 Task: Look for space in Duncan, Canada from 3rd June, 2023 to 9th June, 2023 for 2 adults in price range Rs.6000 to Rs.12000. Place can be entire place with 1  bedroom having 1 bed and 1 bathroom. Property type can be house, flat, guest house, hotel. Booking option can be shelf check-in. Required host language is English.
Action: Mouse moved to (578, 125)
Screenshot: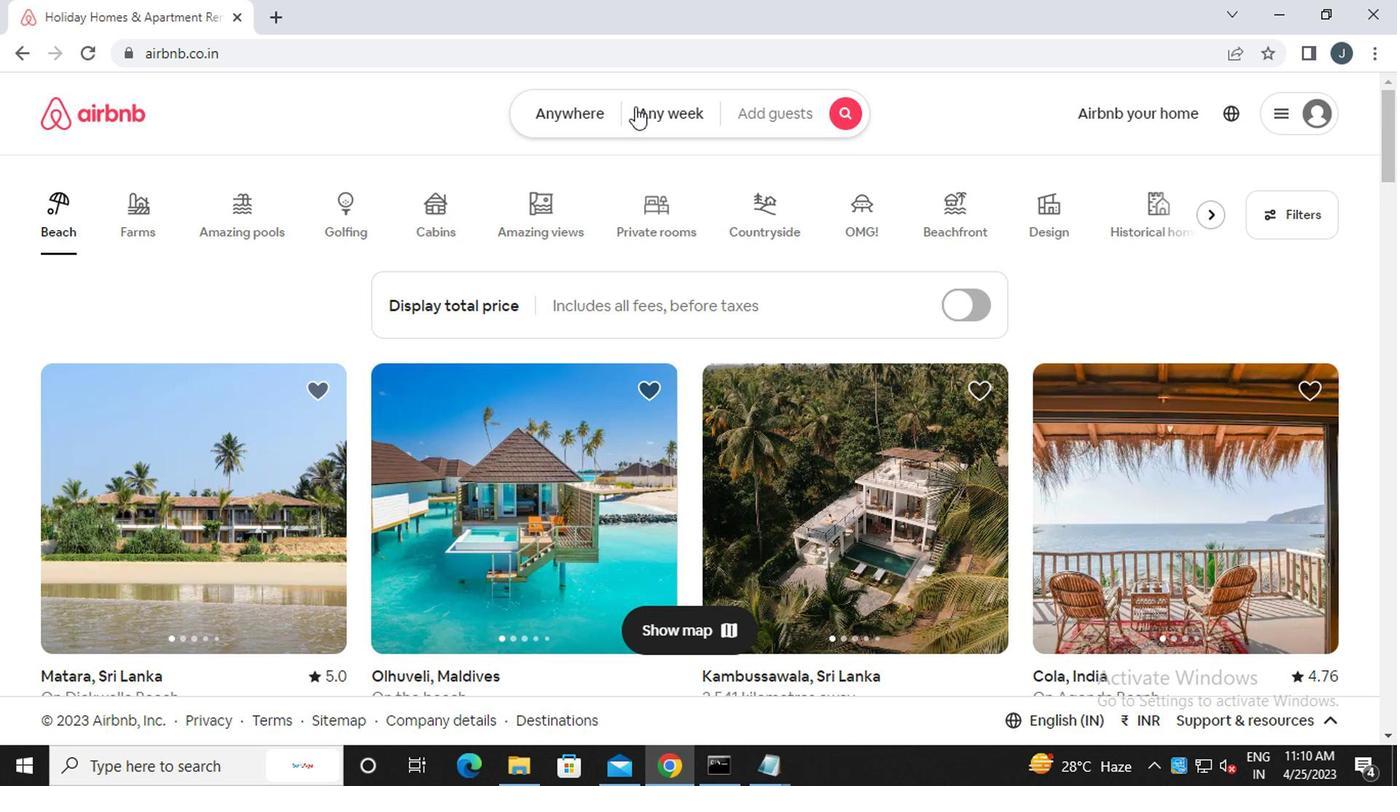 
Action: Mouse pressed left at (578, 125)
Screenshot: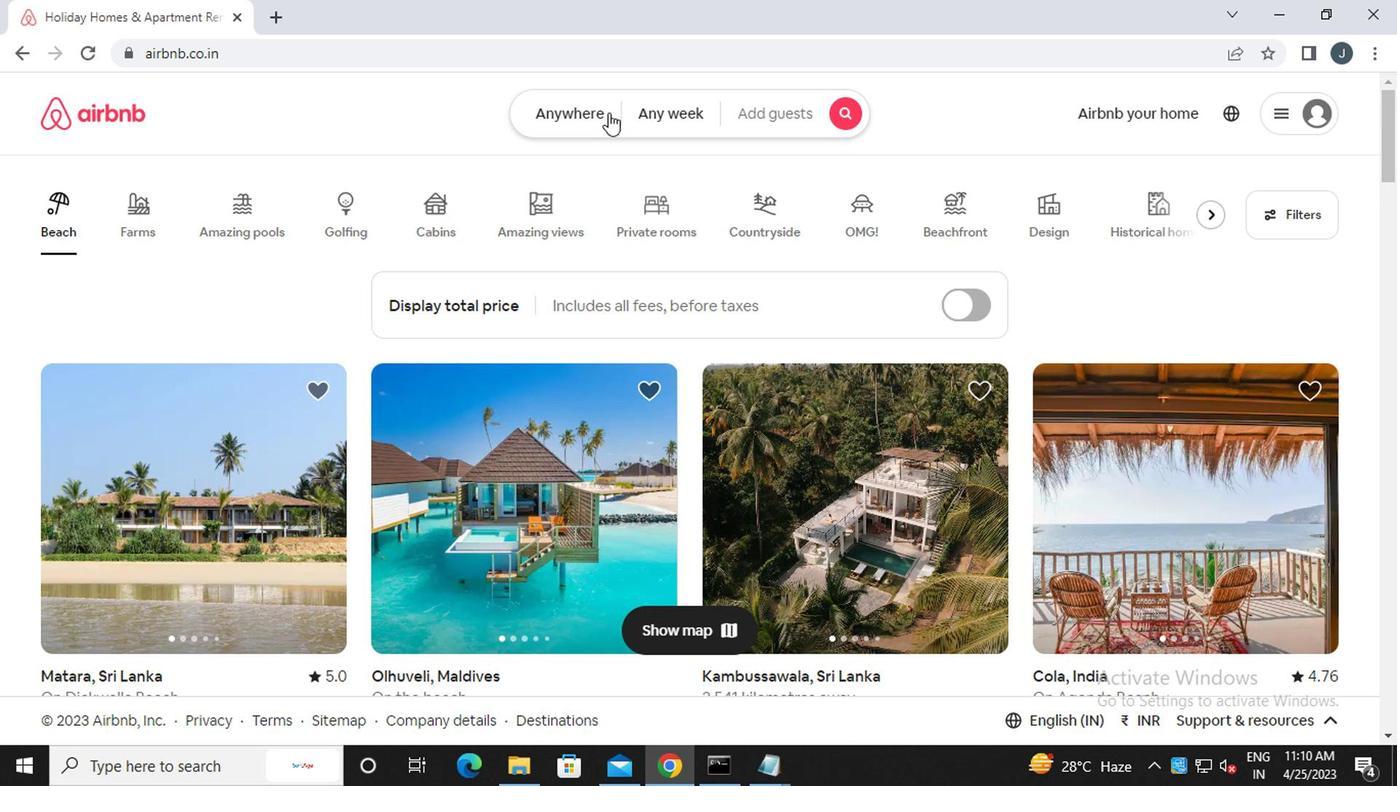 
Action: Mouse moved to (334, 202)
Screenshot: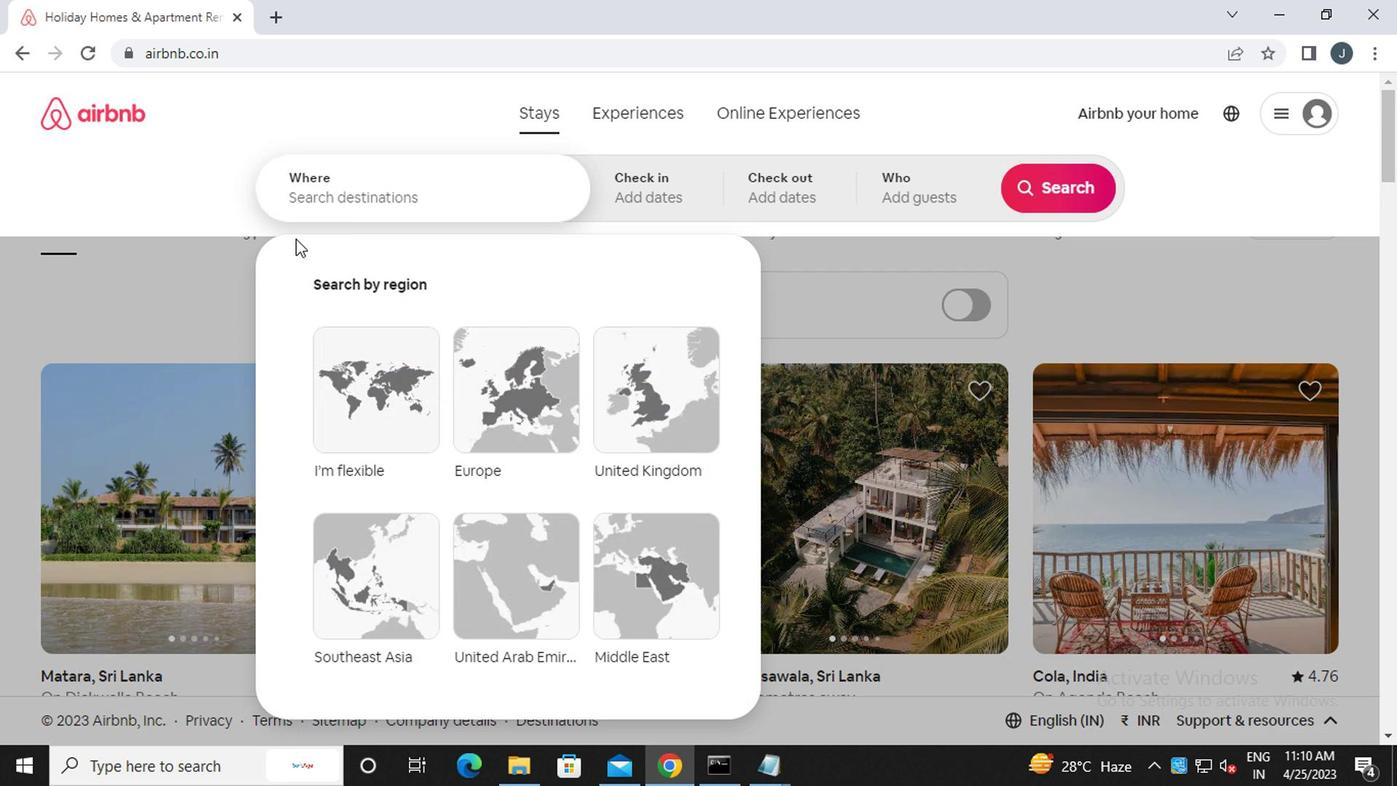 
Action: Mouse pressed left at (334, 202)
Screenshot: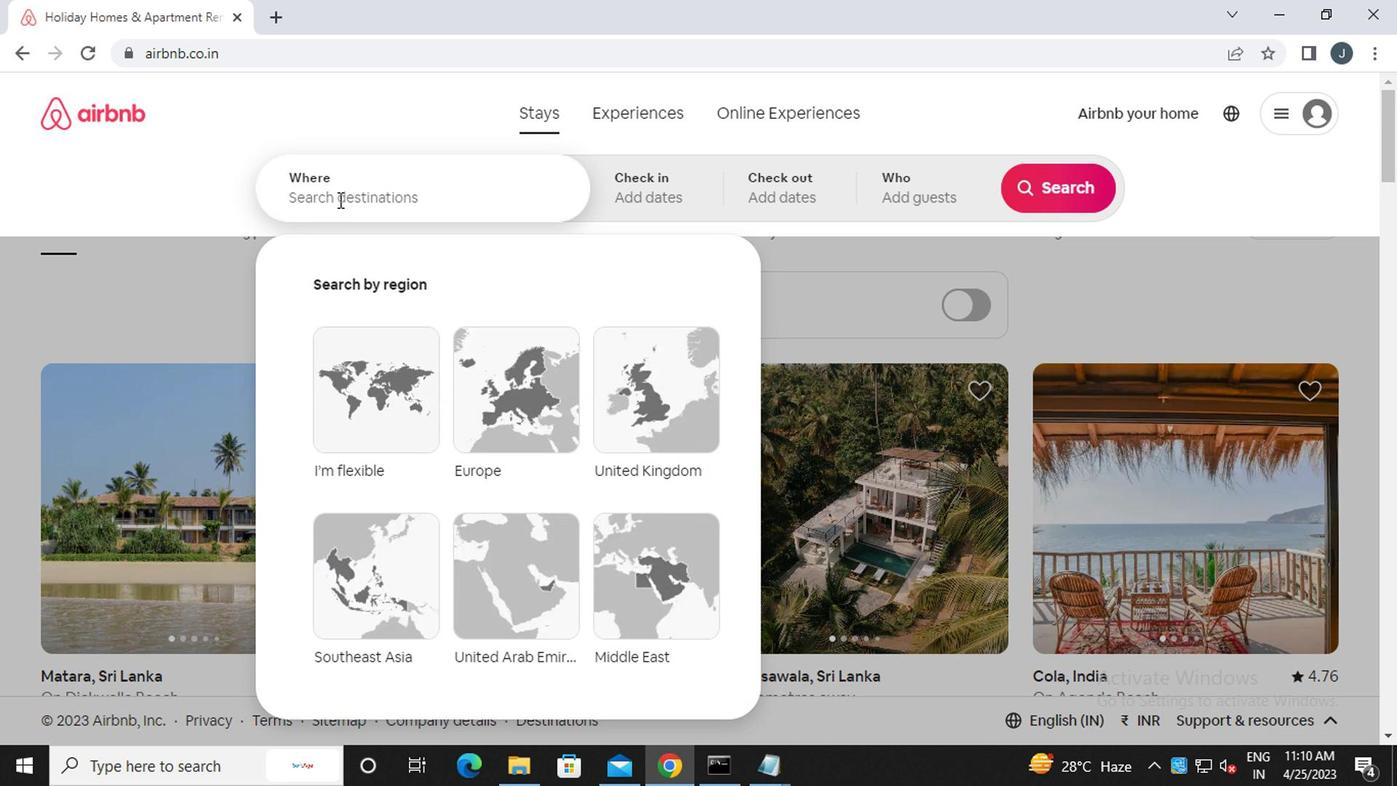 
Action: Key pressed d<Key.caps_lock>uncan,<Key.caps_lock>c<Key.caps_lock>anada
Screenshot: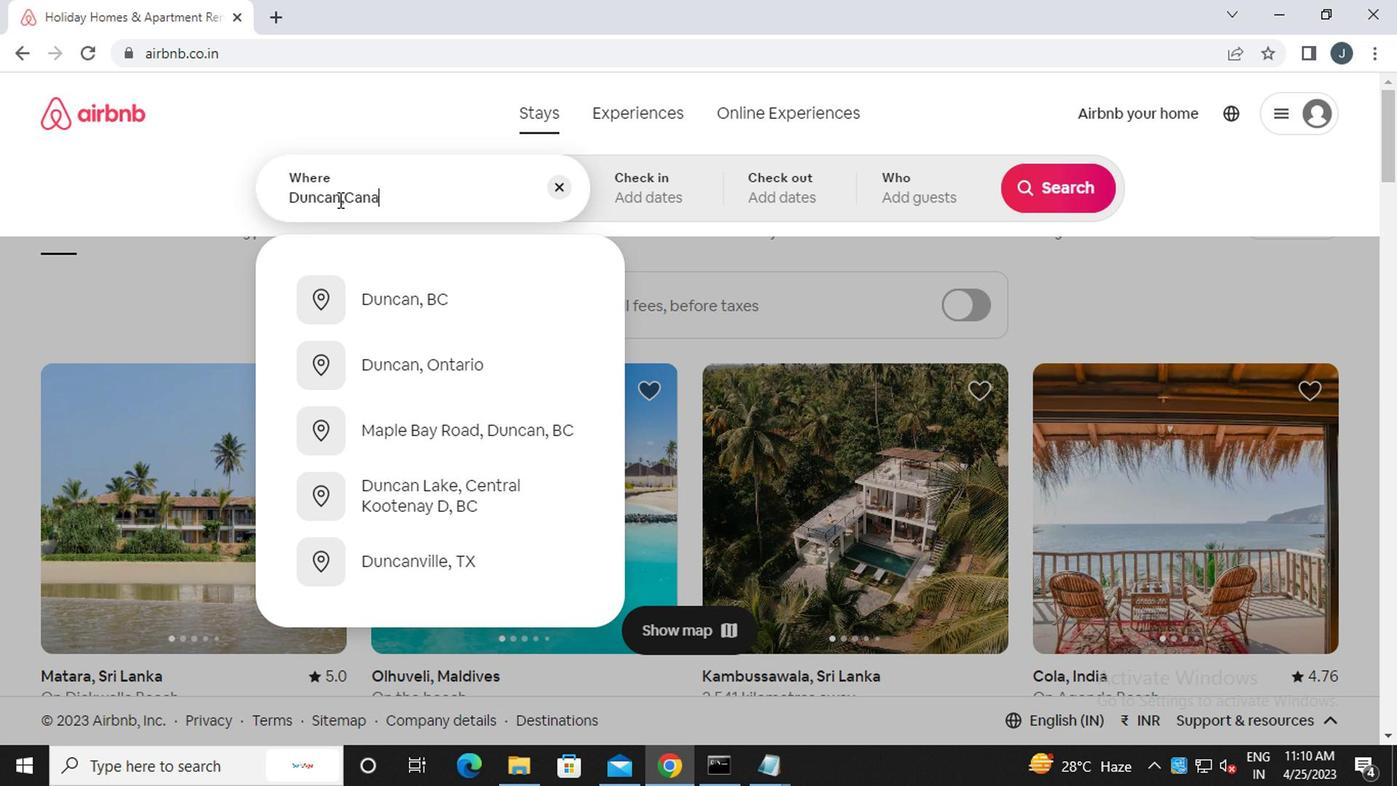 
Action: Mouse moved to (643, 193)
Screenshot: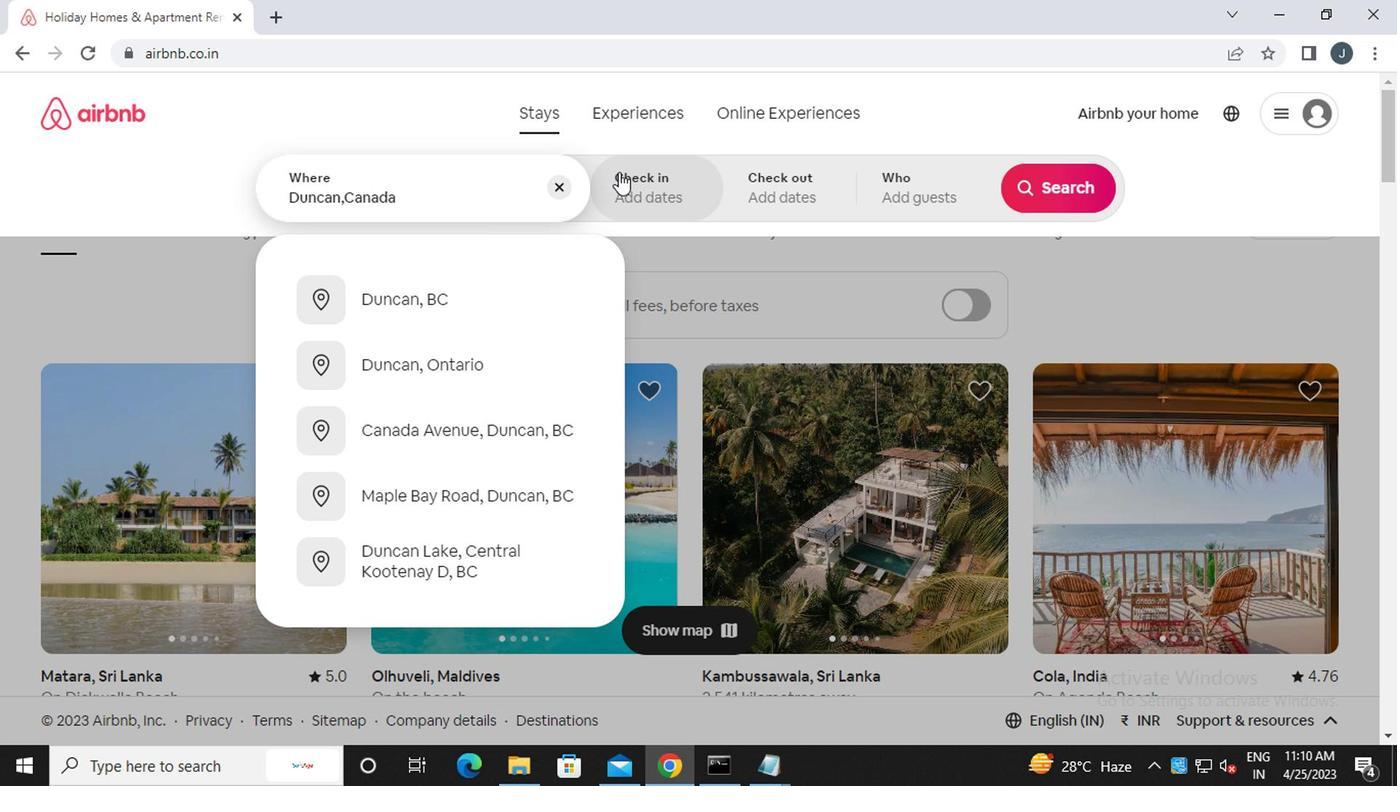 
Action: Mouse pressed left at (643, 193)
Screenshot: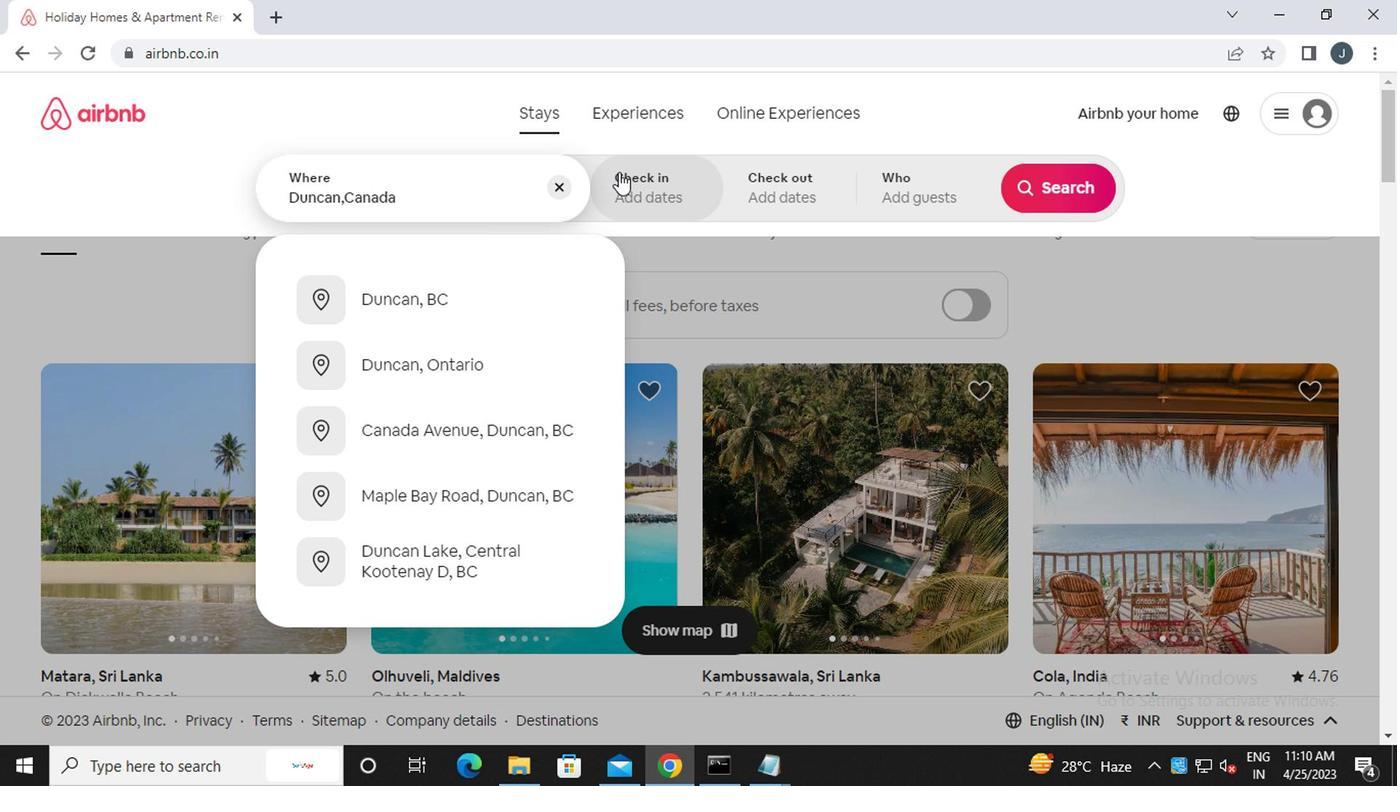 
Action: Mouse moved to (1041, 354)
Screenshot: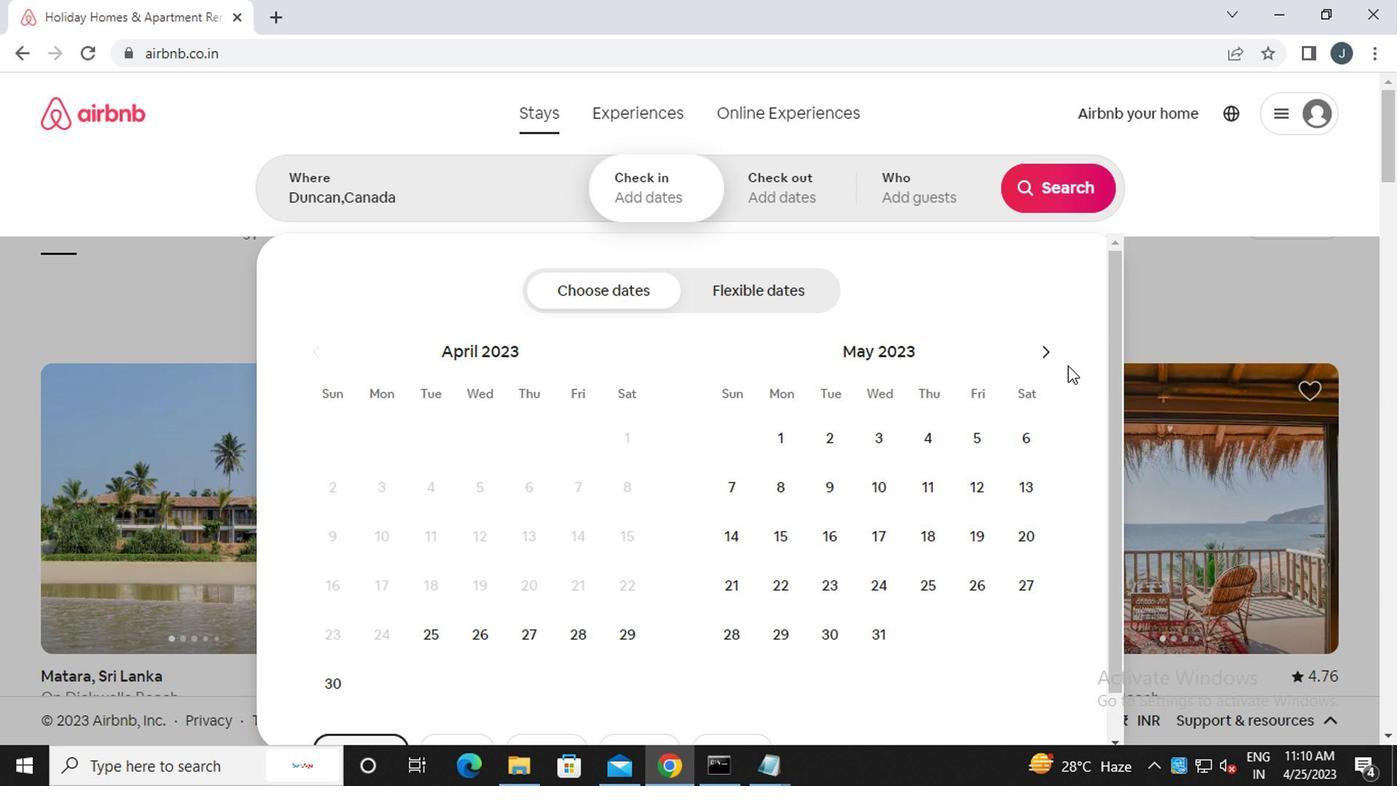 
Action: Mouse pressed left at (1041, 354)
Screenshot: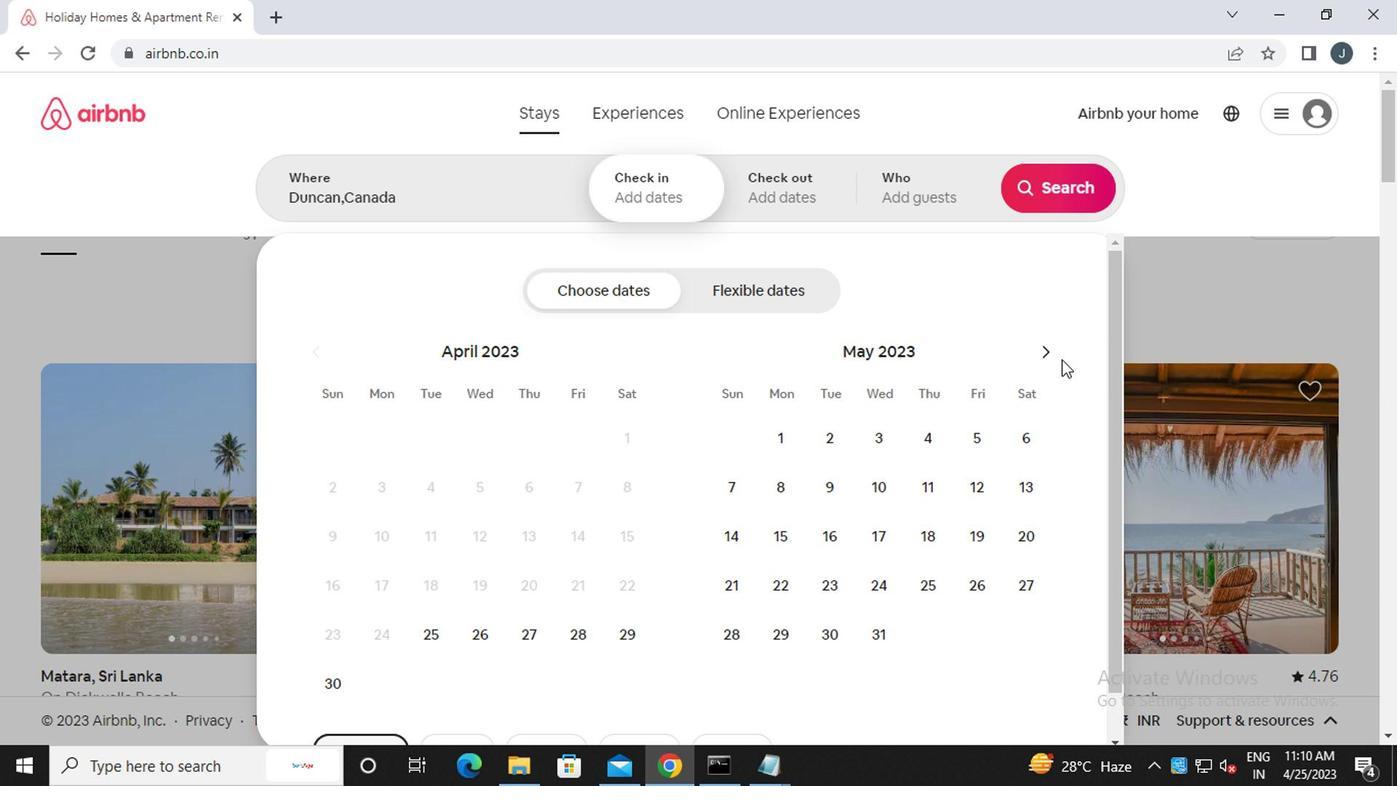
Action: Mouse moved to (1007, 435)
Screenshot: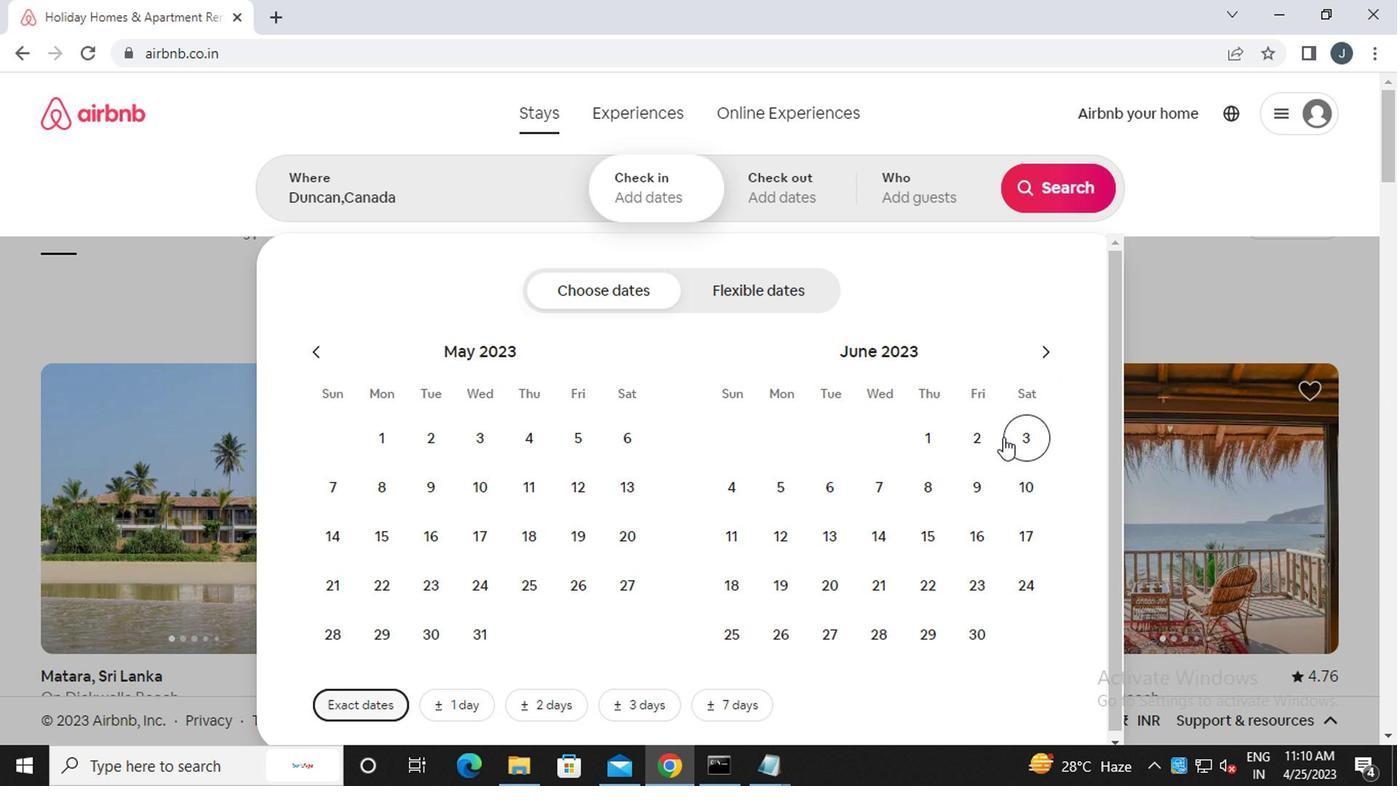 
Action: Mouse pressed left at (1007, 435)
Screenshot: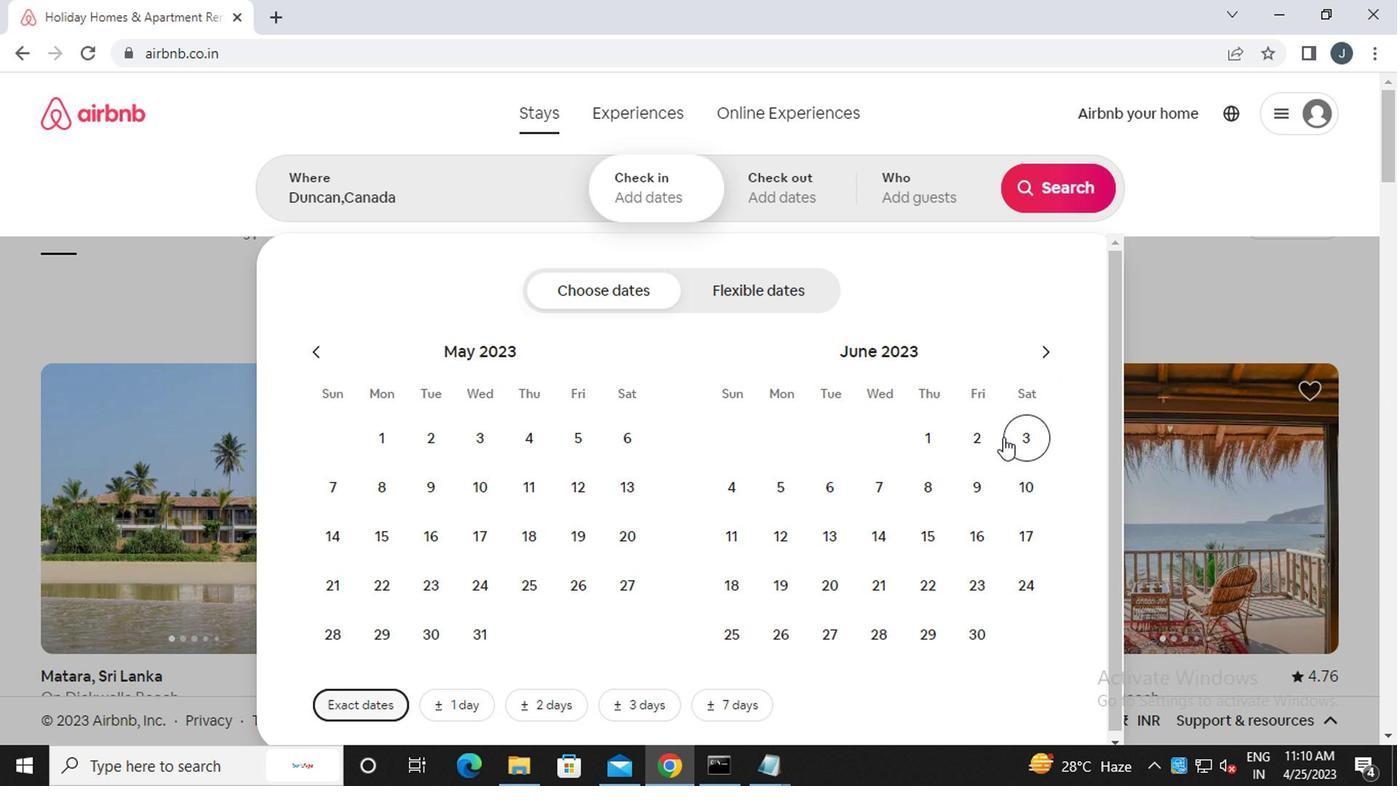 
Action: Mouse moved to (971, 488)
Screenshot: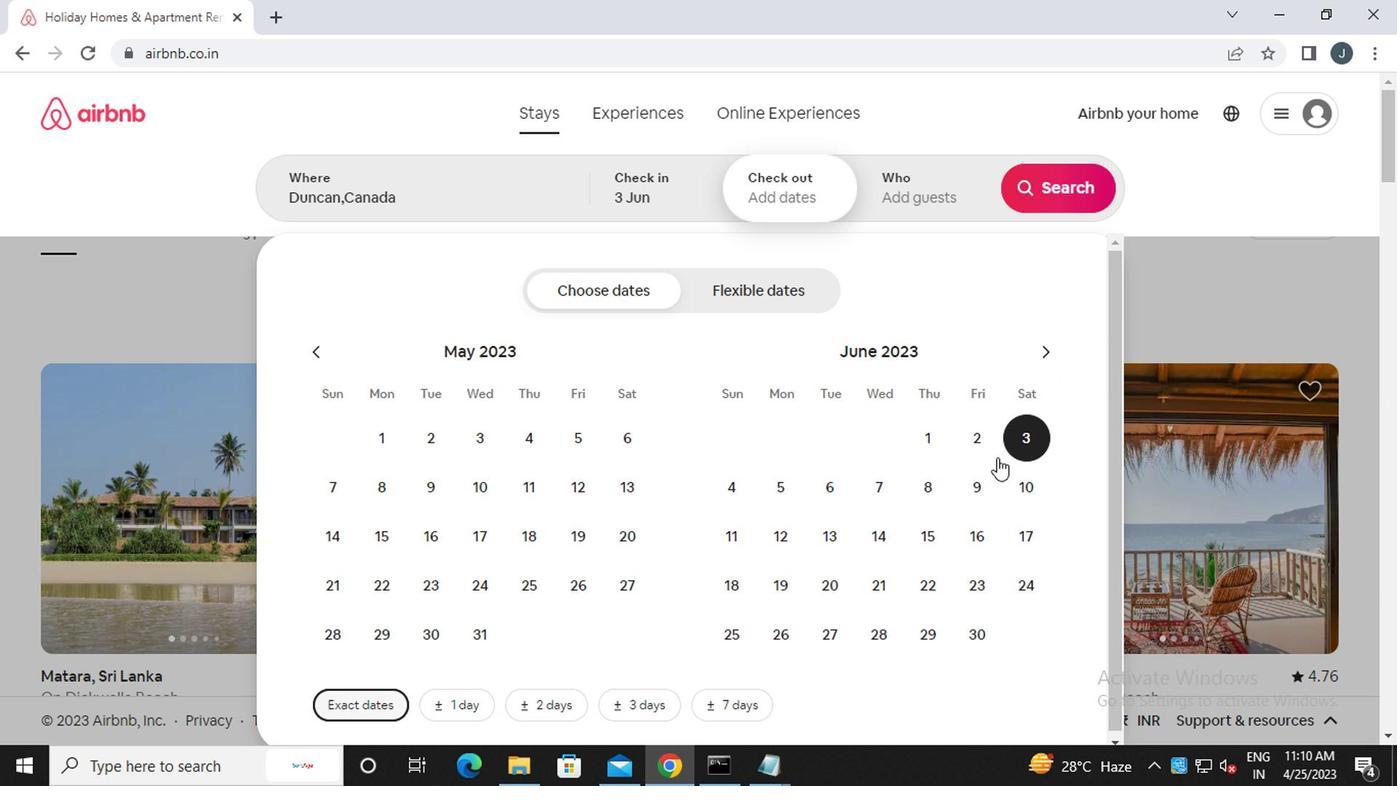 
Action: Mouse pressed left at (971, 488)
Screenshot: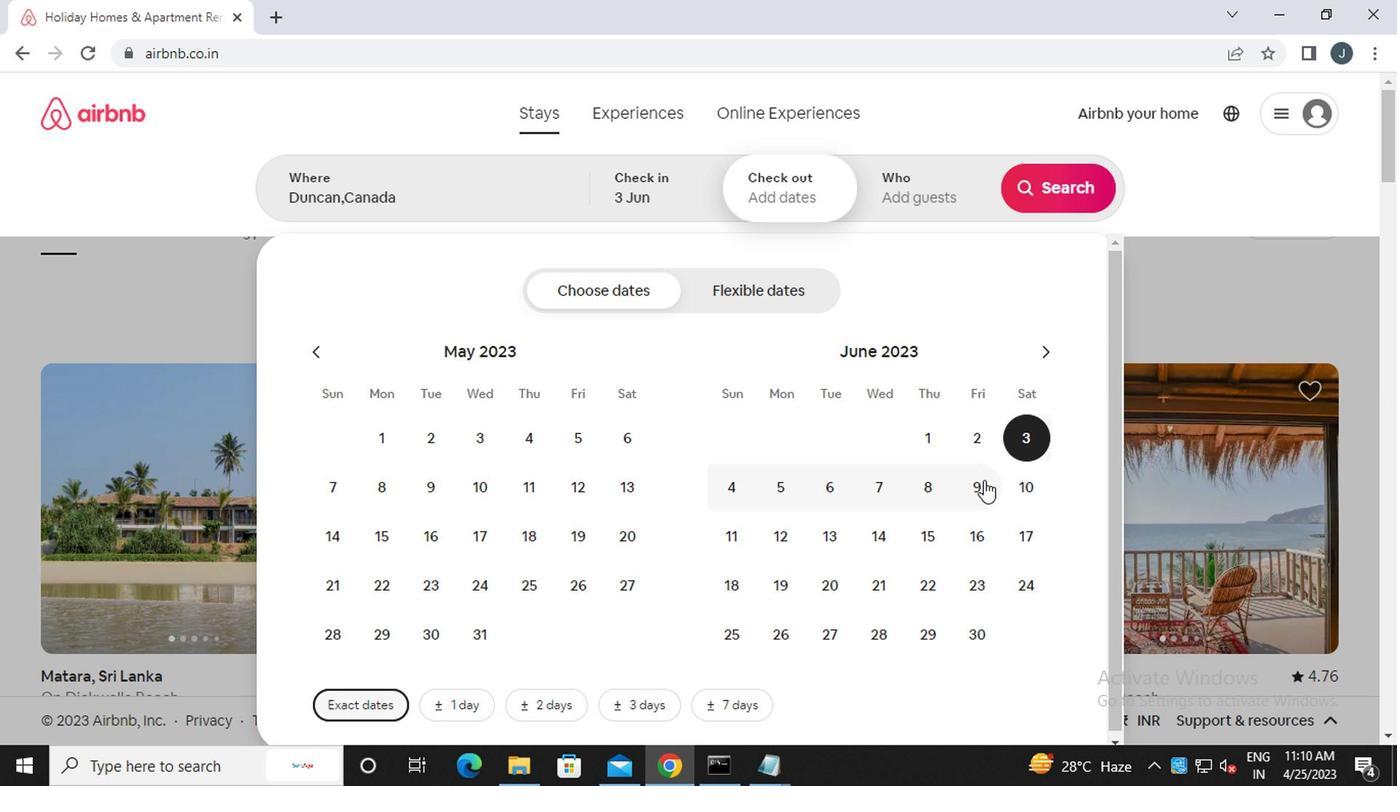 
Action: Mouse moved to (919, 203)
Screenshot: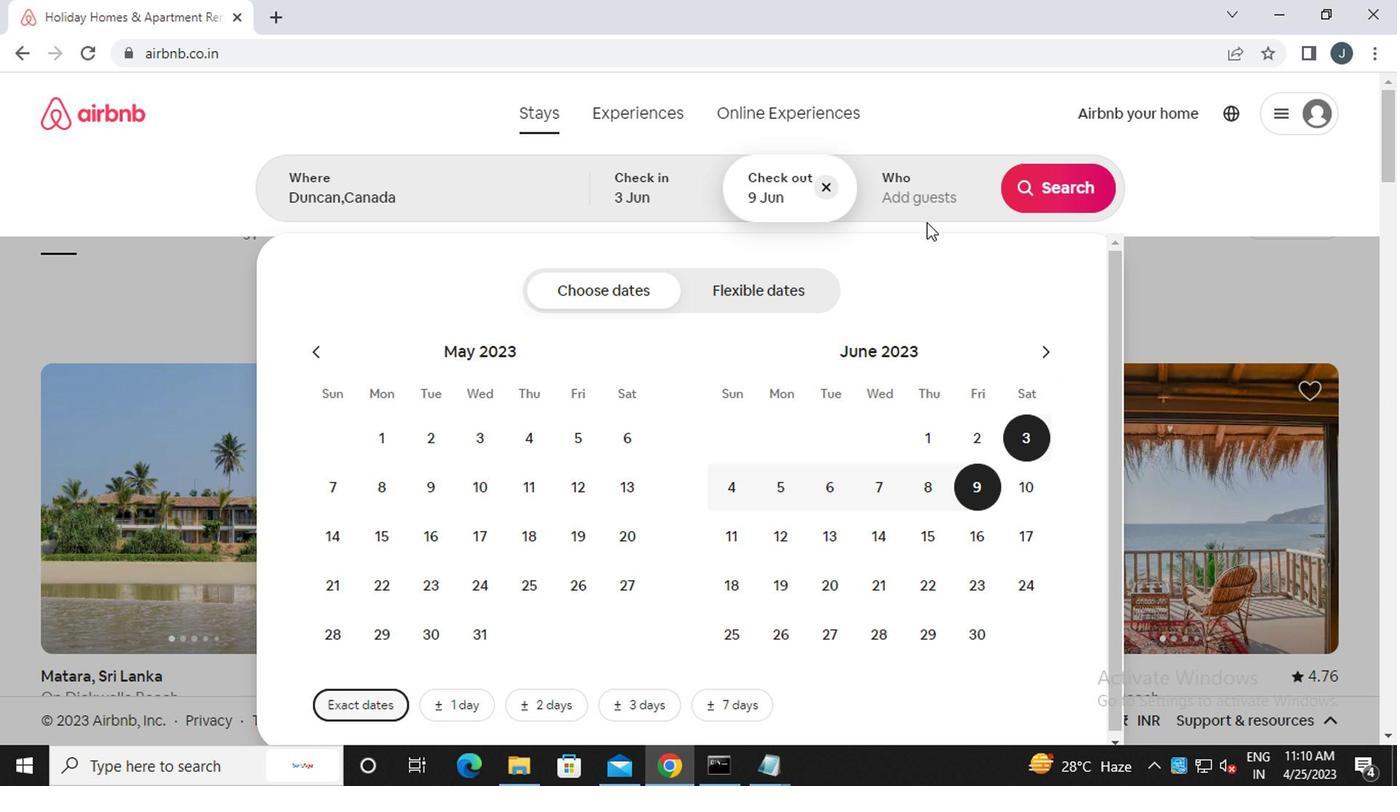 
Action: Mouse pressed left at (919, 203)
Screenshot: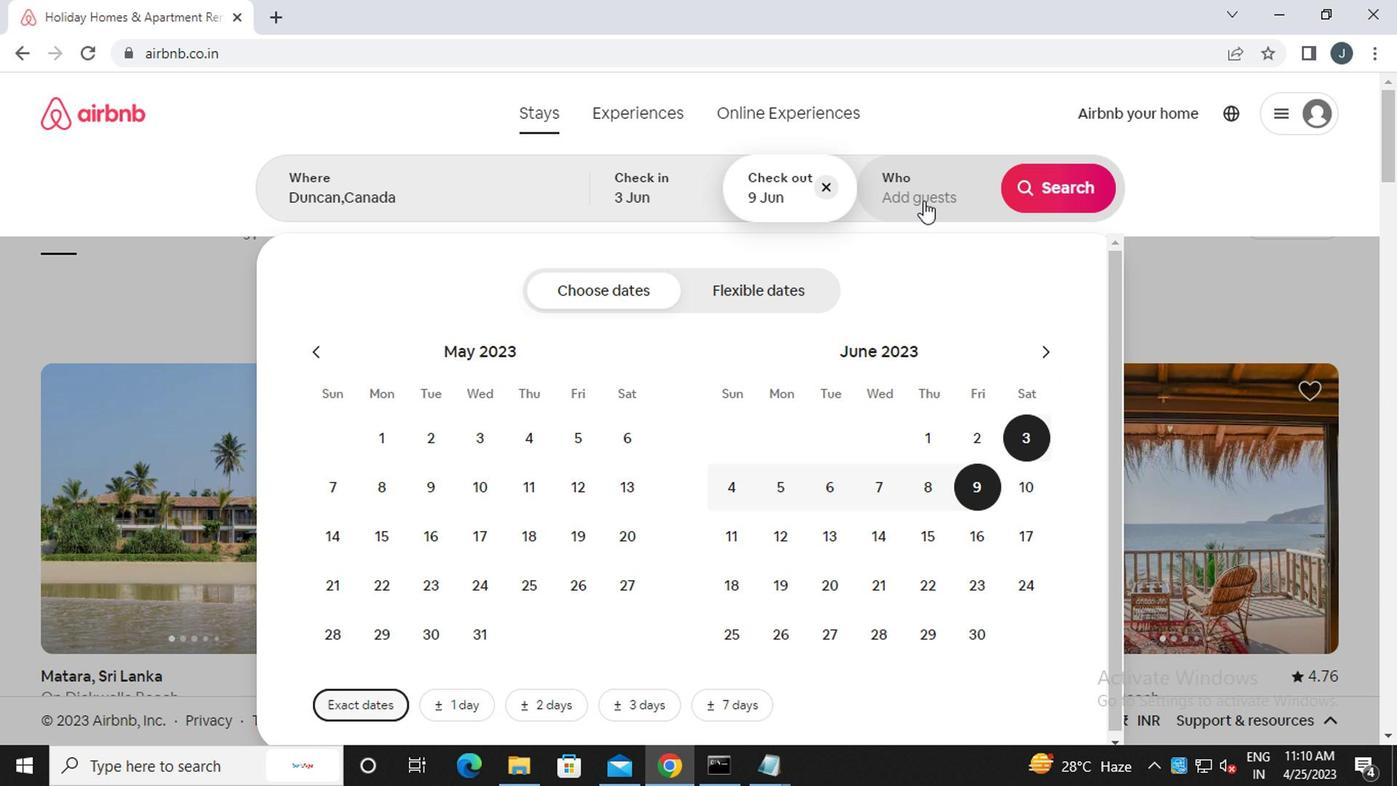 
Action: Mouse moved to (1057, 289)
Screenshot: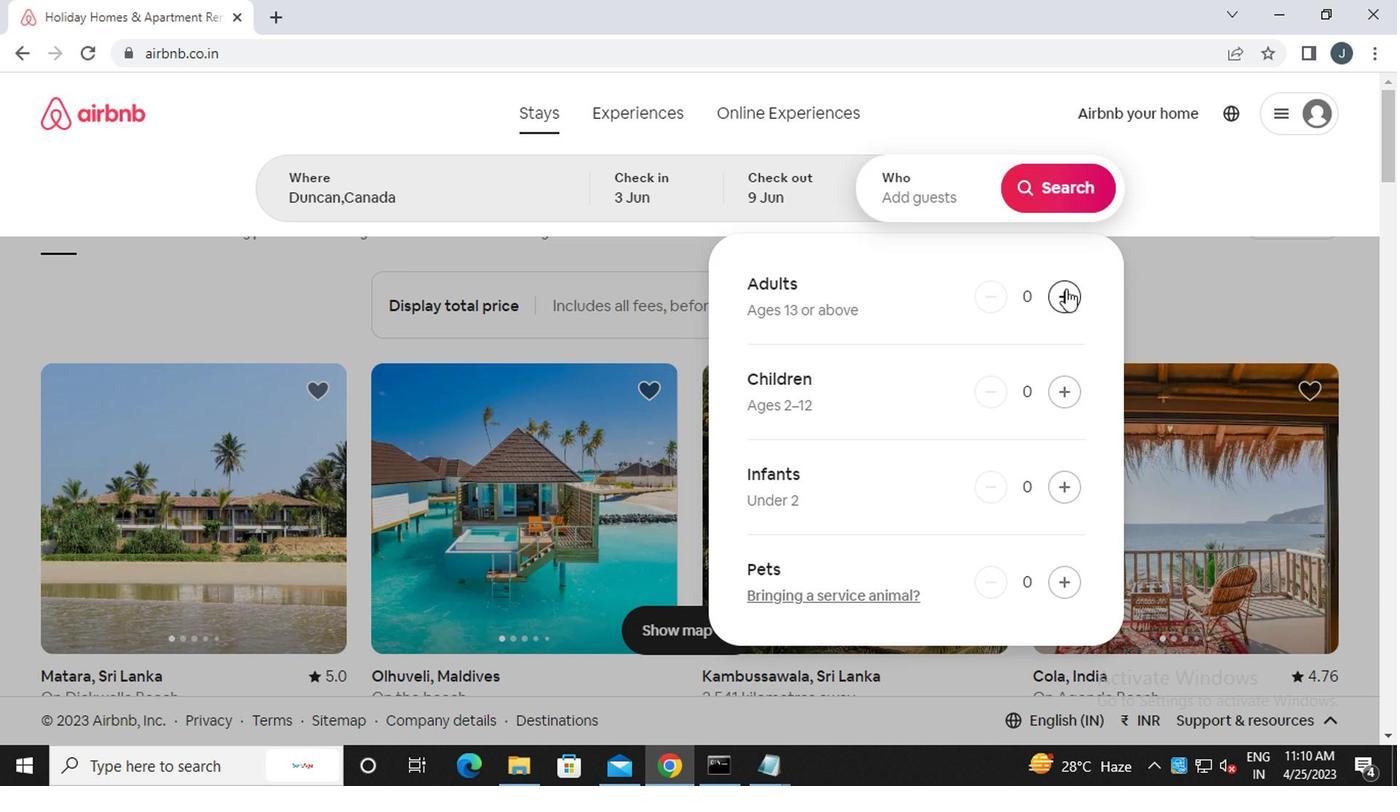 
Action: Mouse pressed left at (1057, 289)
Screenshot: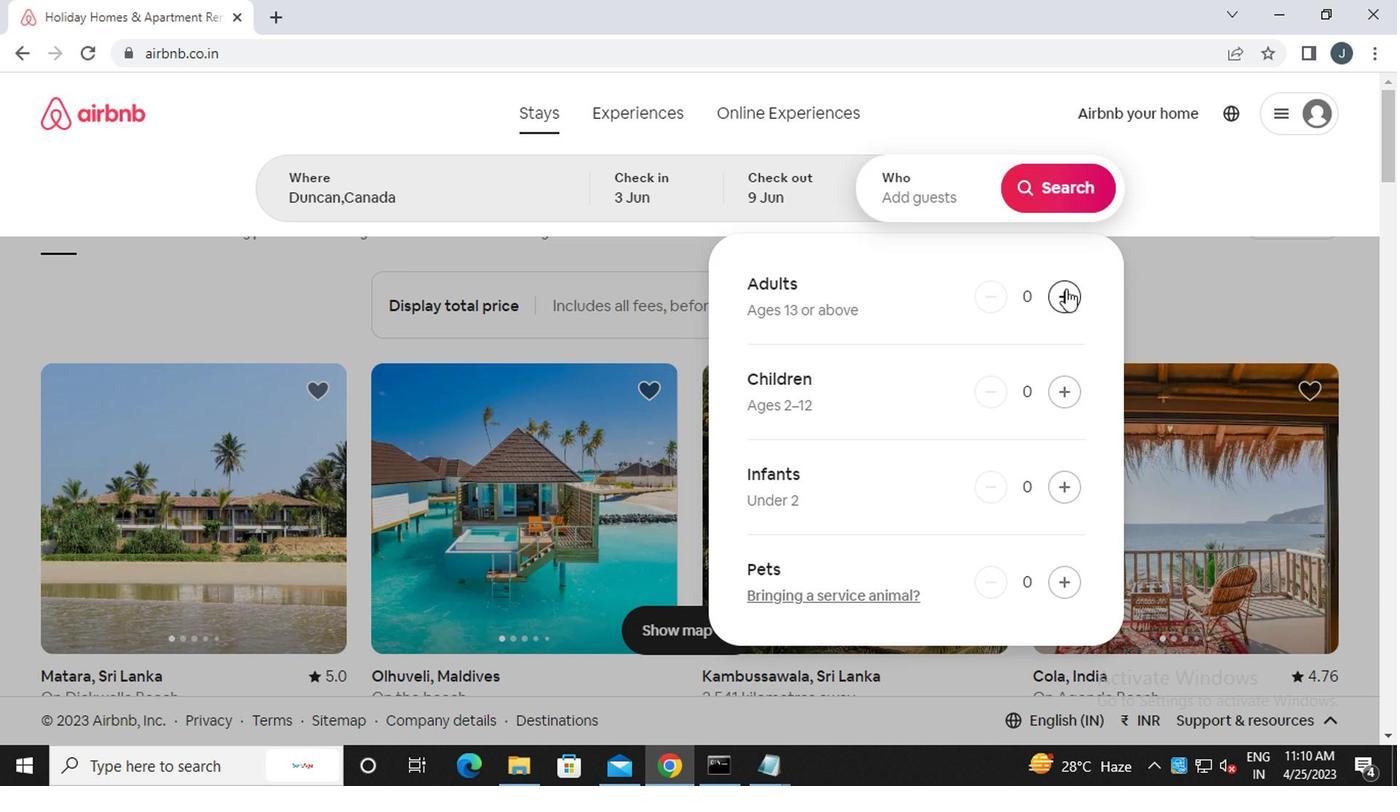 
Action: Mouse pressed left at (1057, 289)
Screenshot: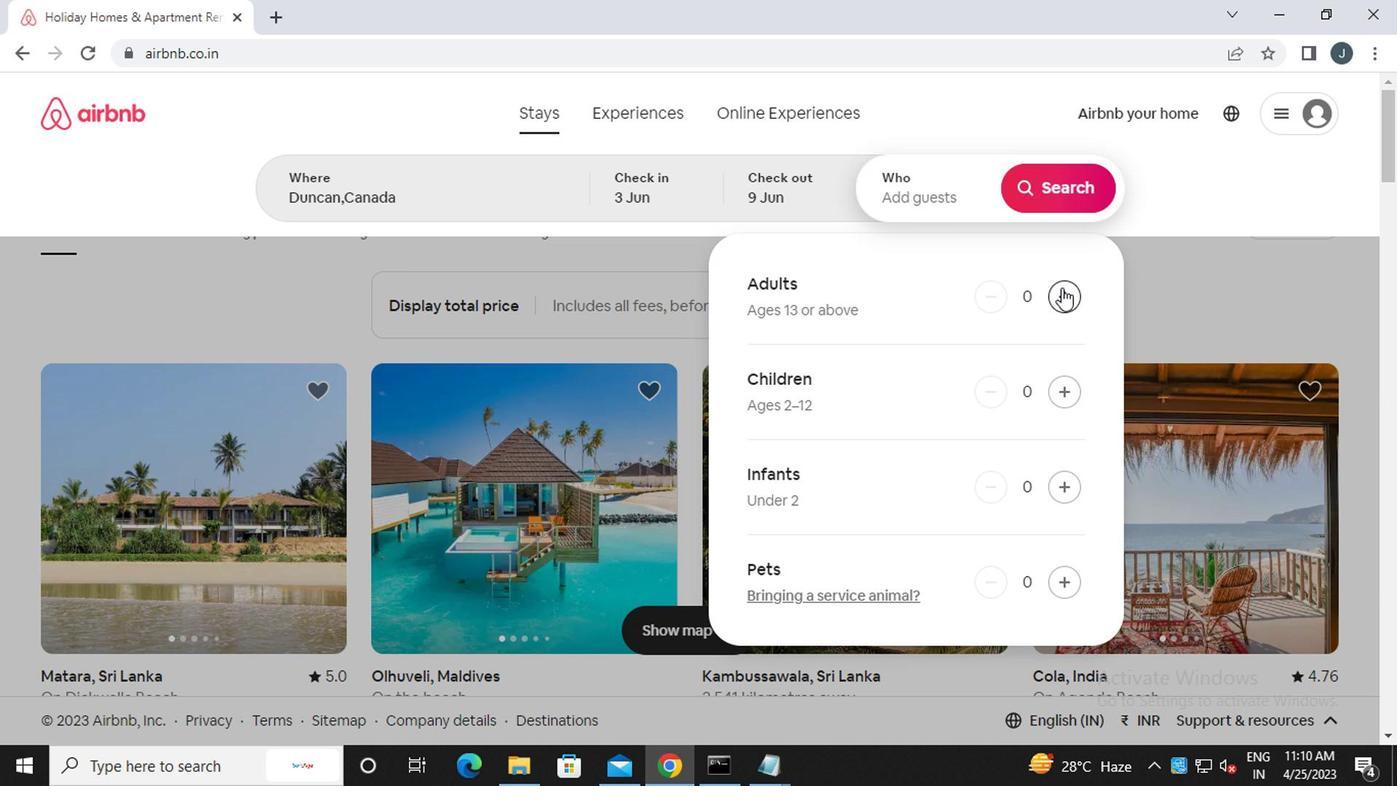 
Action: Mouse moved to (1047, 196)
Screenshot: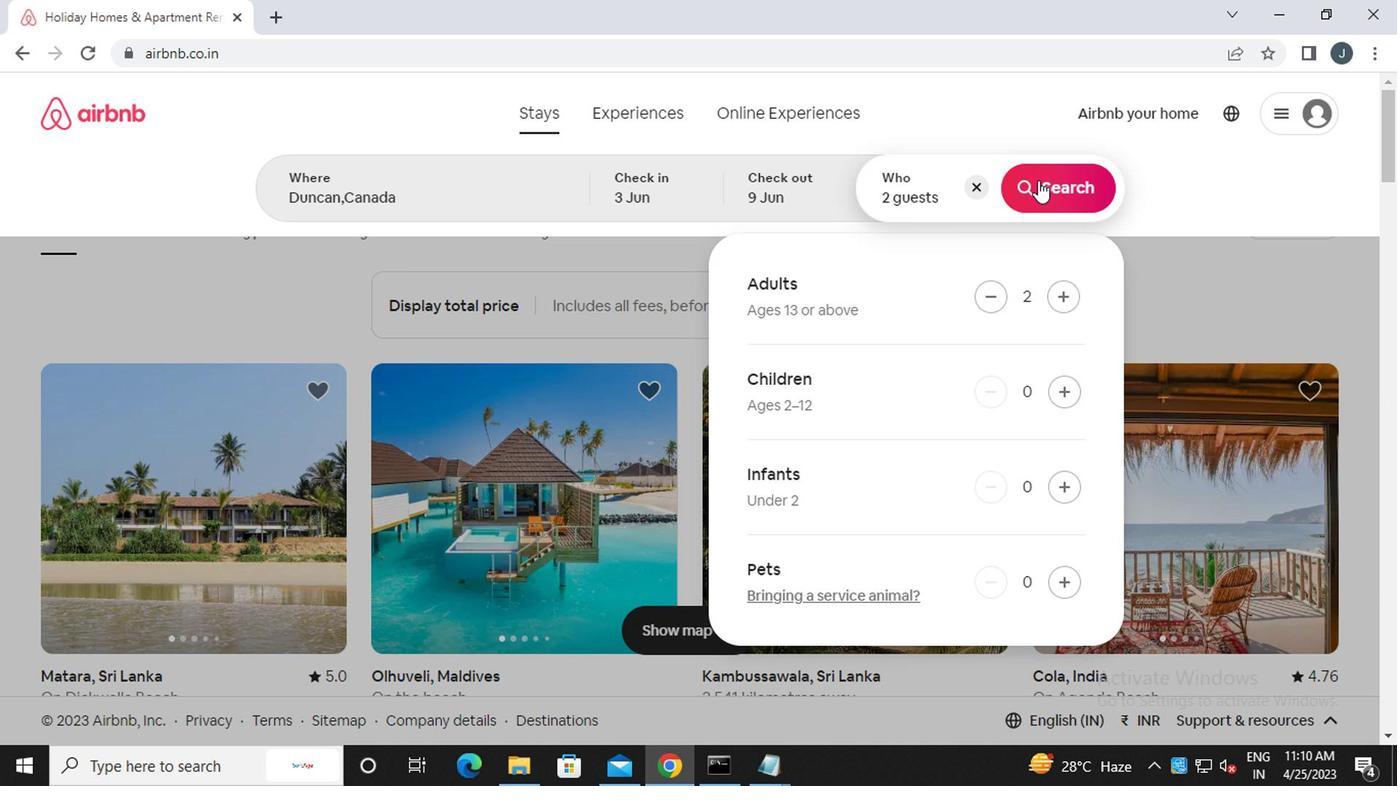 
Action: Mouse pressed left at (1047, 196)
Screenshot: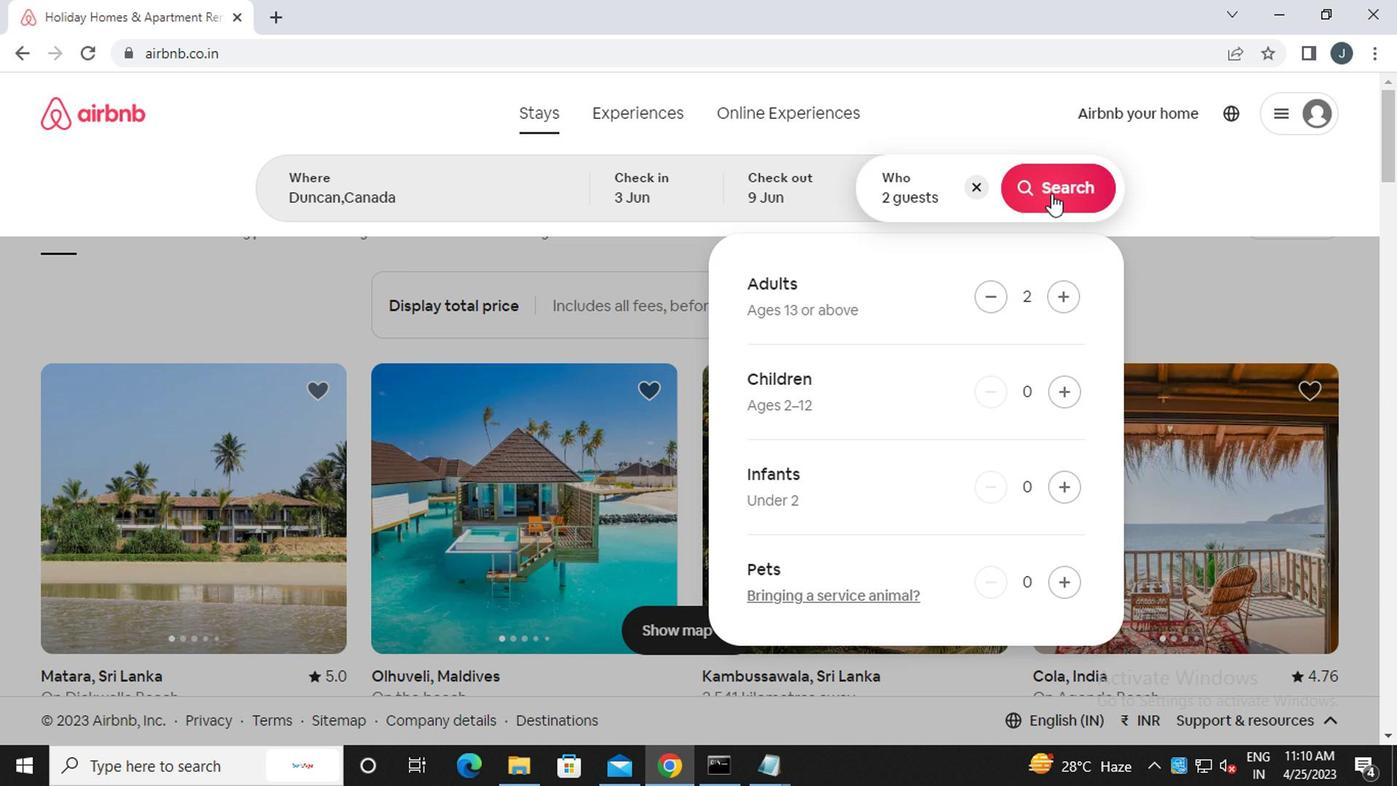
Action: Mouse moved to (1291, 198)
Screenshot: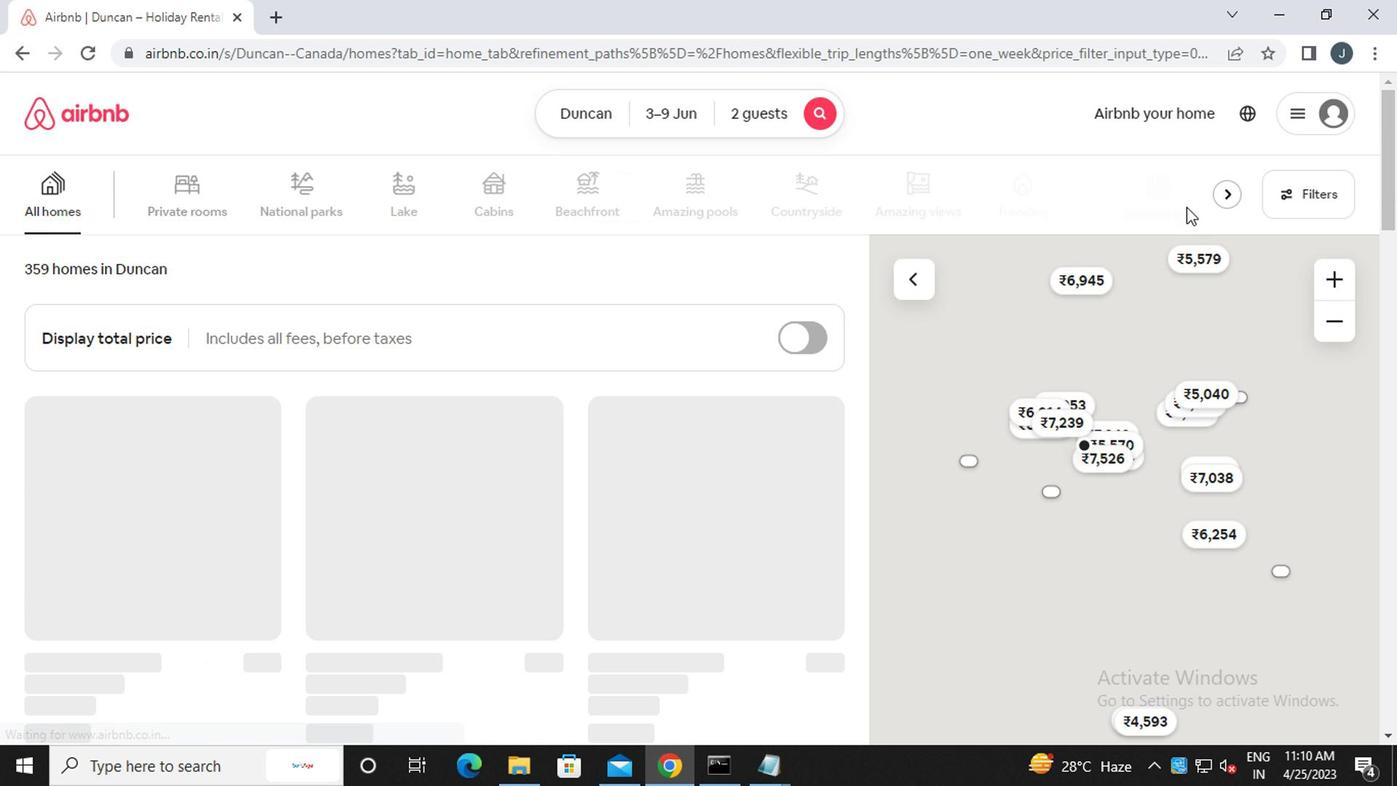 
Action: Mouse pressed left at (1291, 198)
Screenshot: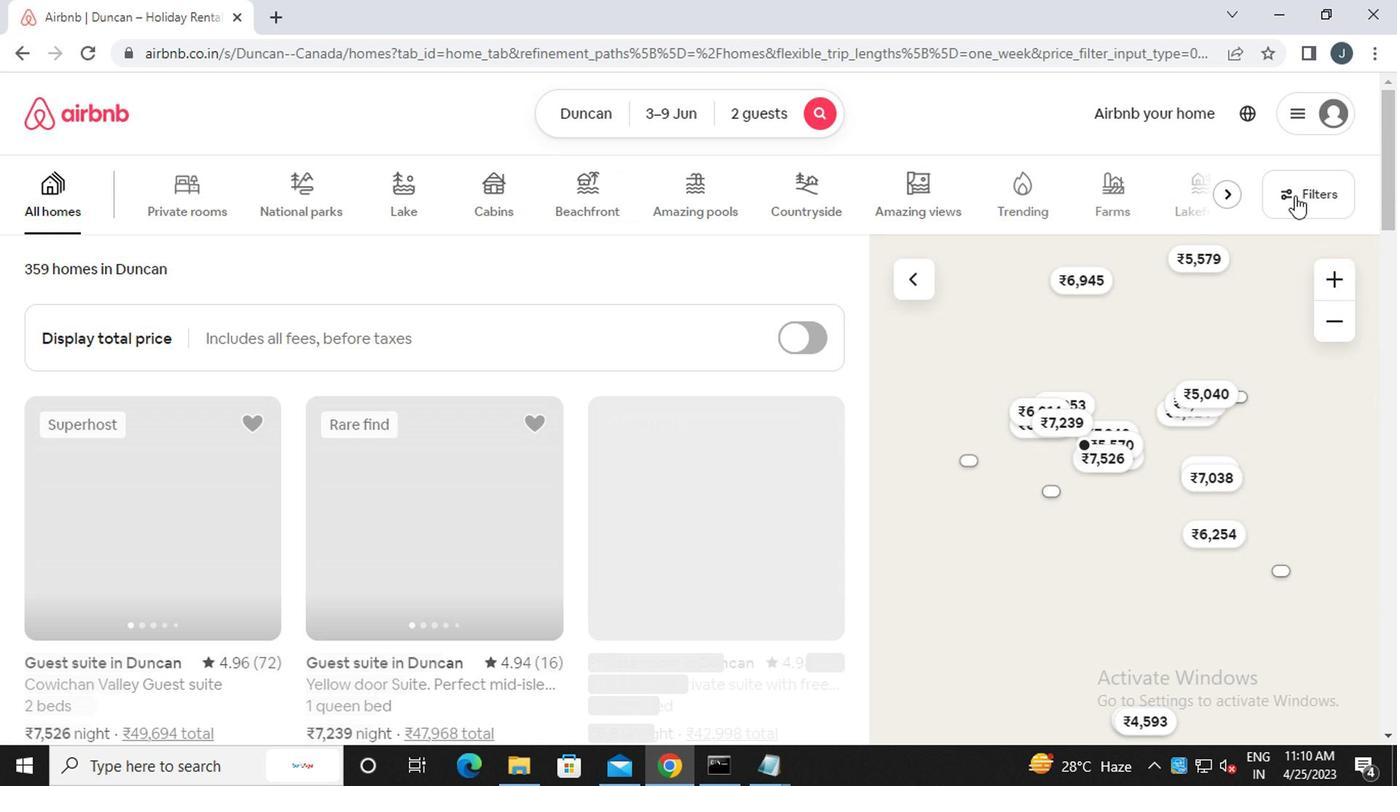 
Action: Mouse moved to (447, 455)
Screenshot: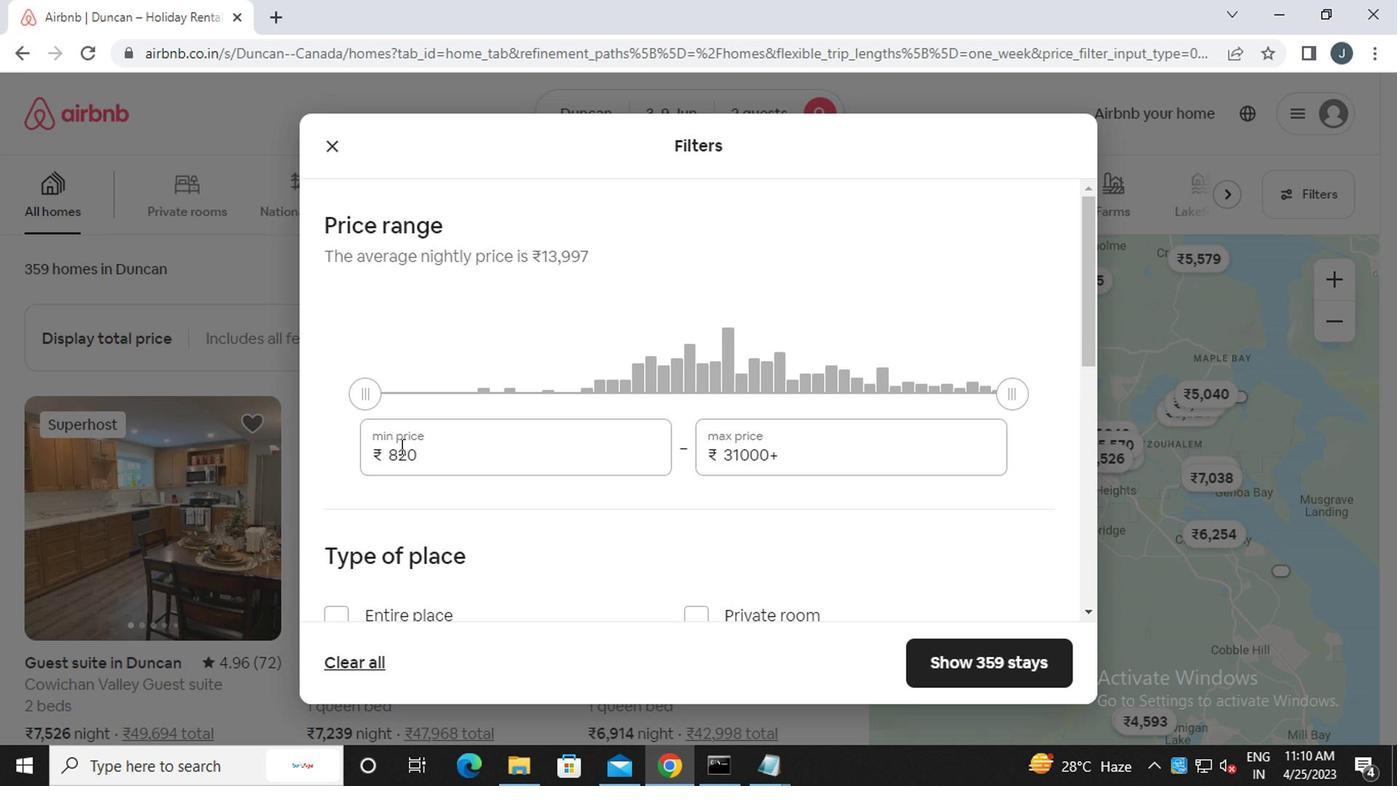 
Action: Mouse pressed left at (447, 455)
Screenshot: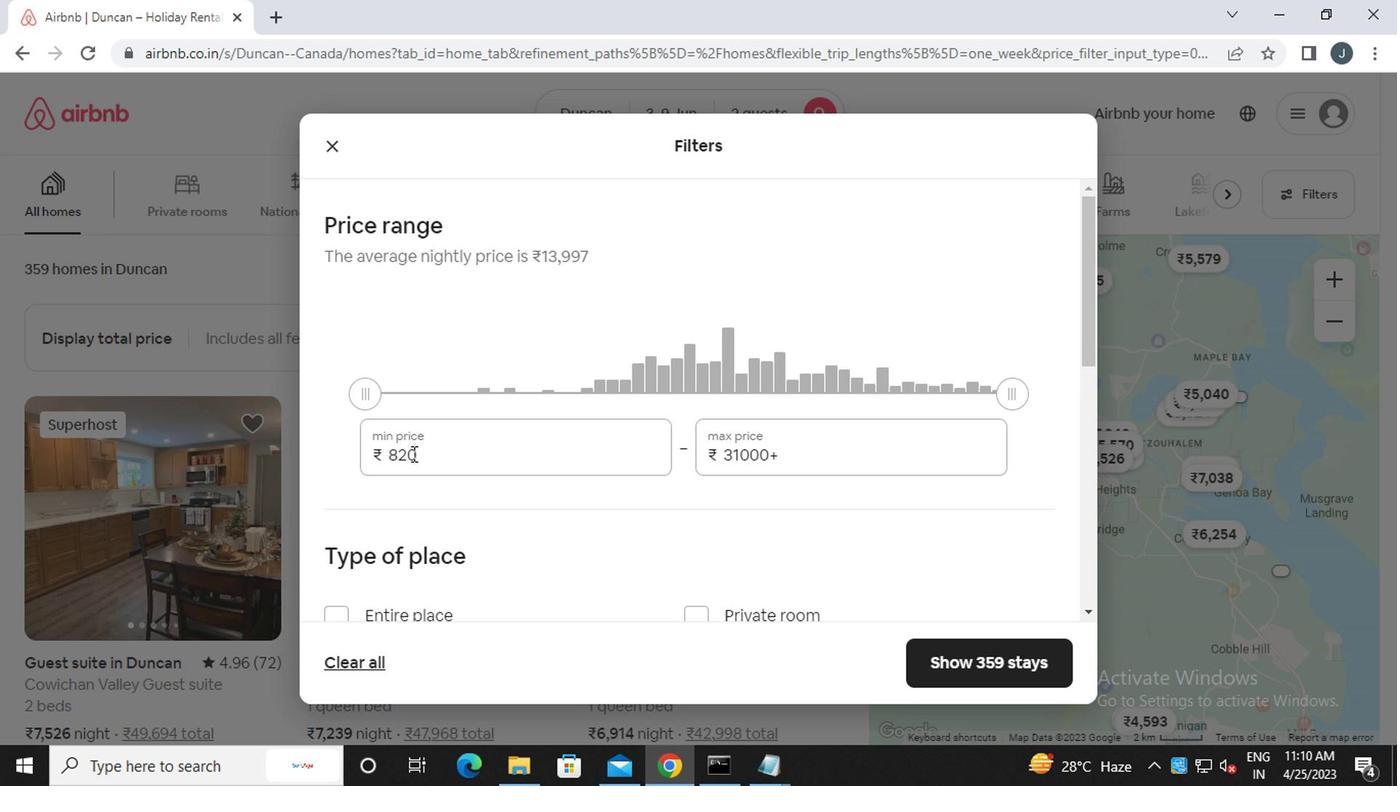 
Action: Mouse moved to (445, 447)
Screenshot: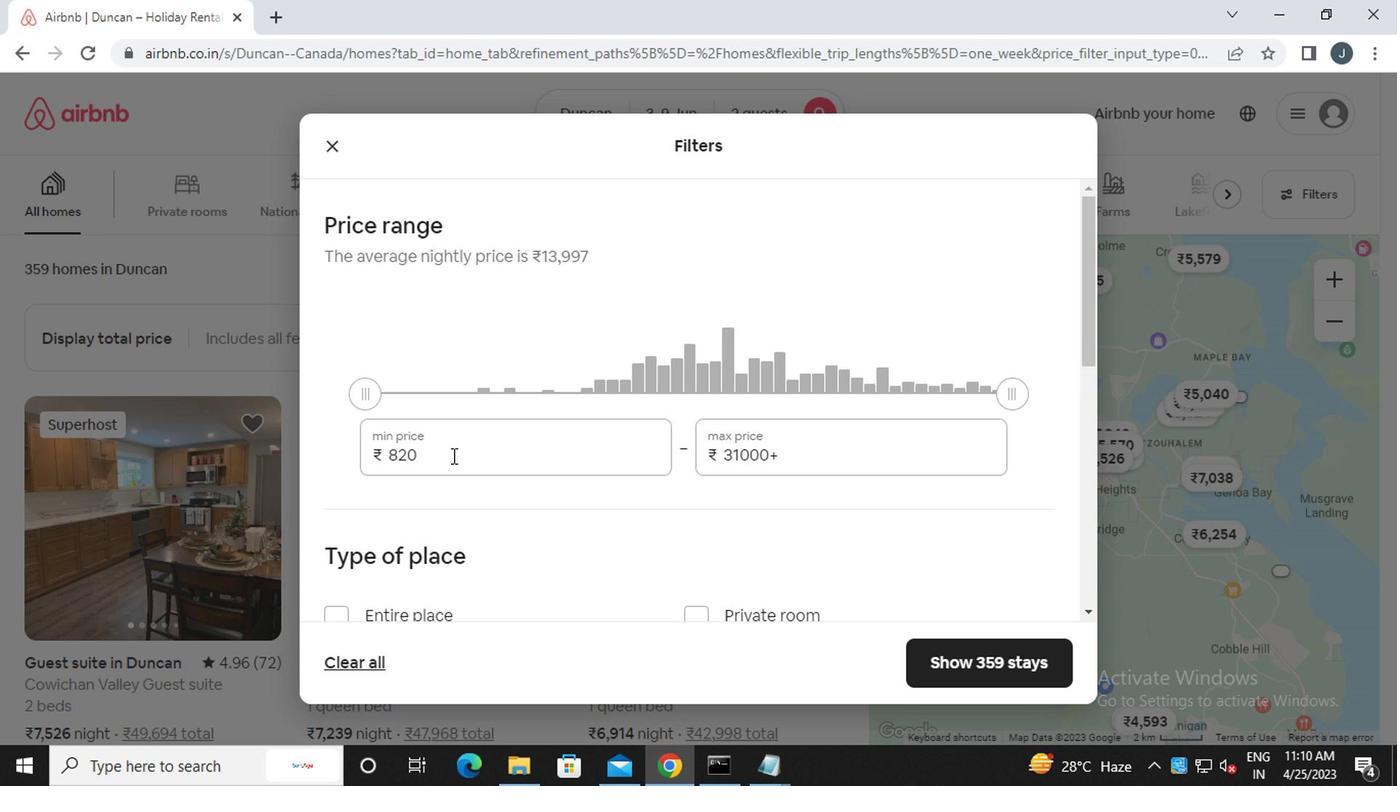 
Action: Key pressed <Key.backspace><Key.backspace><Key.backspace><<102>><<96>><<96>><<96>>
Screenshot: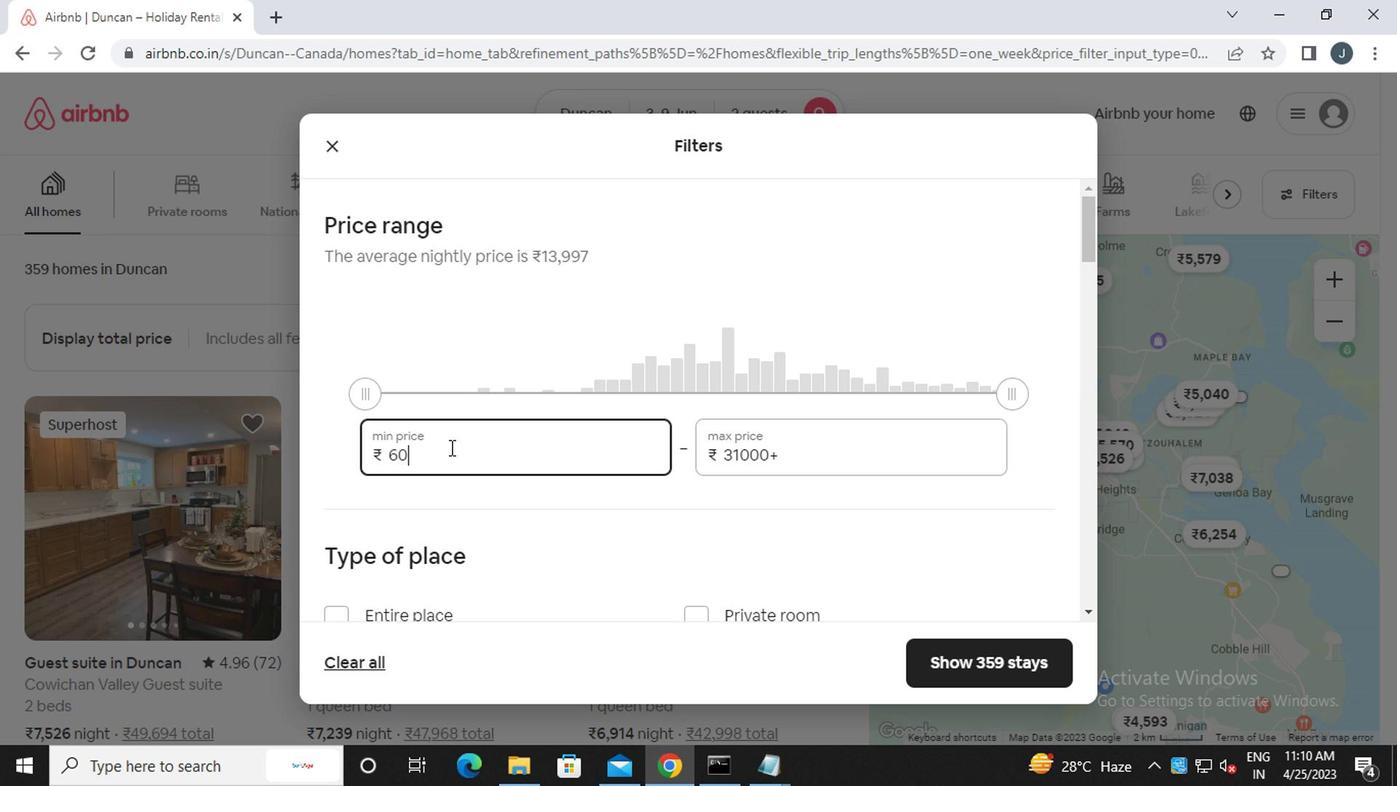 
Action: Mouse moved to (834, 455)
Screenshot: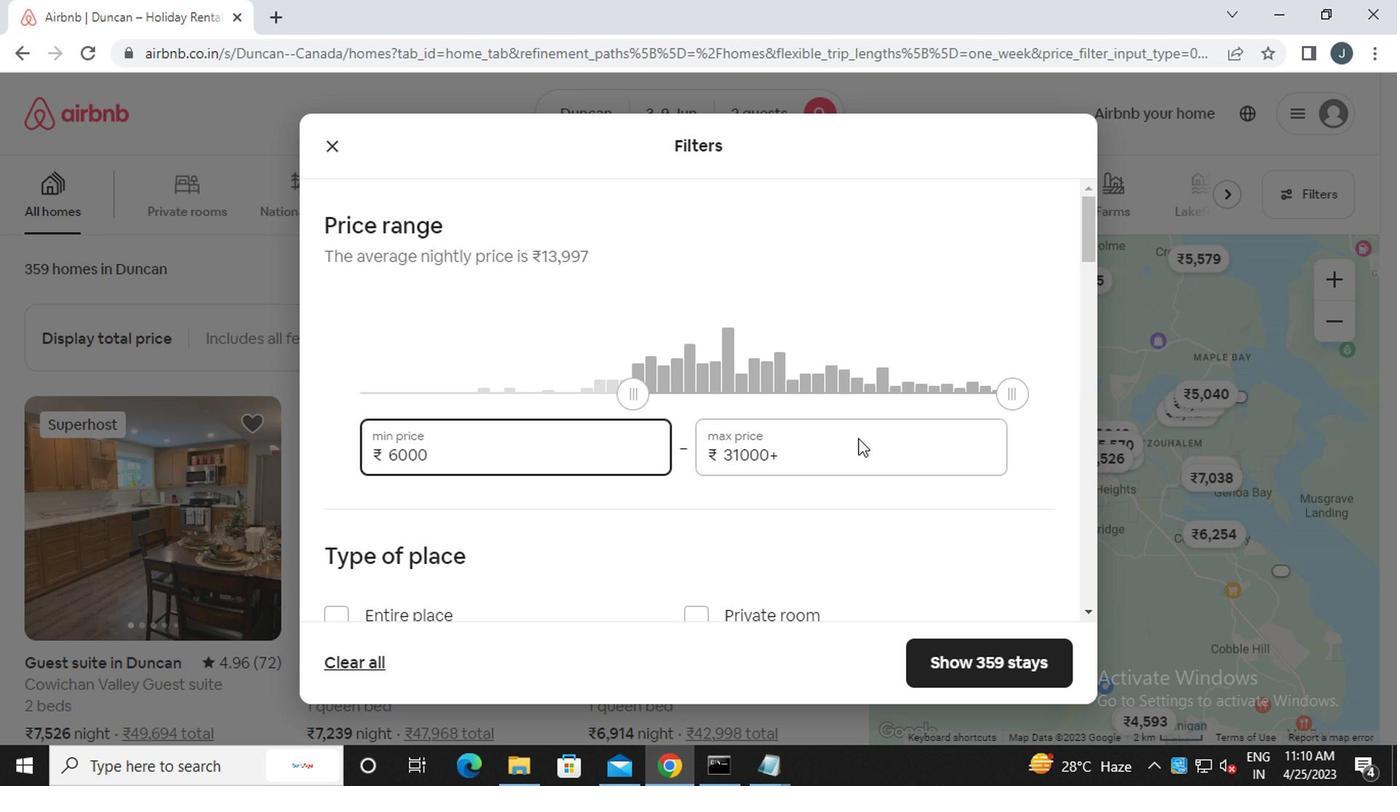 
Action: Mouse pressed left at (834, 455)
Screenshot: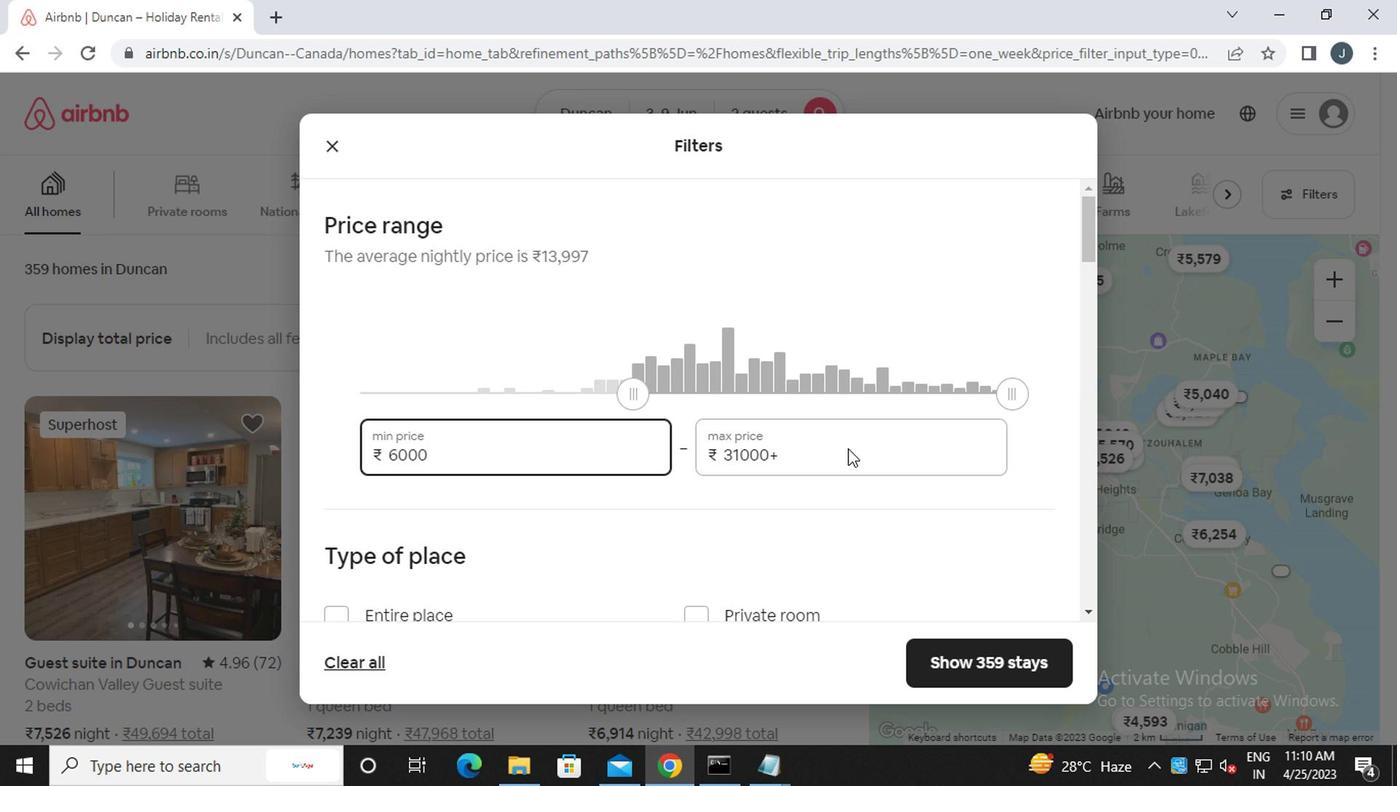 
Action: Mouse moved to (815, 449)
Screenshot: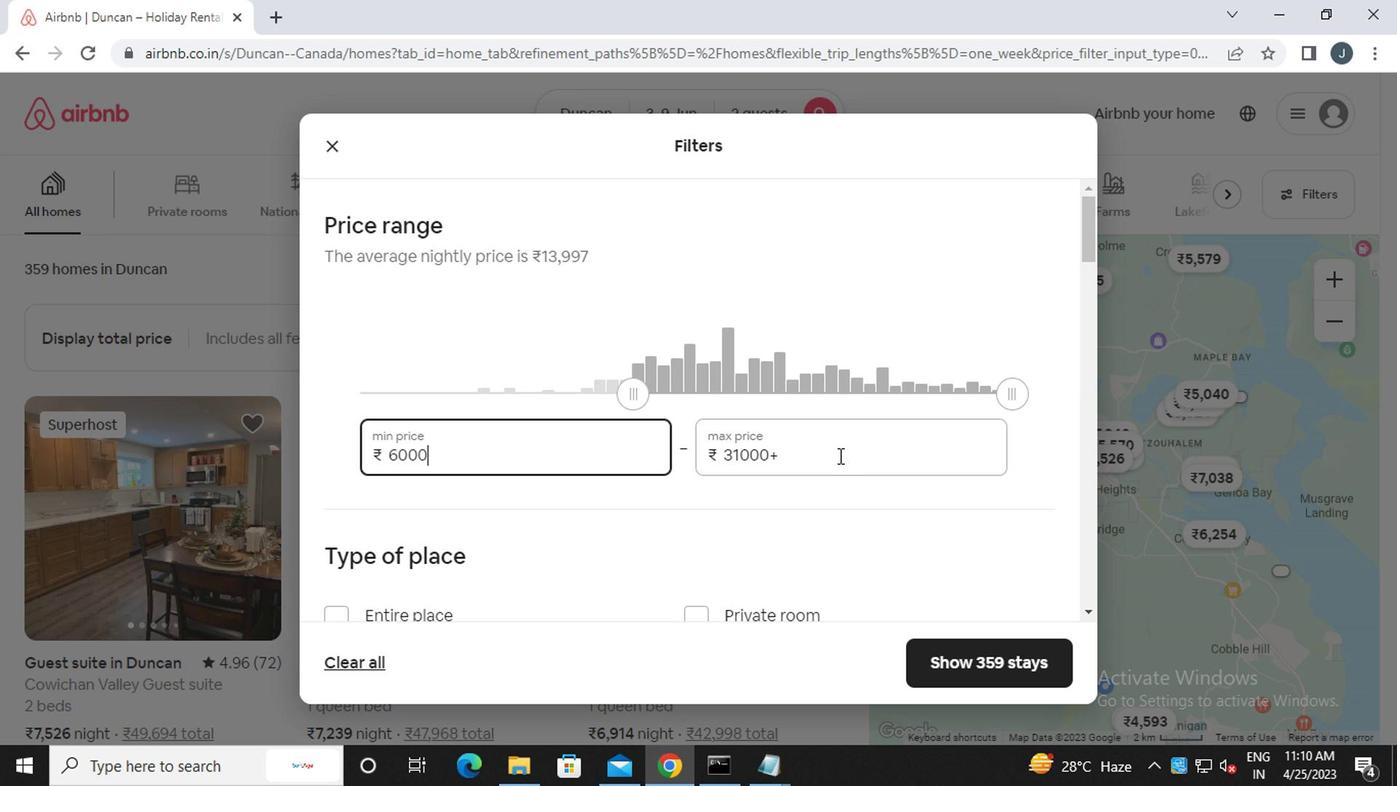 
Action: Key pressed <Key.backspace><Key.backspace><Key.backspace><Key.backspace><Key.backspace><Key.backspace><Key.backspace><Key.backspace><Key.backspace><Key.backspace><Key.backspace><Key.backspace><Key.backspace><<97>><<98>><<96>><<96>><<96>><<96>><Key.backspace>
Screenshot: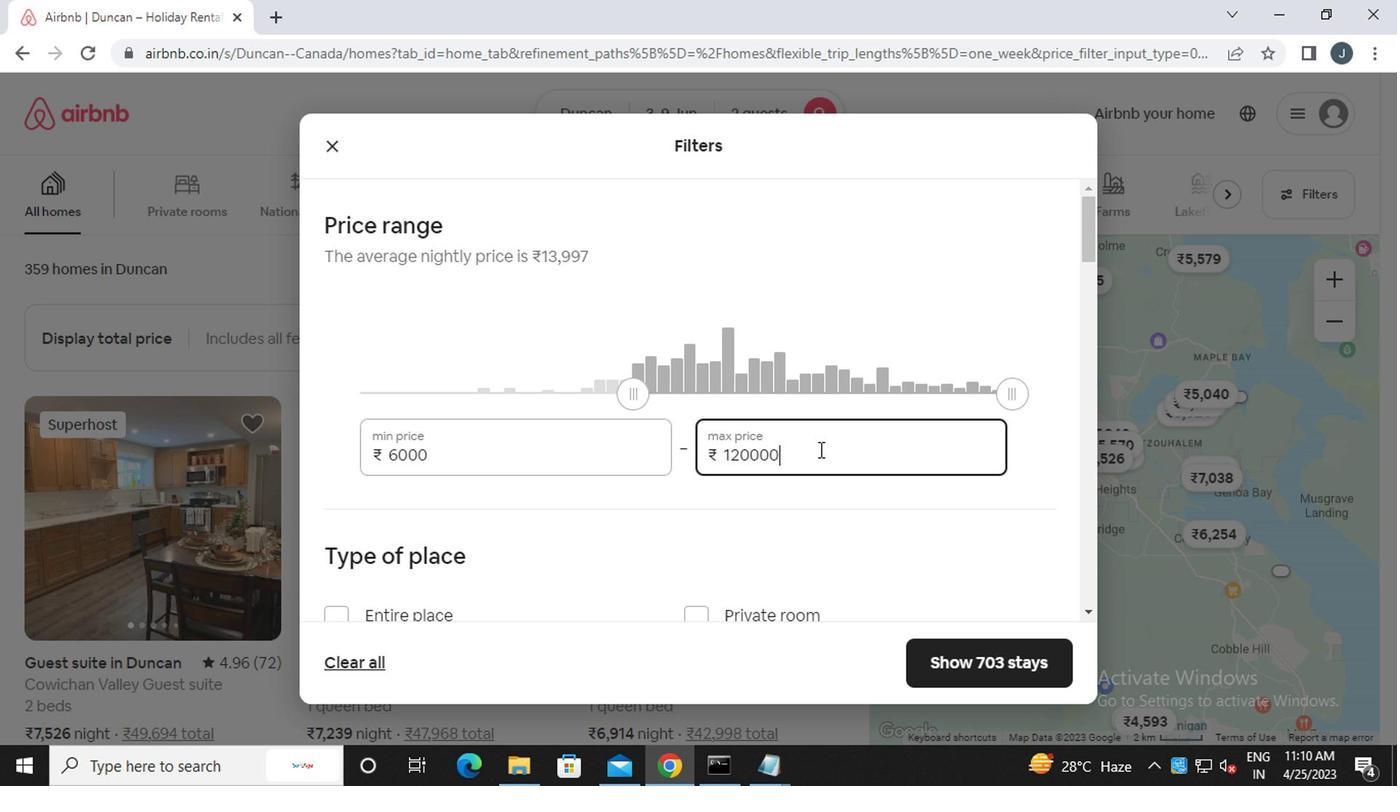 
Action: Mouse moved to (913, 457)
Screenshot: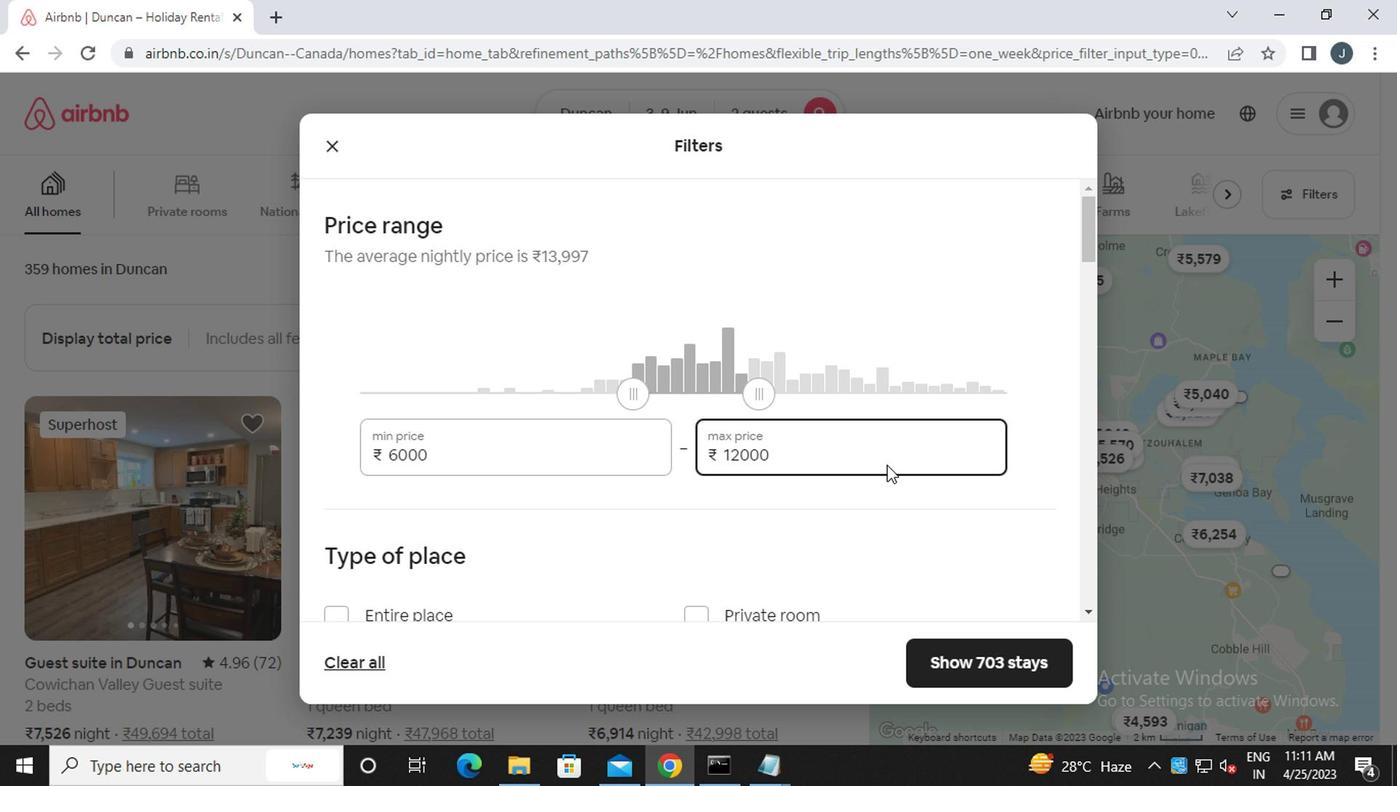 
Action: Mouse scrolled (913, 456) with delta (0, -1)
Screenshot: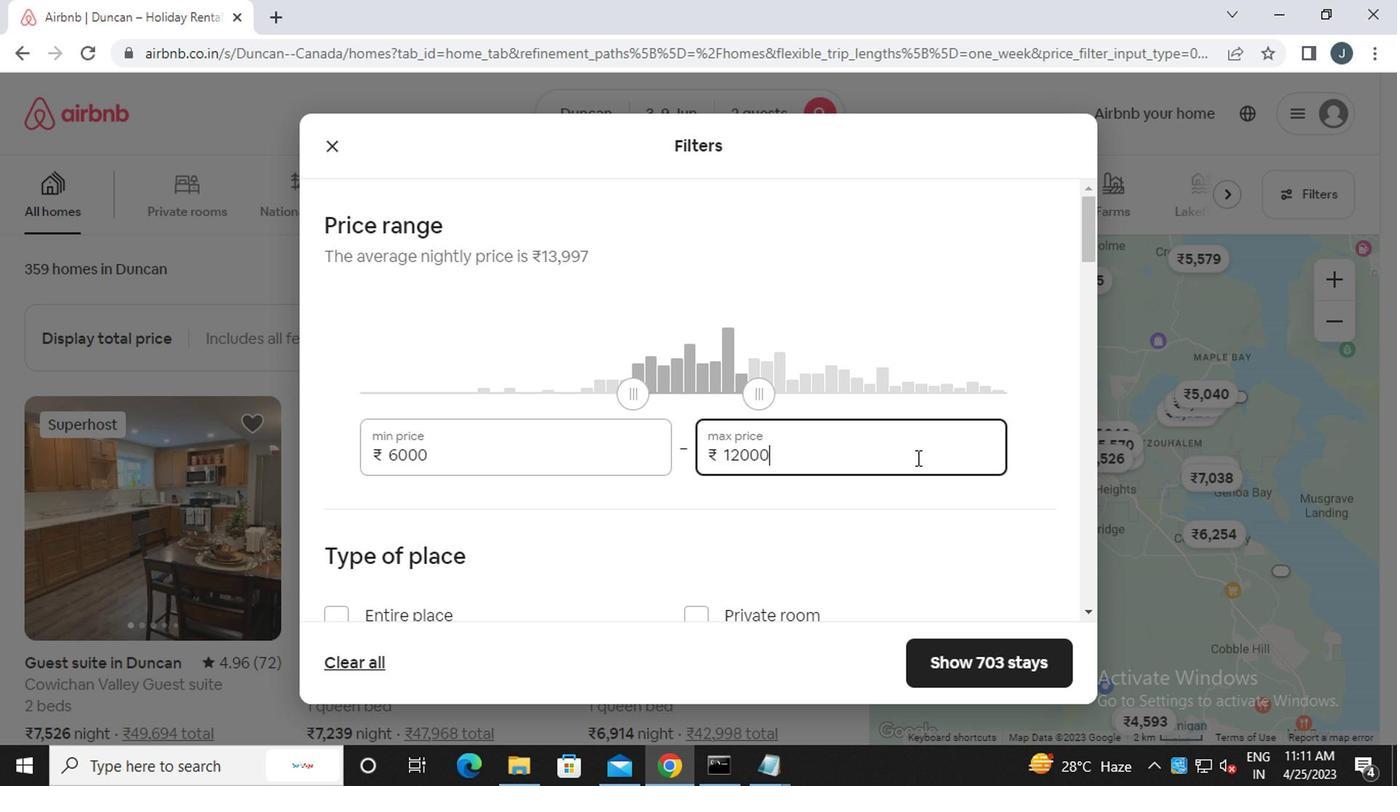 
Action: Mouse scrolled (913, 456) with delta (0, -1)
Screenshot: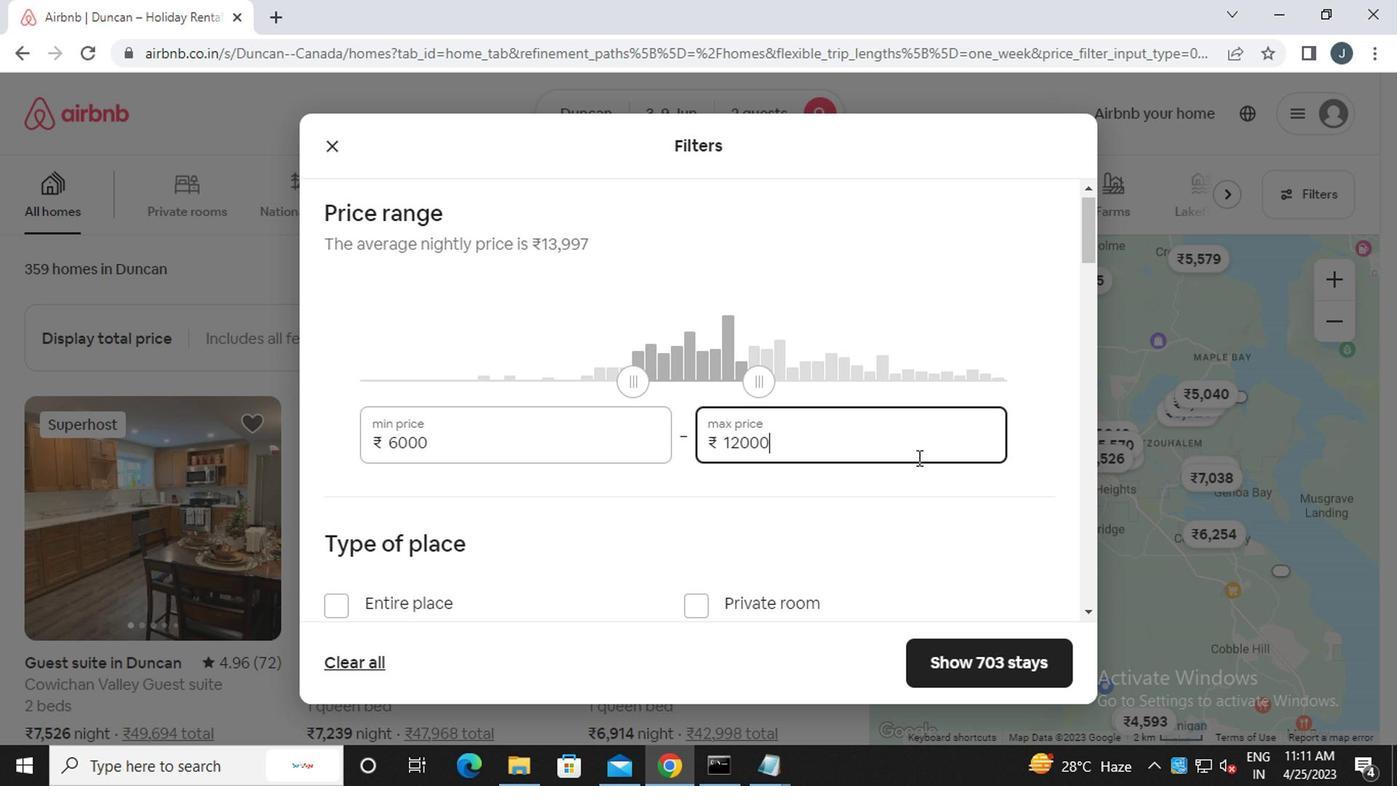
Action: Mouse moved to (619, 435)
Screenshot: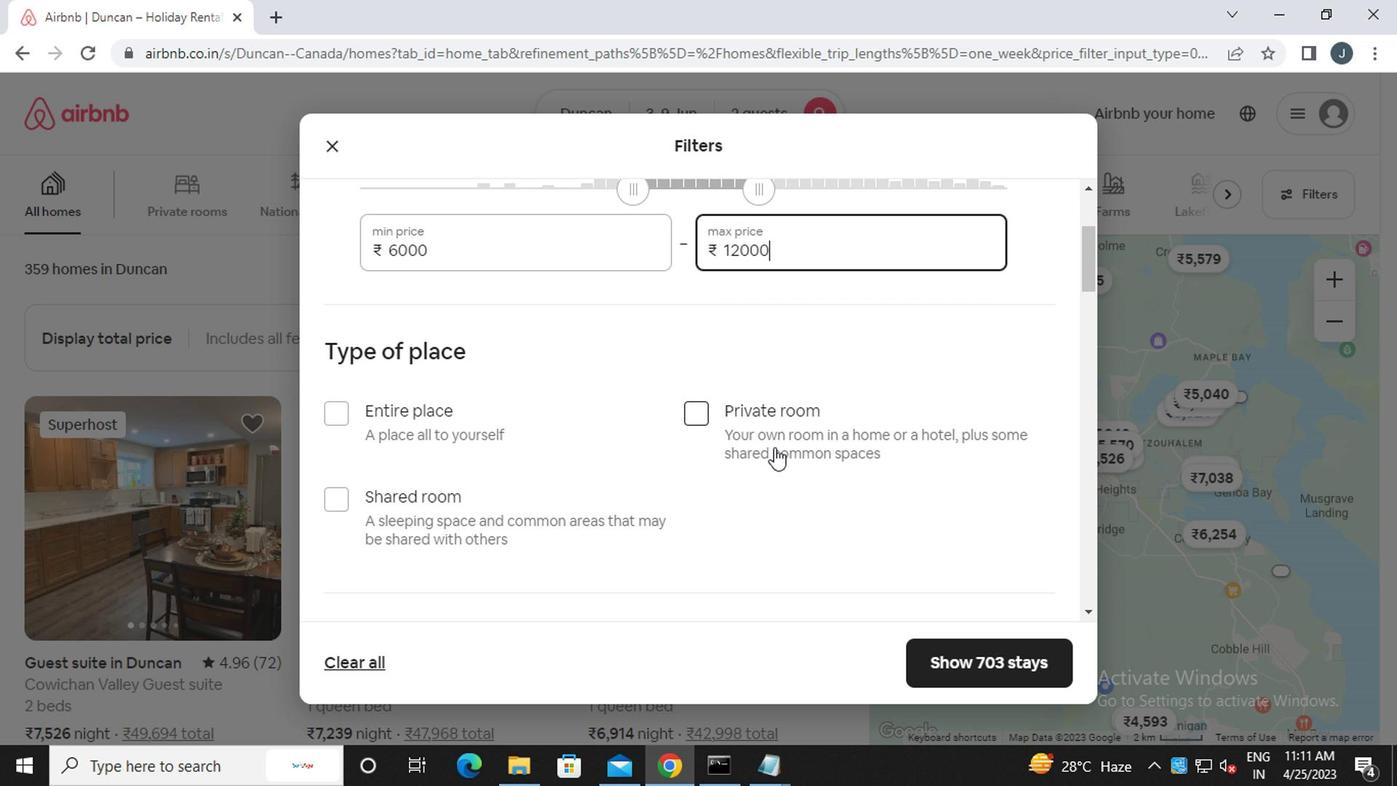 
Action: Mouse scrolled (619, 434) with delta (0, 0)
Screenshot: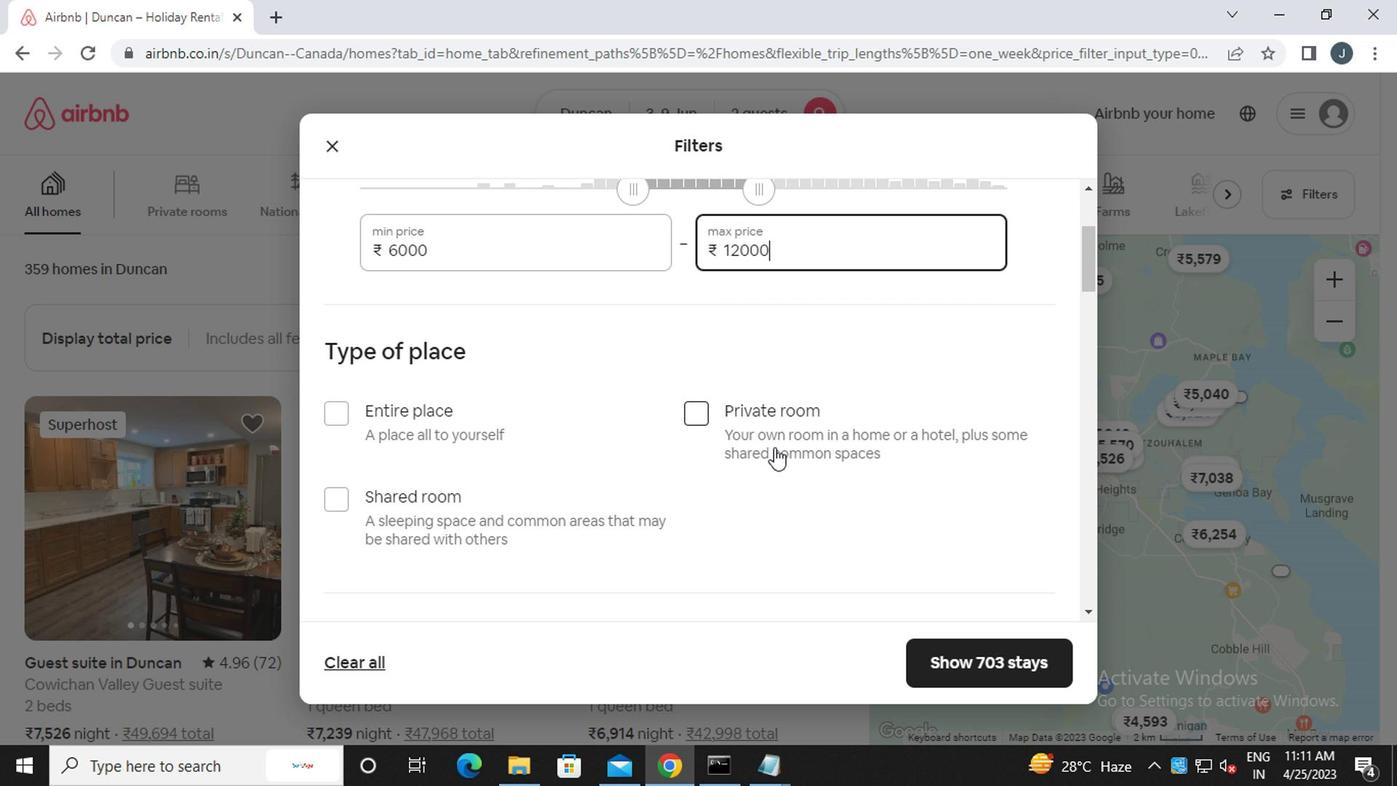 
Action: Mouse moved to (337, 308)
Screenshot: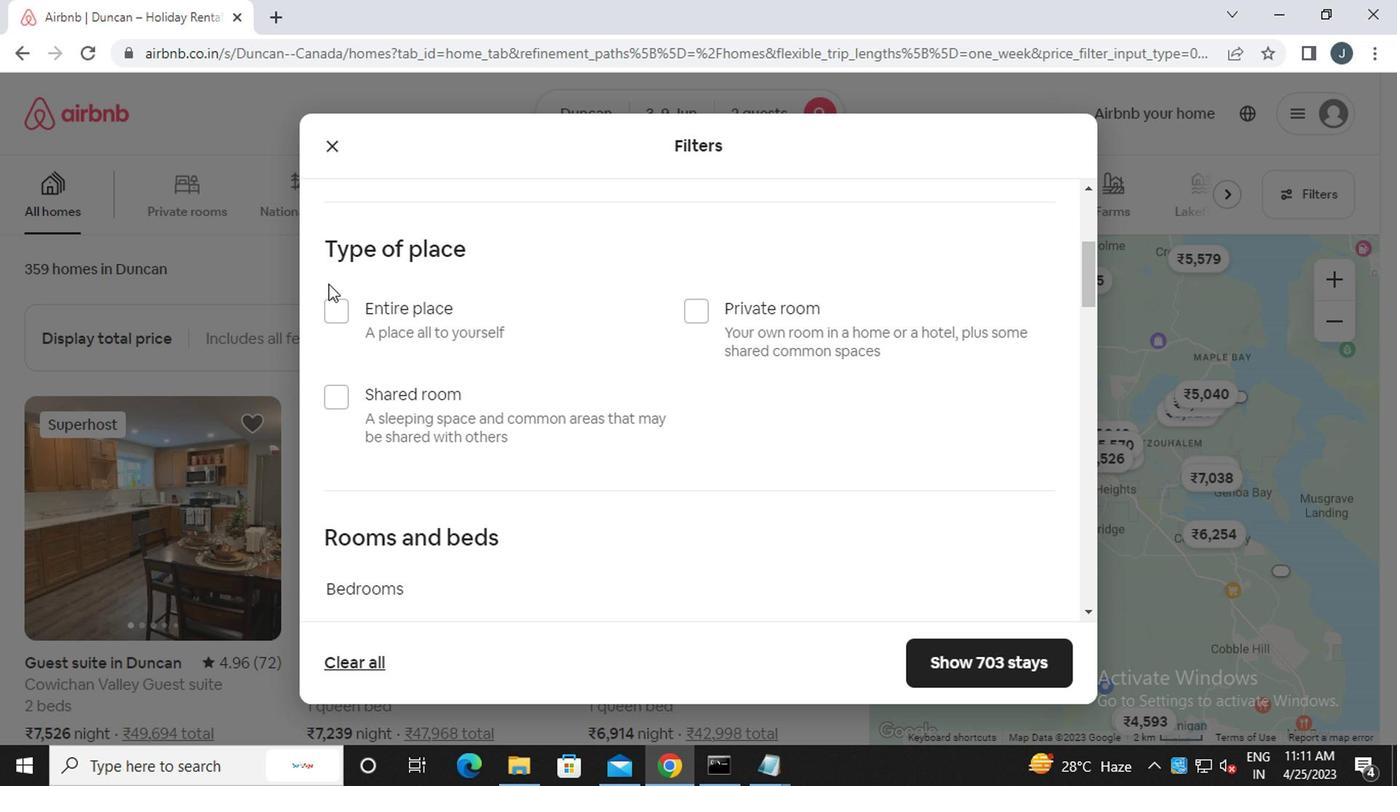 
Action: Mouse pressed left at (337, 308)
Screenshot: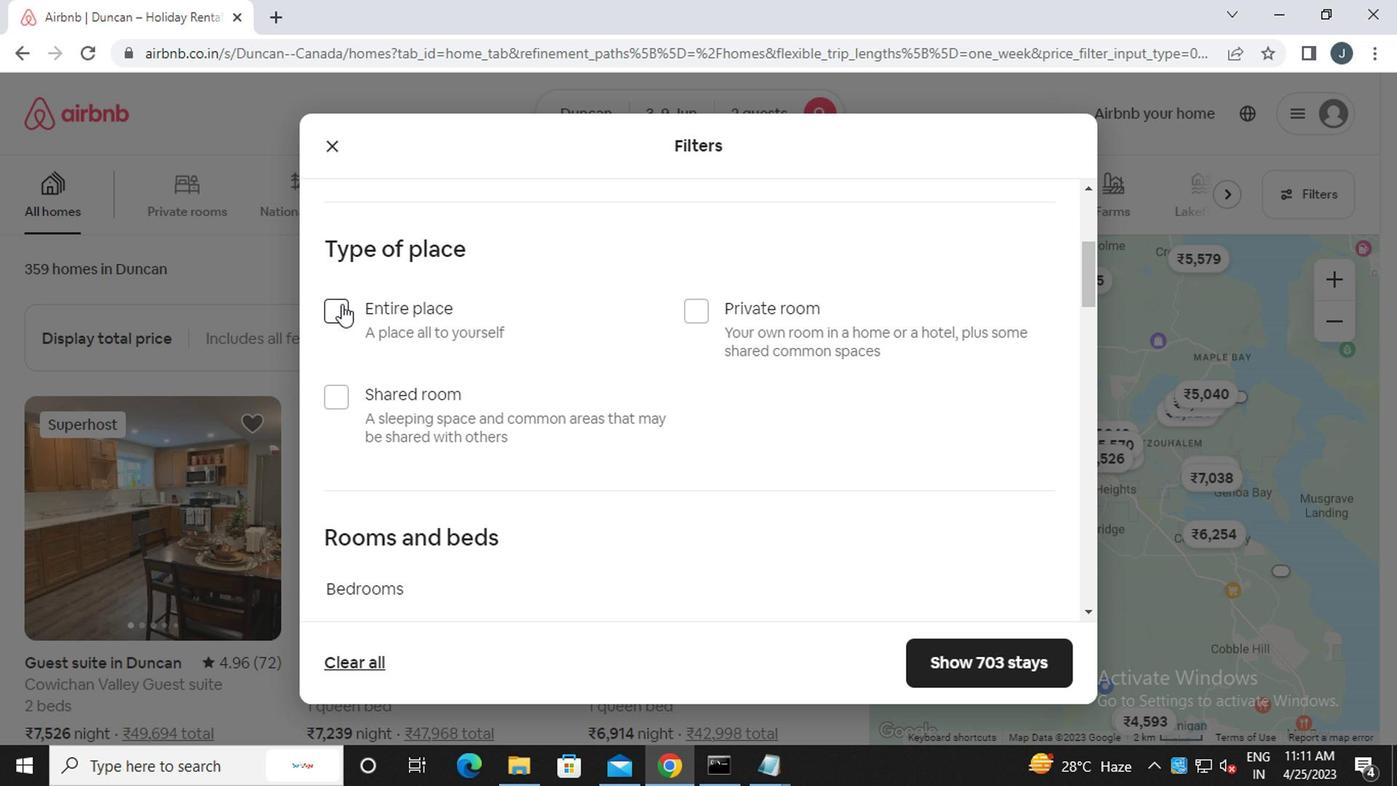 
Action: Mouse moved to (660, 401)
Screenshot: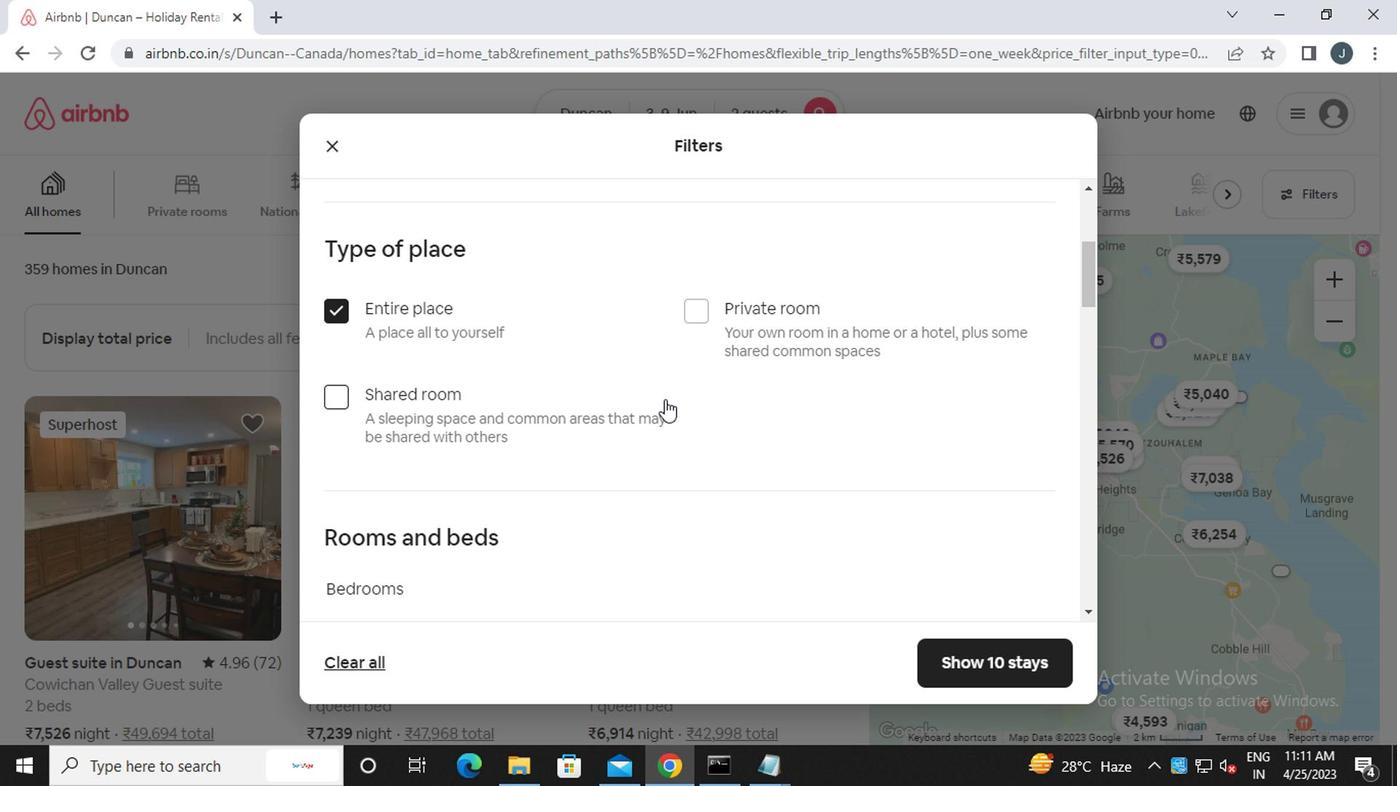 
Action: Mouse scrolled (660, 400) with delta (0, 0)
Screenshot: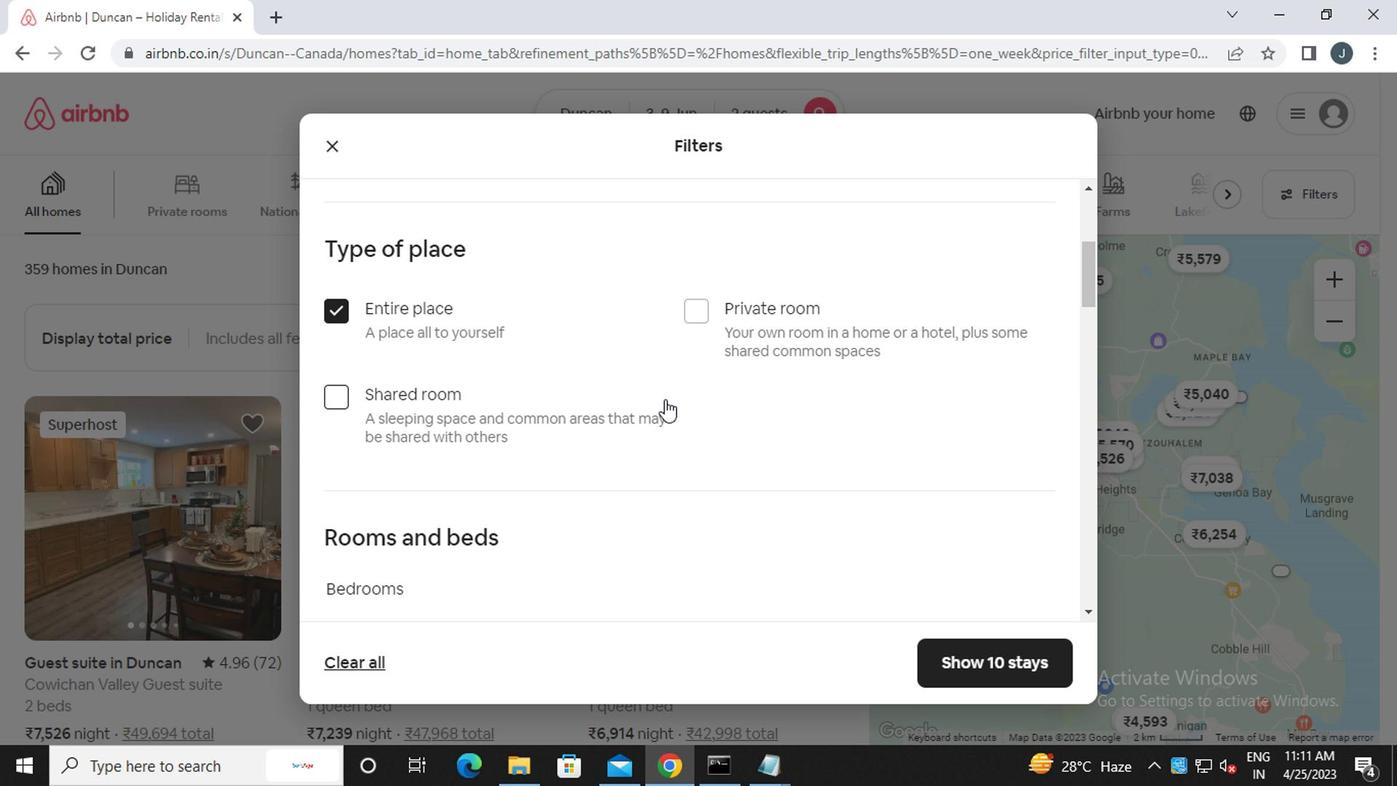 
Action: Mouse scrolled (660, 400) with delta (0, 0)
Screenshot: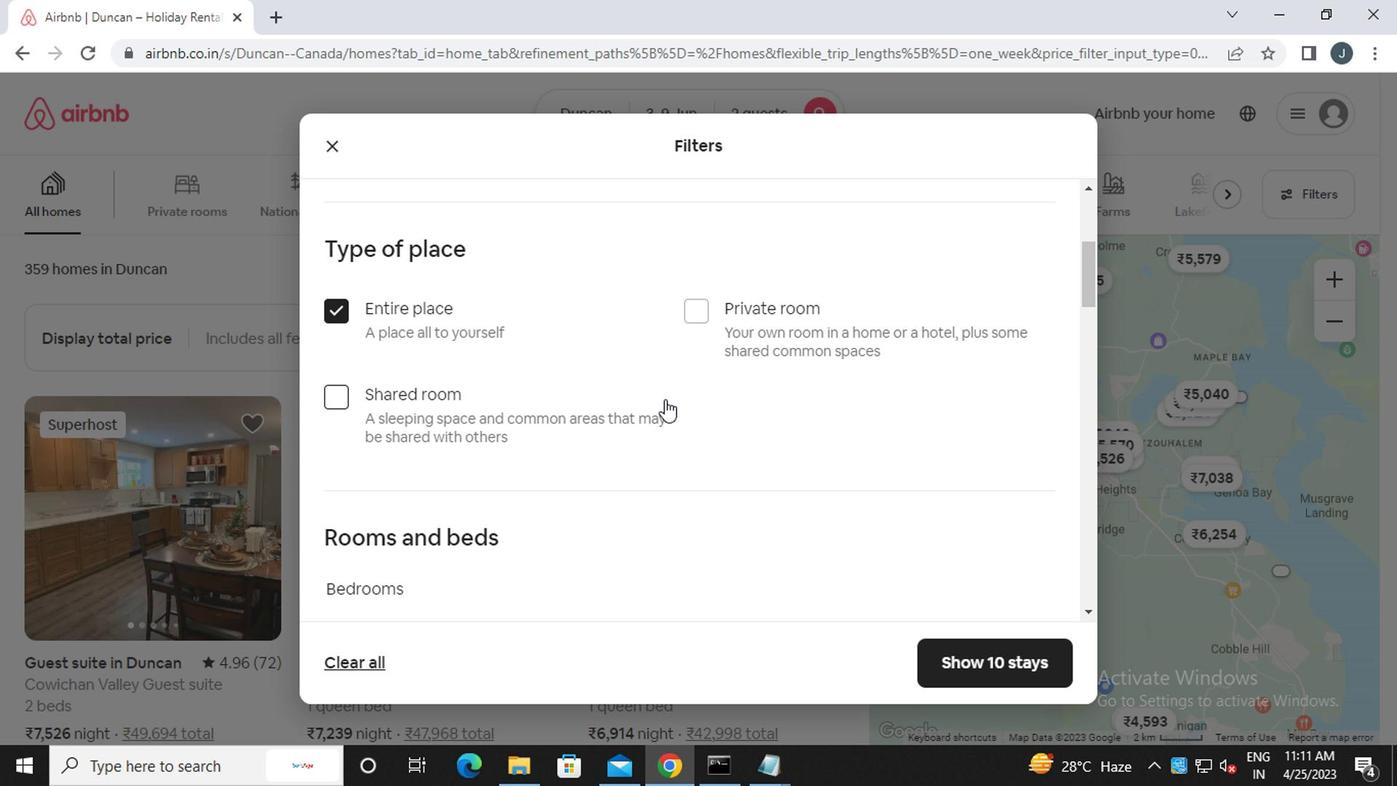 
Action: Mouse moved to (457, 439)
Screenshot: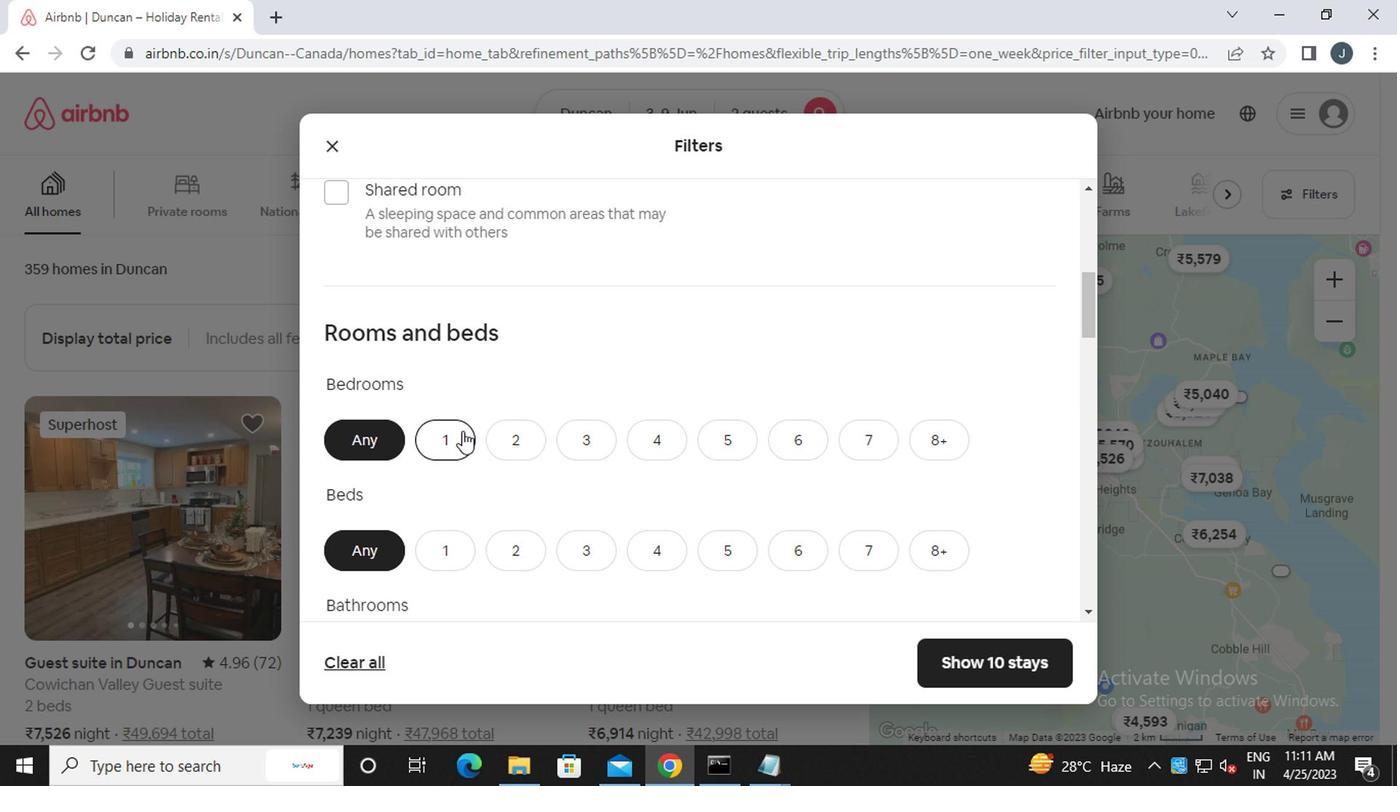 
Action: Mouse pressed left at (457, 439)
Screenshot: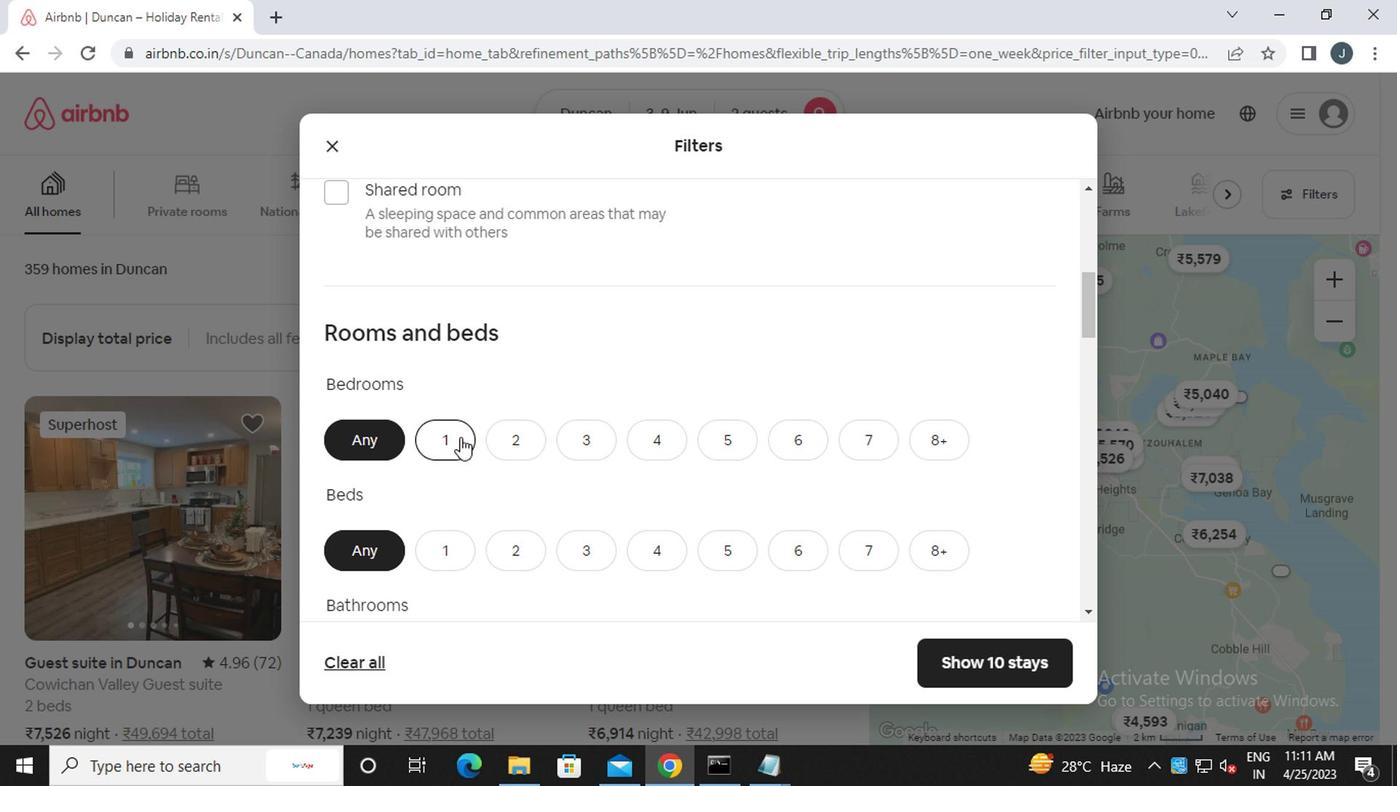 
Action: Mouse moved to (454, 551)
Screenshot: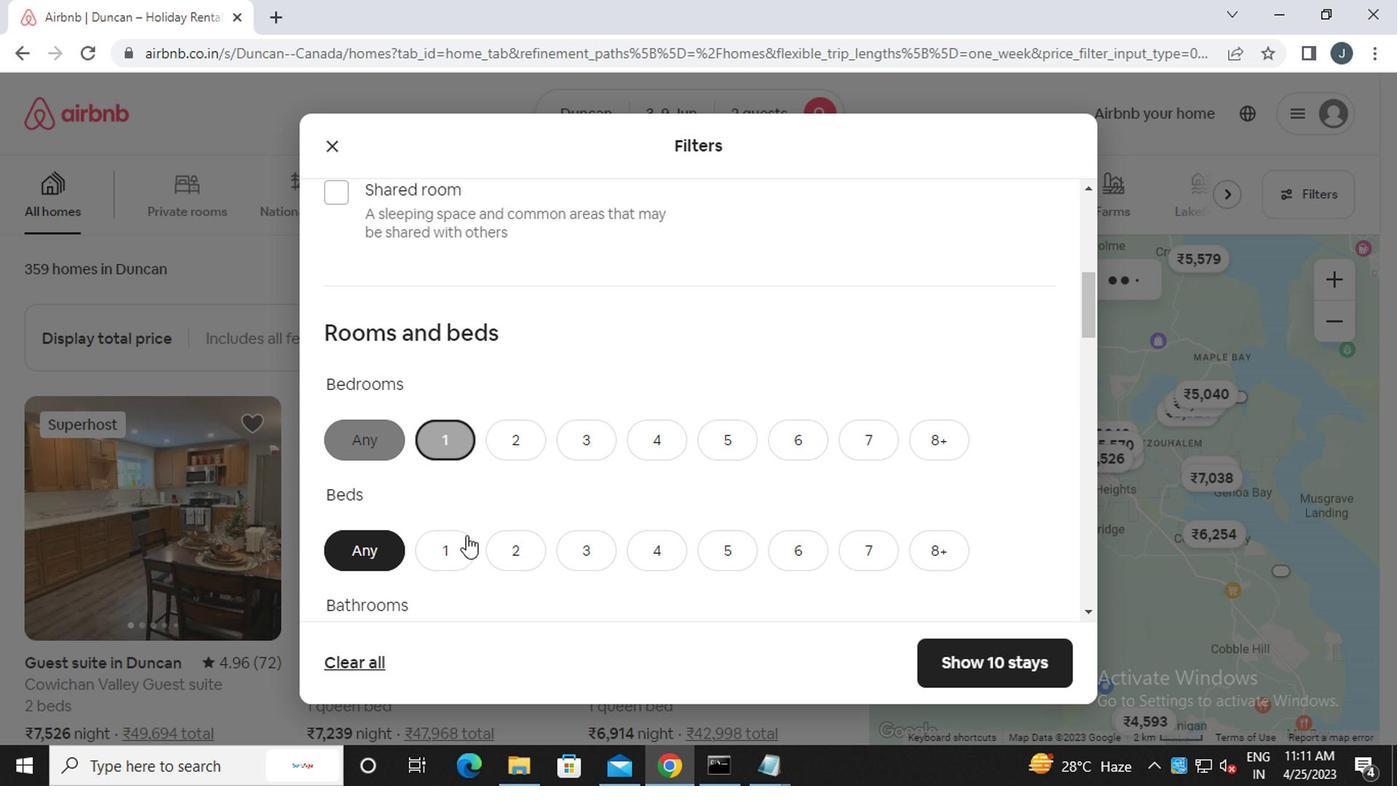 
Action: Mouse pressed left at (454, 551)
Screenshot: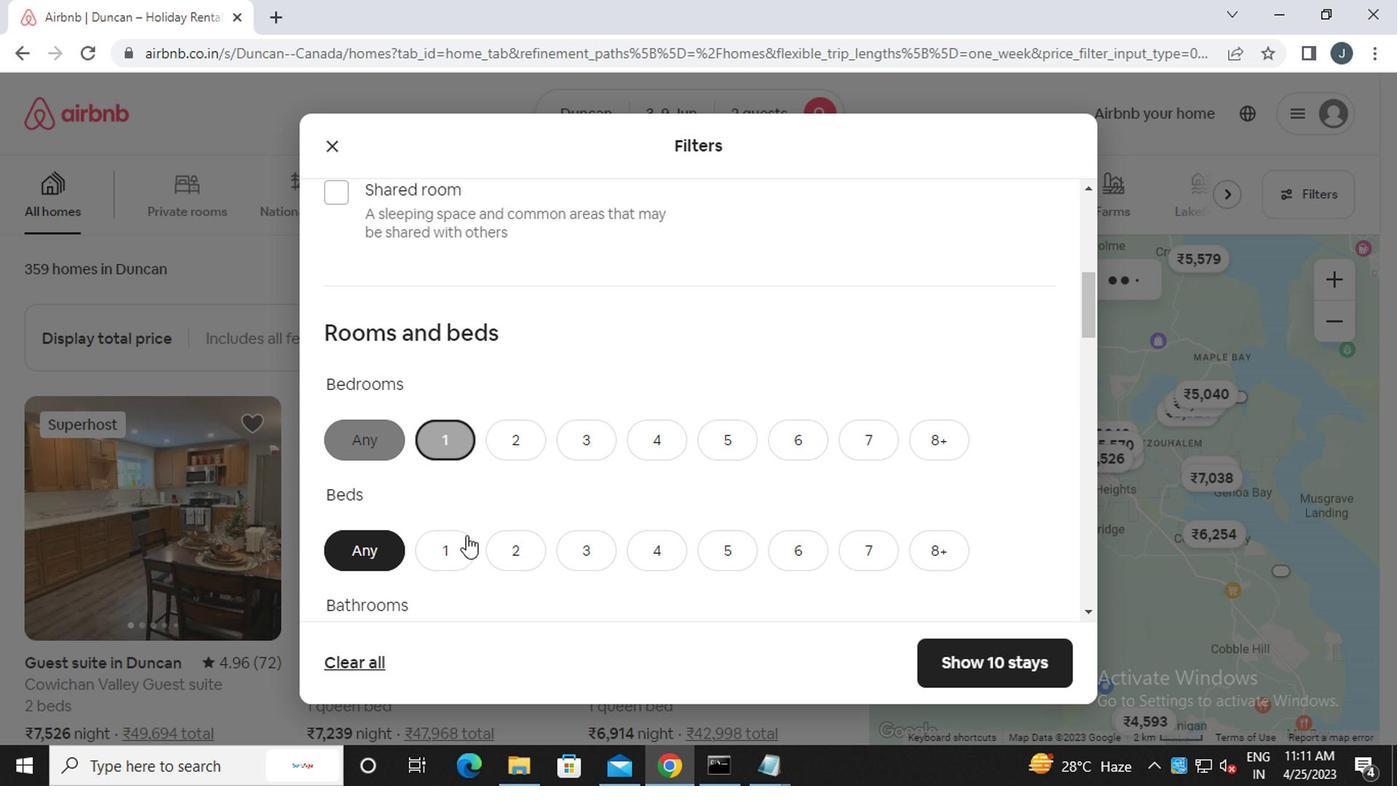 
Action: Mouse moved to (454, 551)
Screenshot: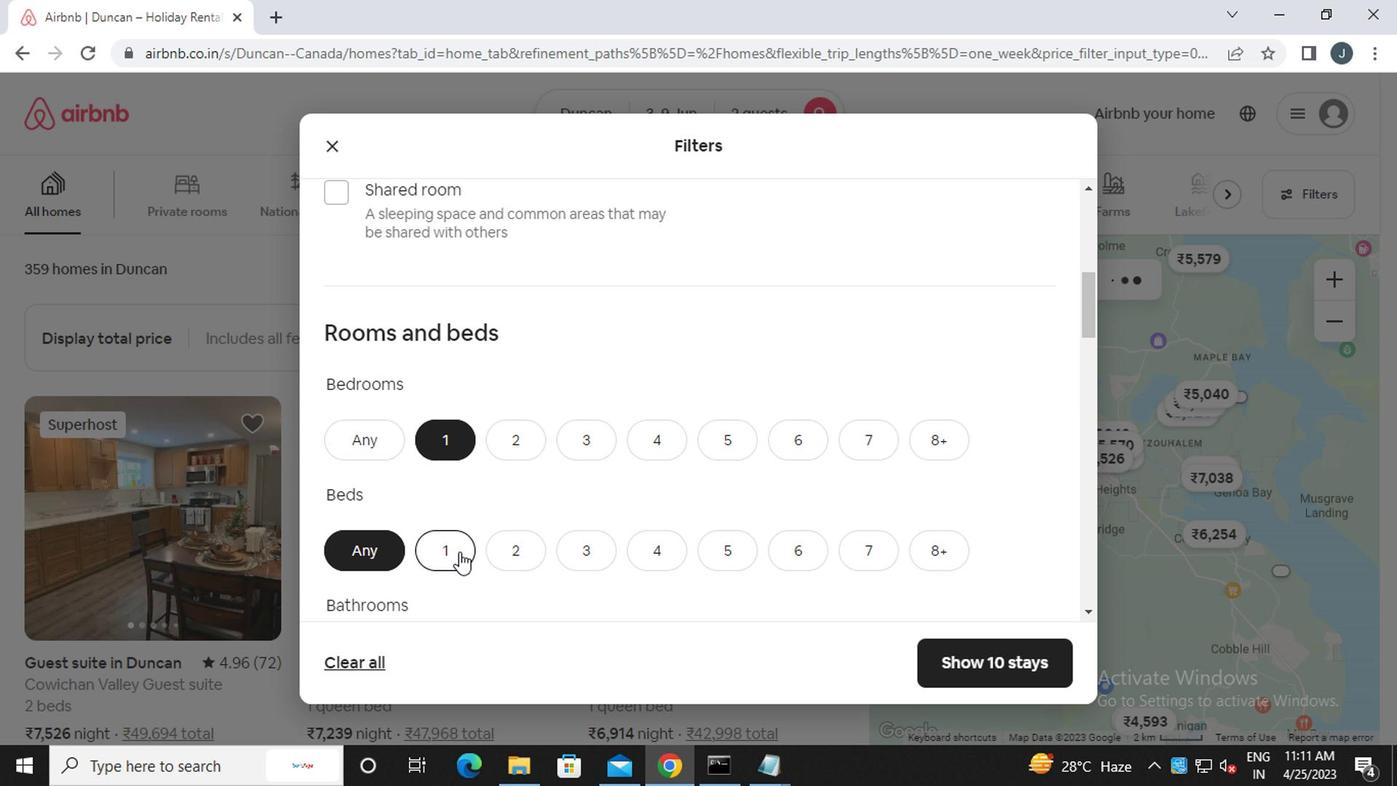 
Action: Mouse scrolled (454, 549) with delta (0, -1)
Screenshot: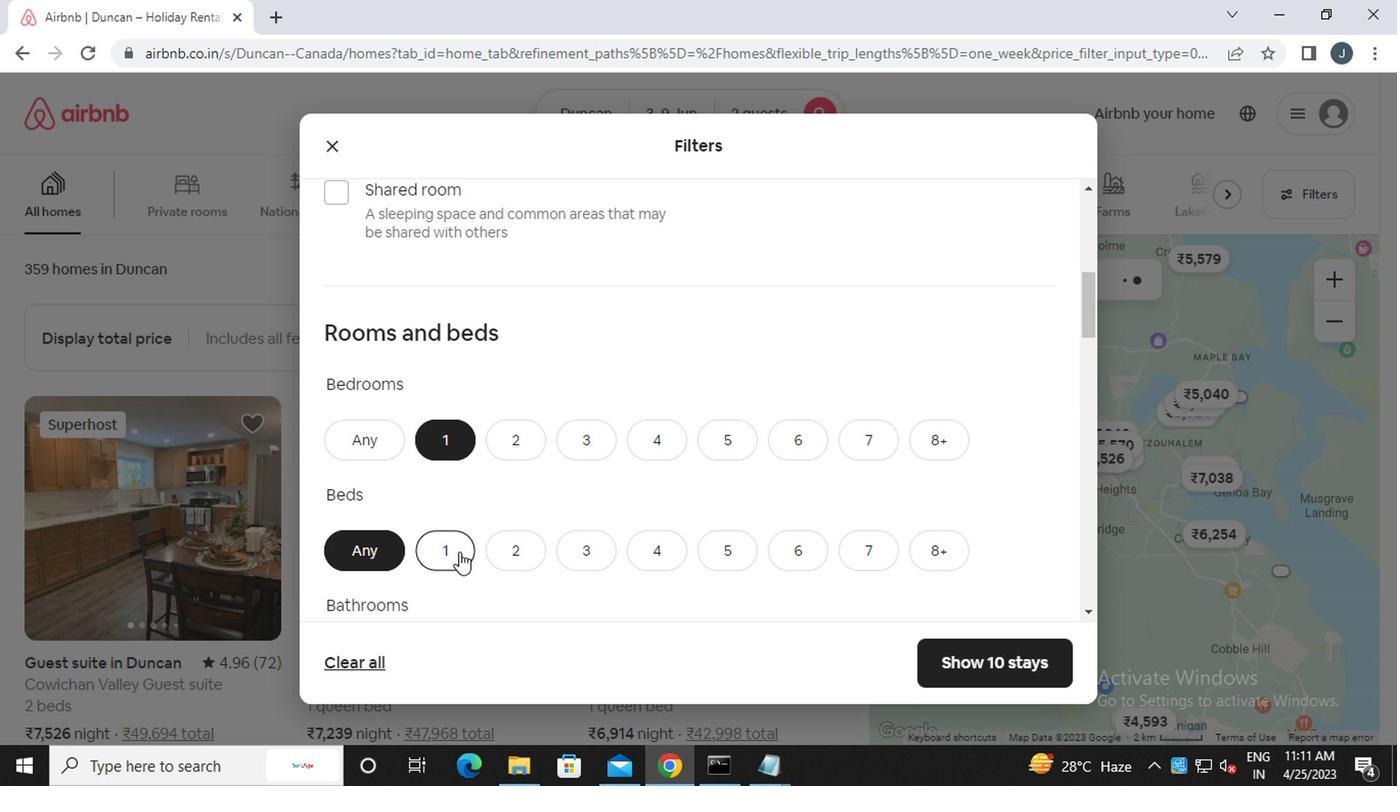 
Action: Mouse scrolled (454, 549) with delta (0, -1)
Screenshot: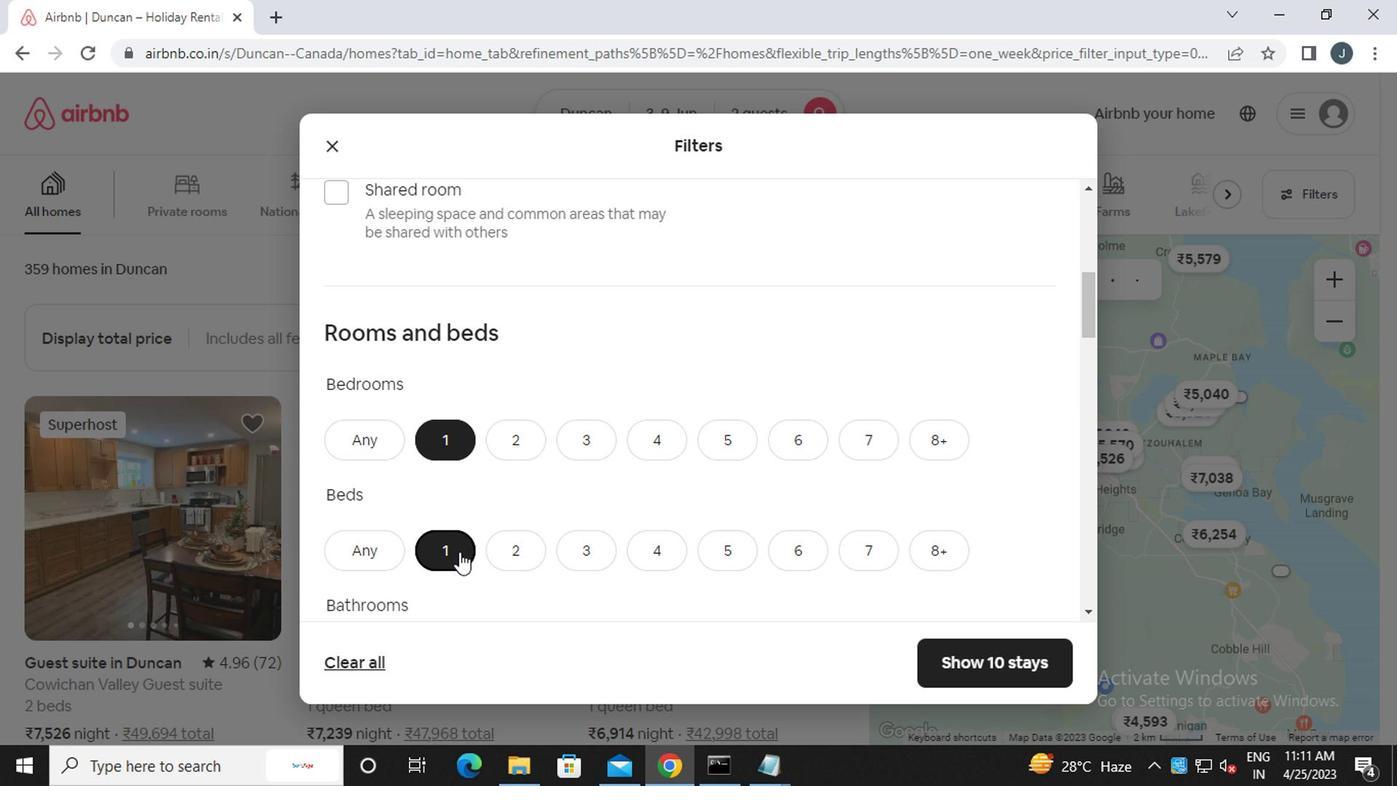 
Action: Mouse scrolled (454, 549) with delta (0, -1)
Screenshot: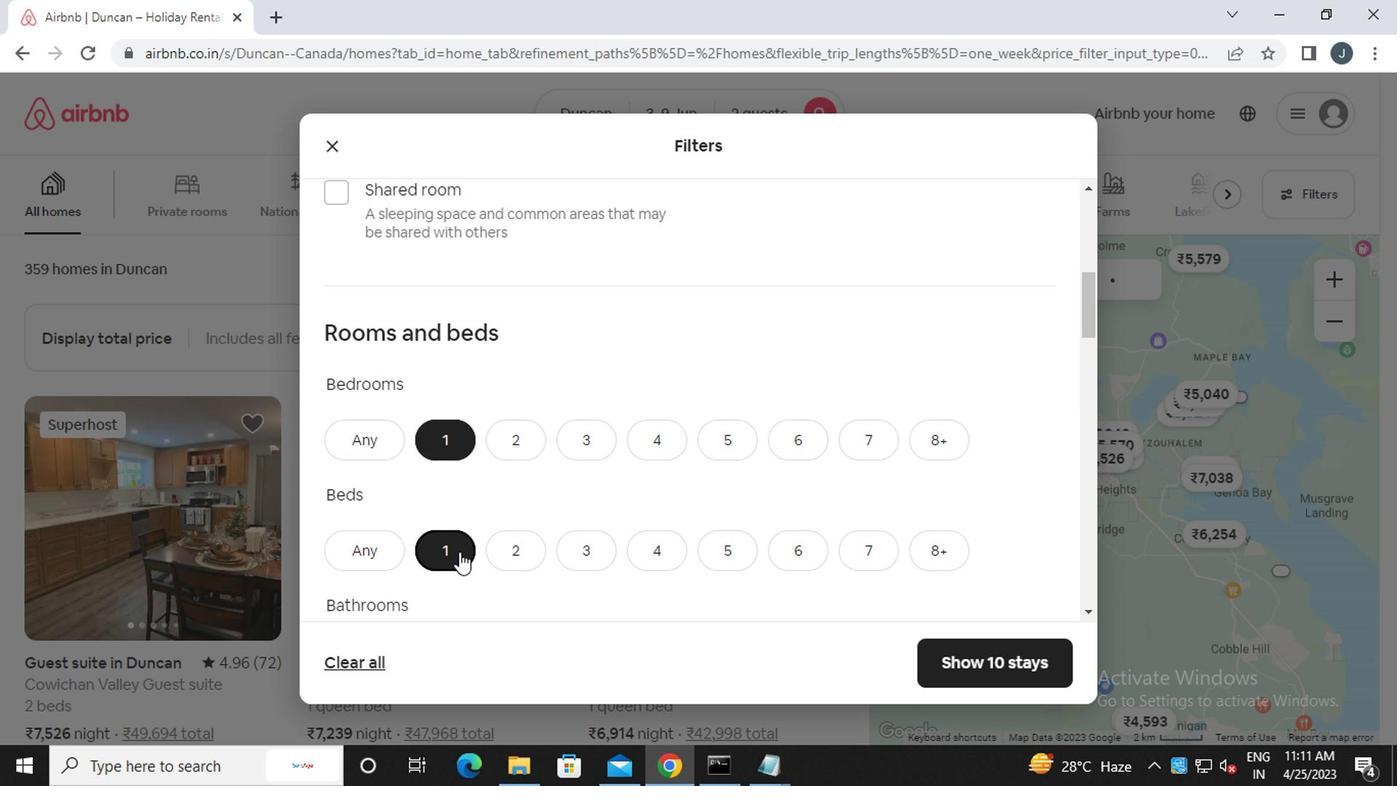 
Action: Mouse scrolled (454, 549) with delta (0, -1)
Screenshot: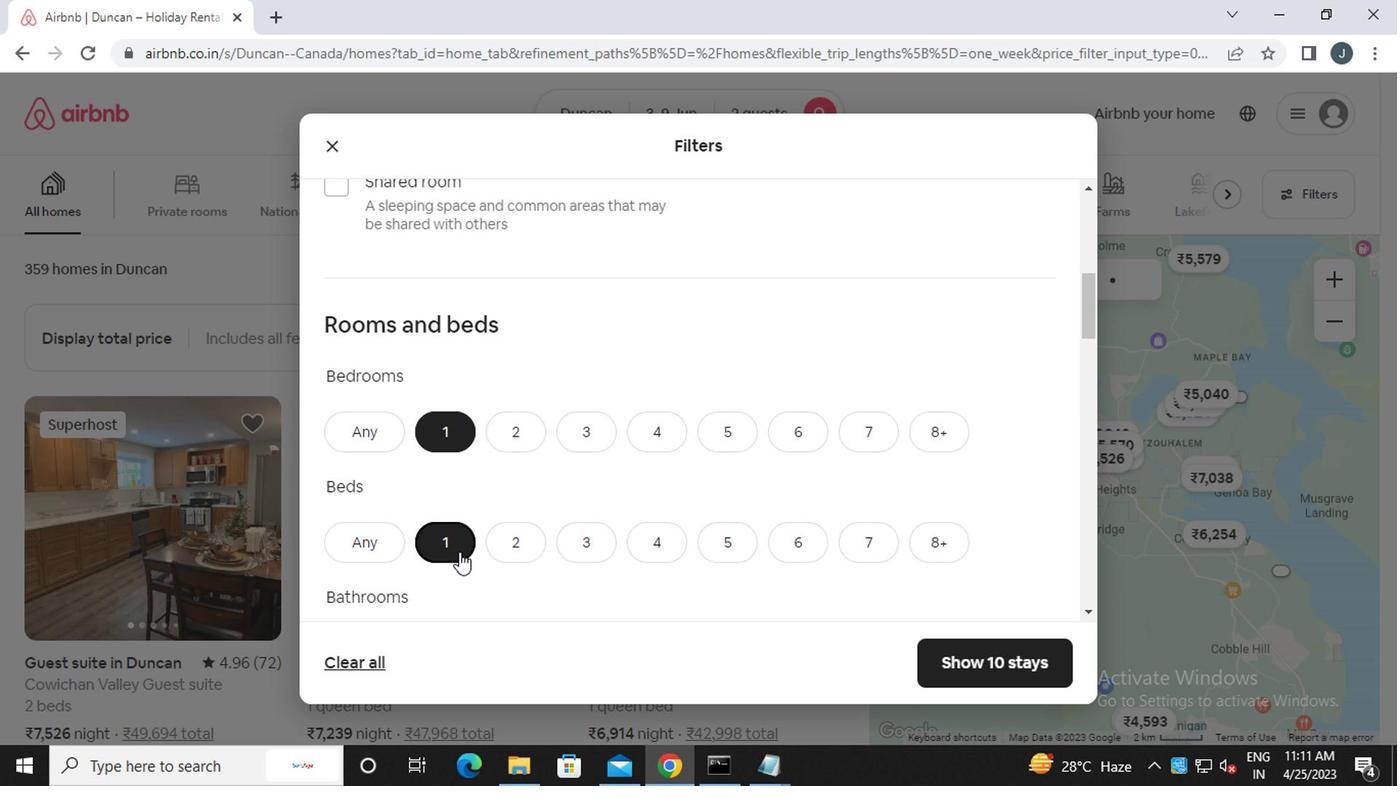 
Action: Mouse moved to (450, 528)
Screenshot: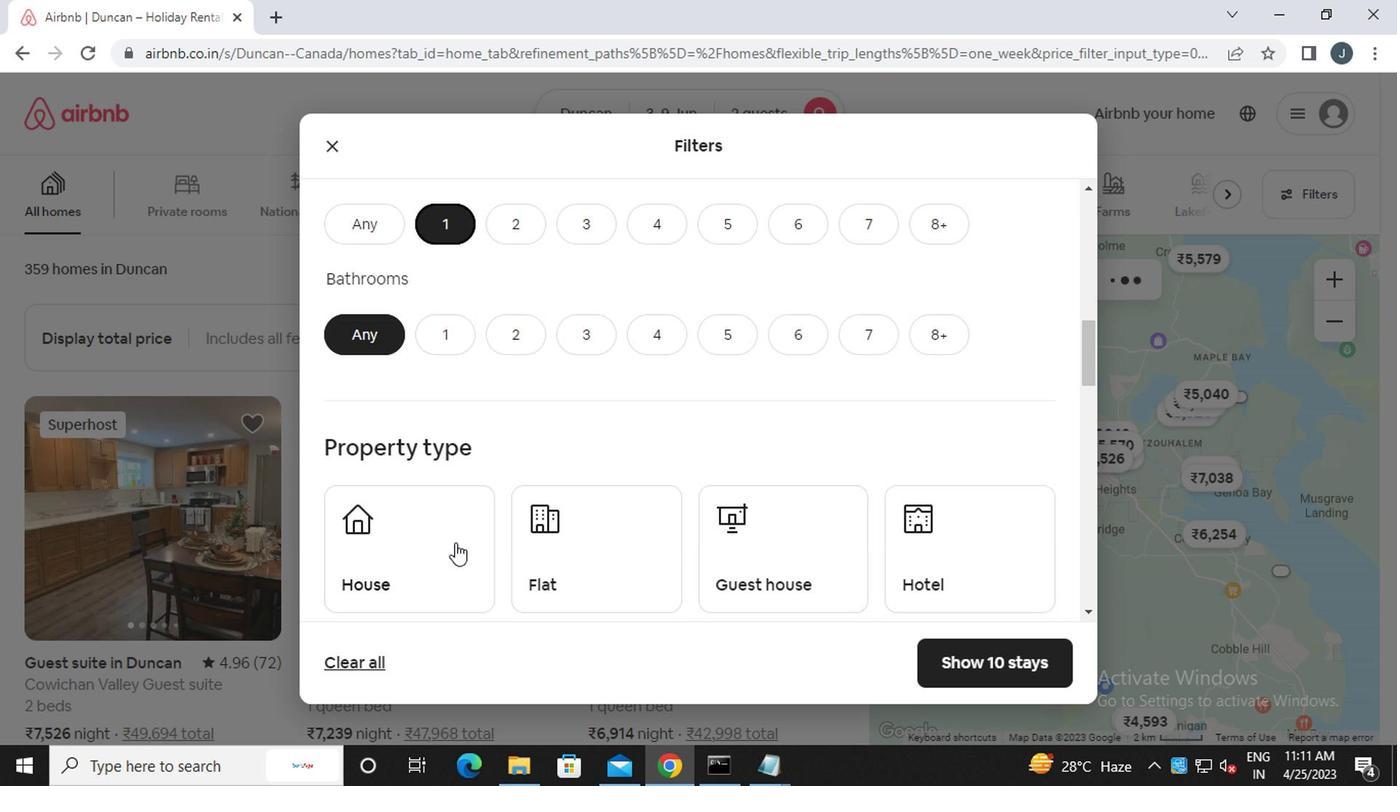 
Action: Mouse scrolled (450, 529) with delta (0, 1)
Screenshot: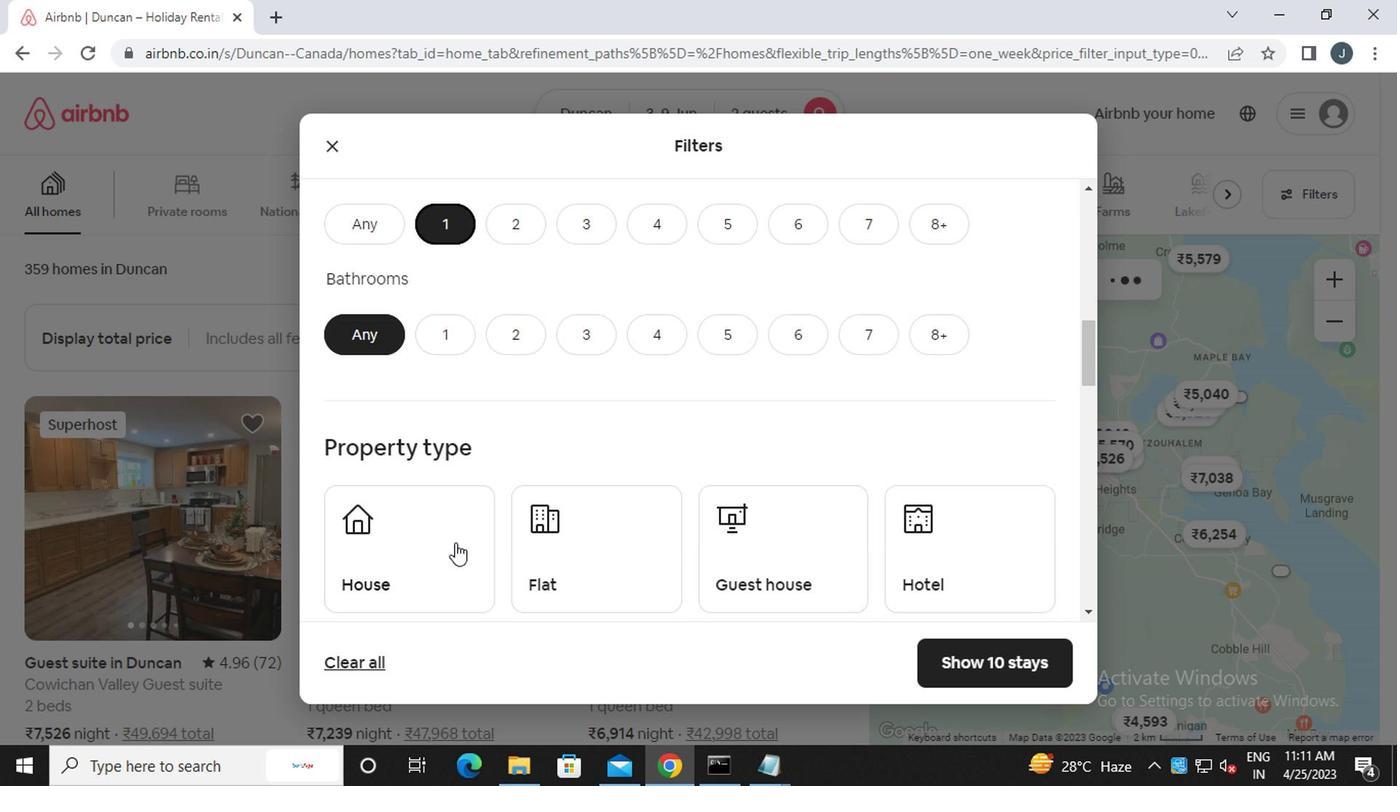 
Action: Mouse scrolled (450, 529) with delta (0, 1)
Screenshot: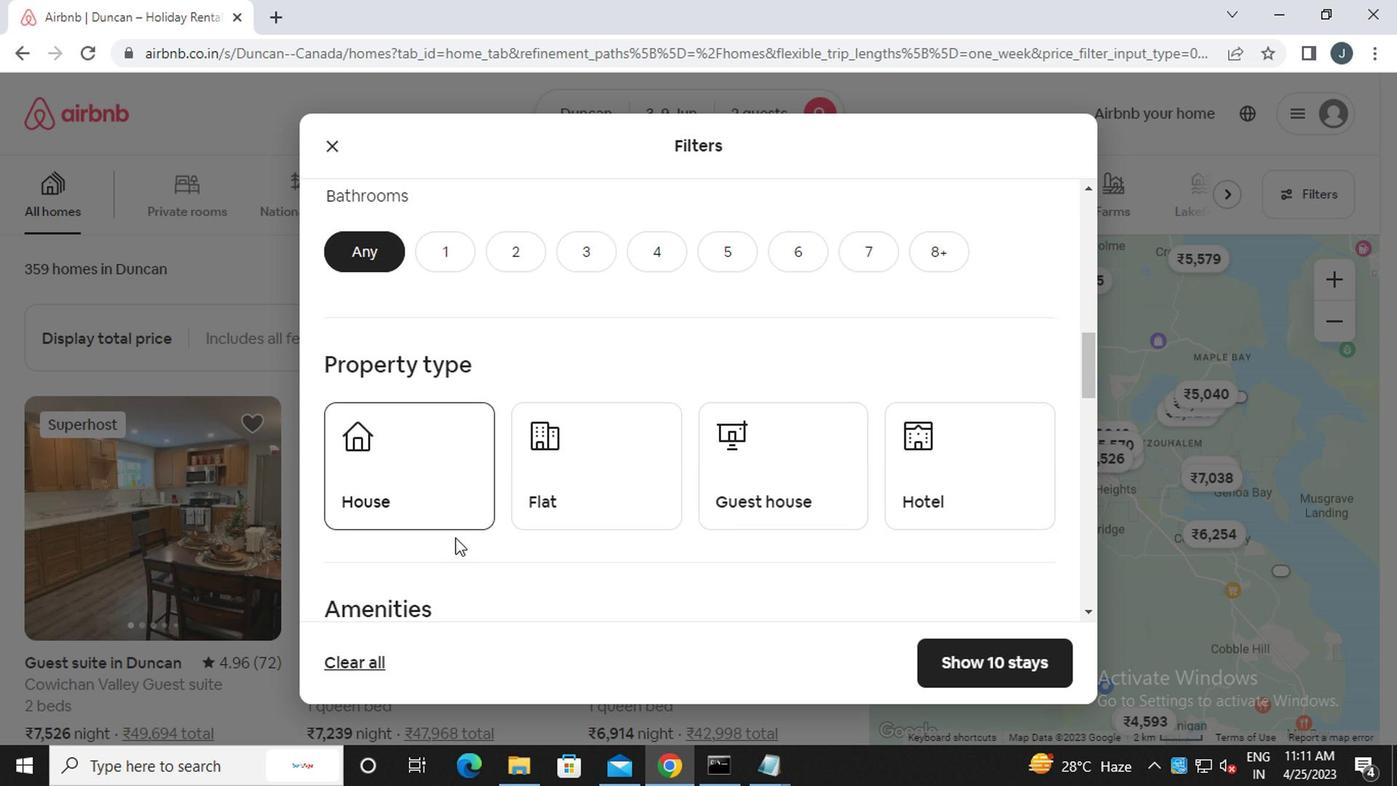 
Action: Mouse moved to (442, 460)
Screenshot: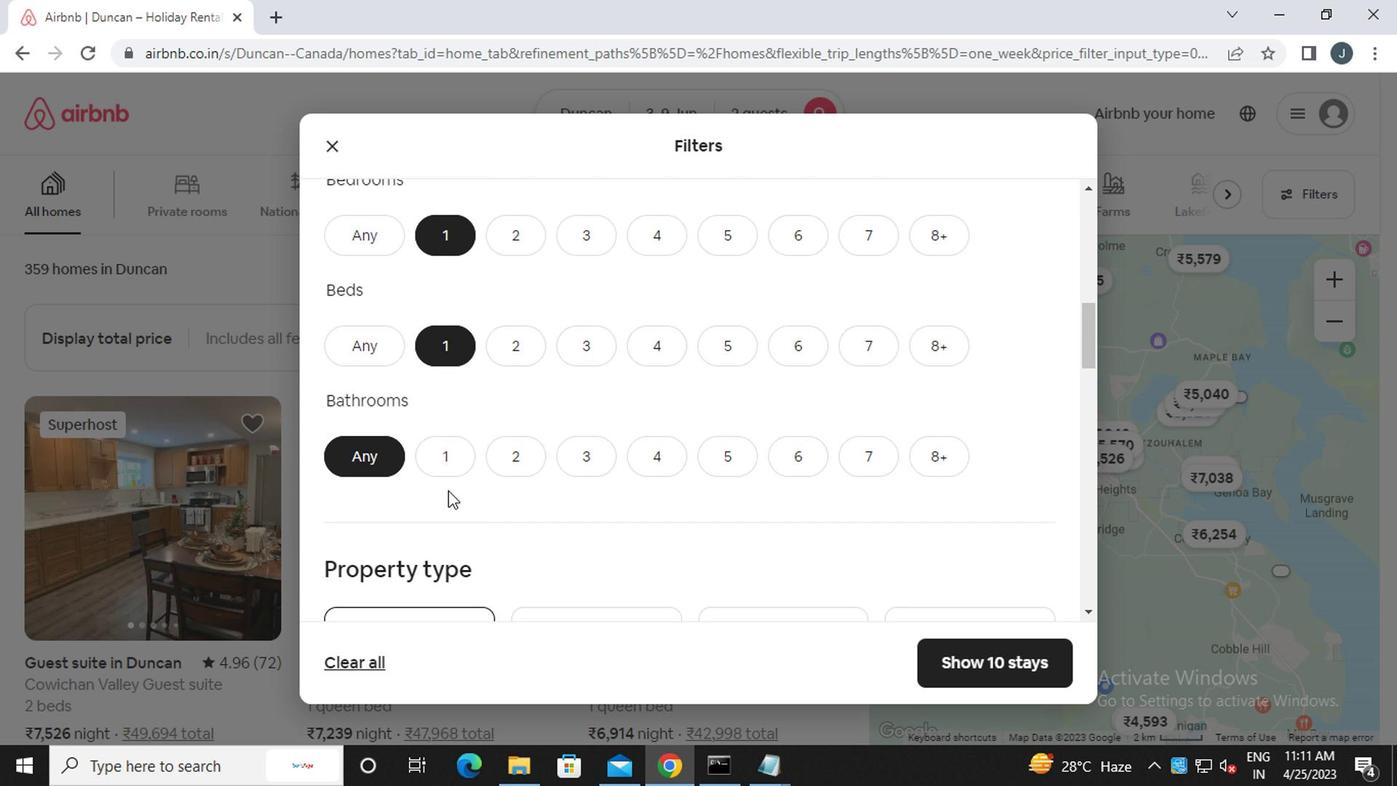 
Action: Mouse pressed left at (442, 460)
Screenshot: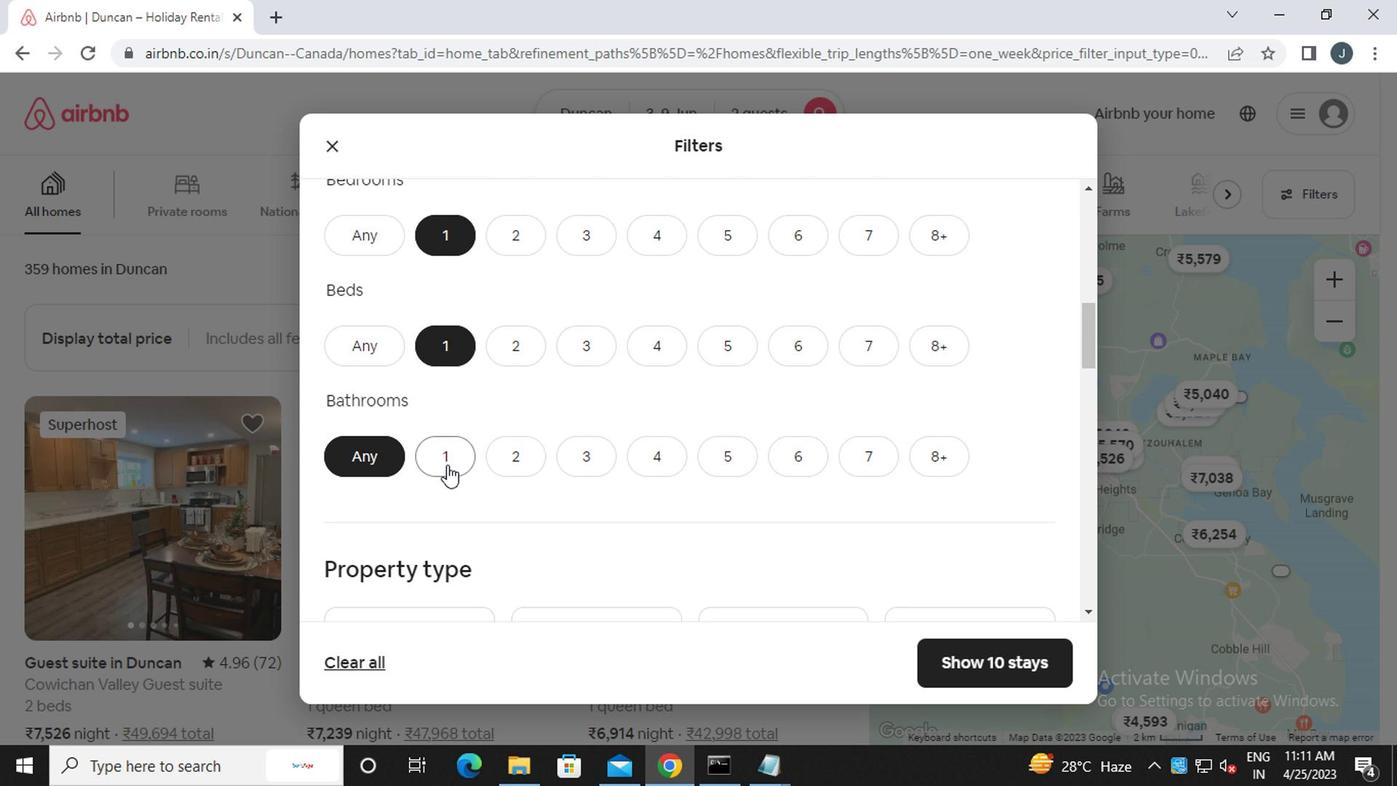 
Action: Mouse moved to (449, 456)
Screenshot: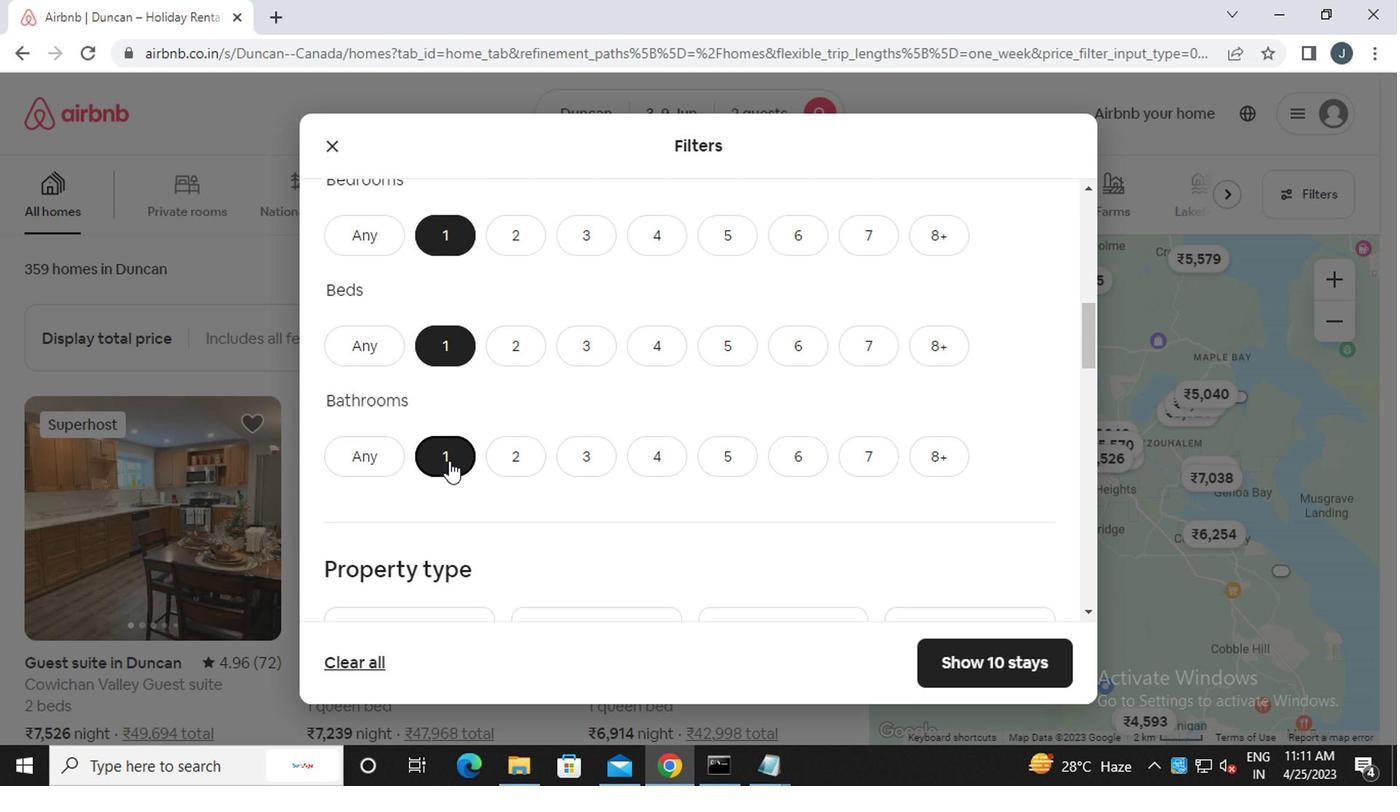 
Action: Mouse scrolled (449, 455) with delta (0, 0)
Screenshot: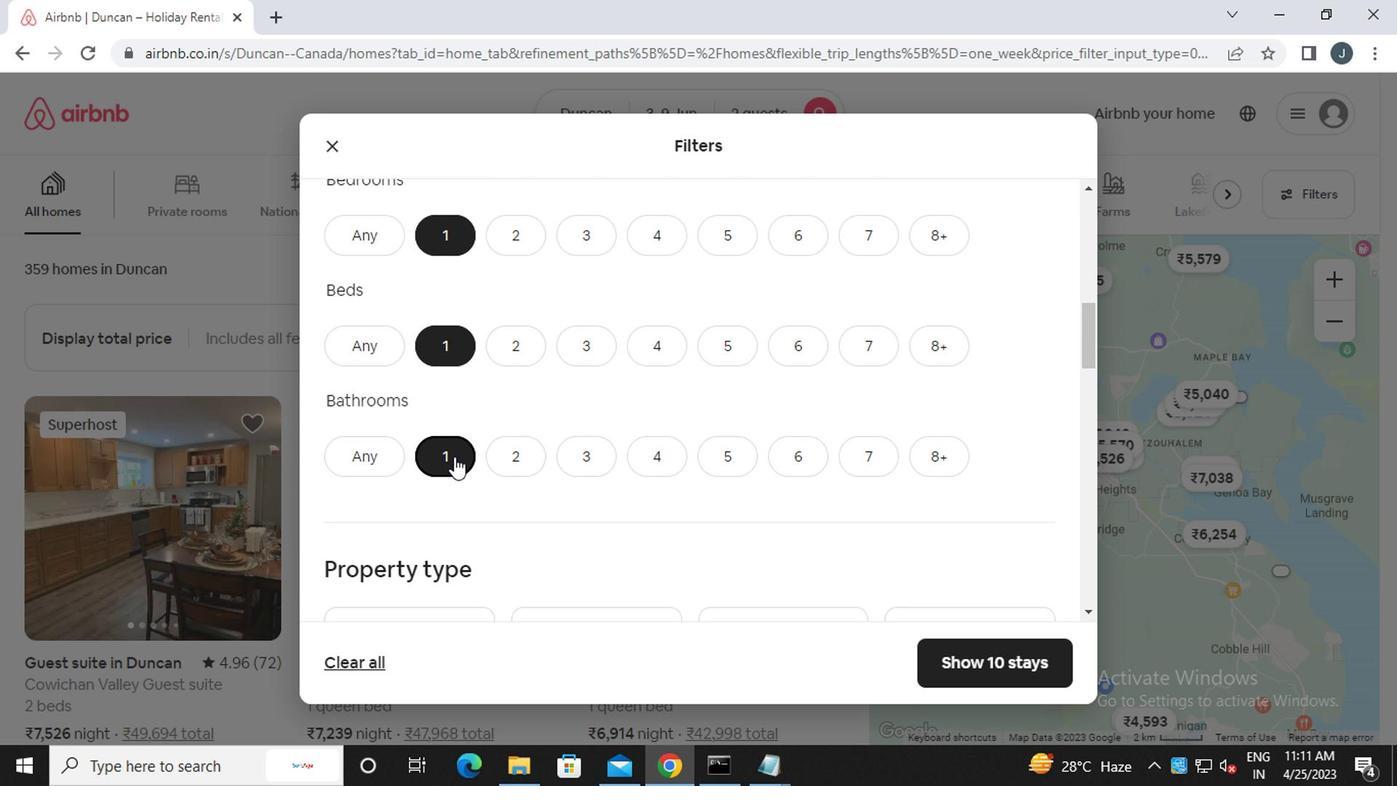 
Action: Mouse scrolled (449, 455) with delta (0, 0)
Screenshot: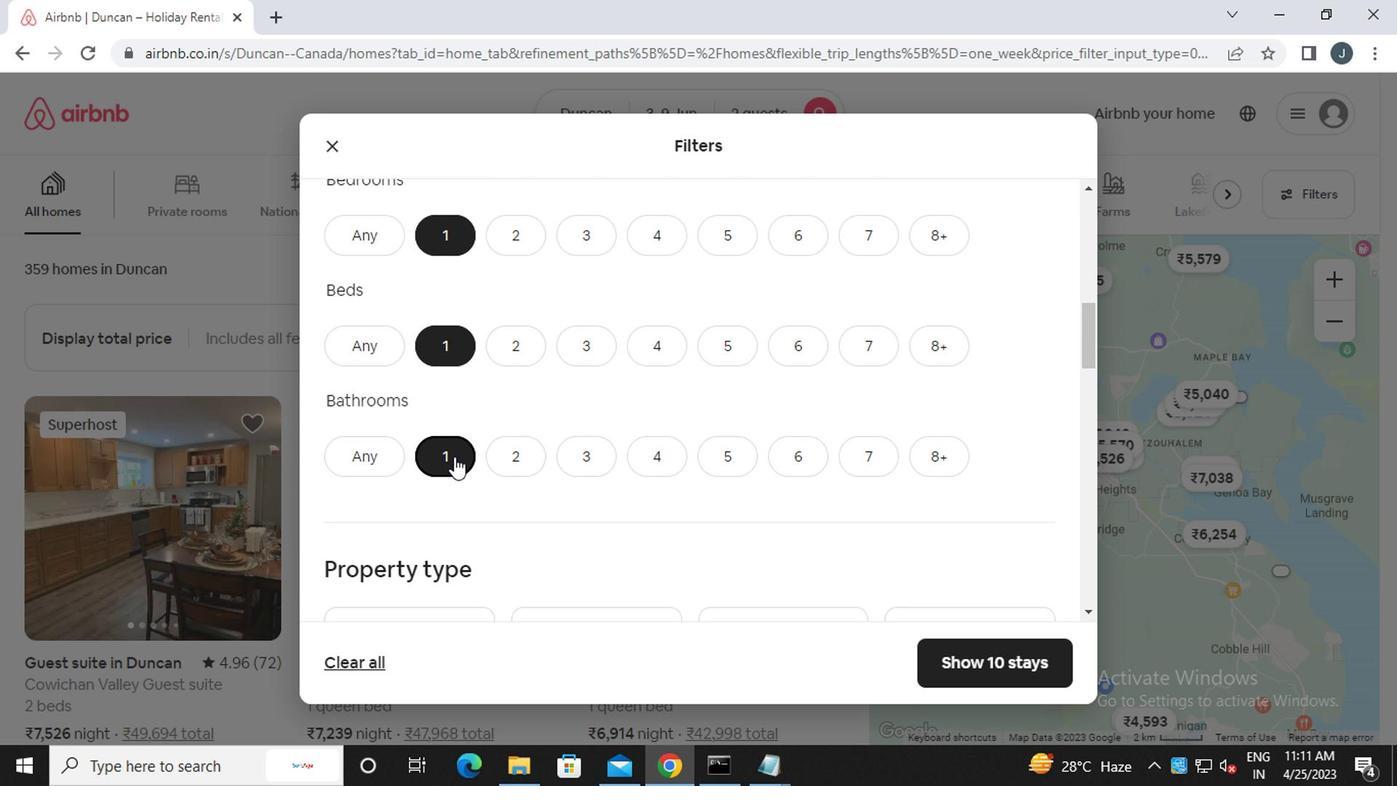 
Action: Mouse moved to (417, 460)
Screenshot: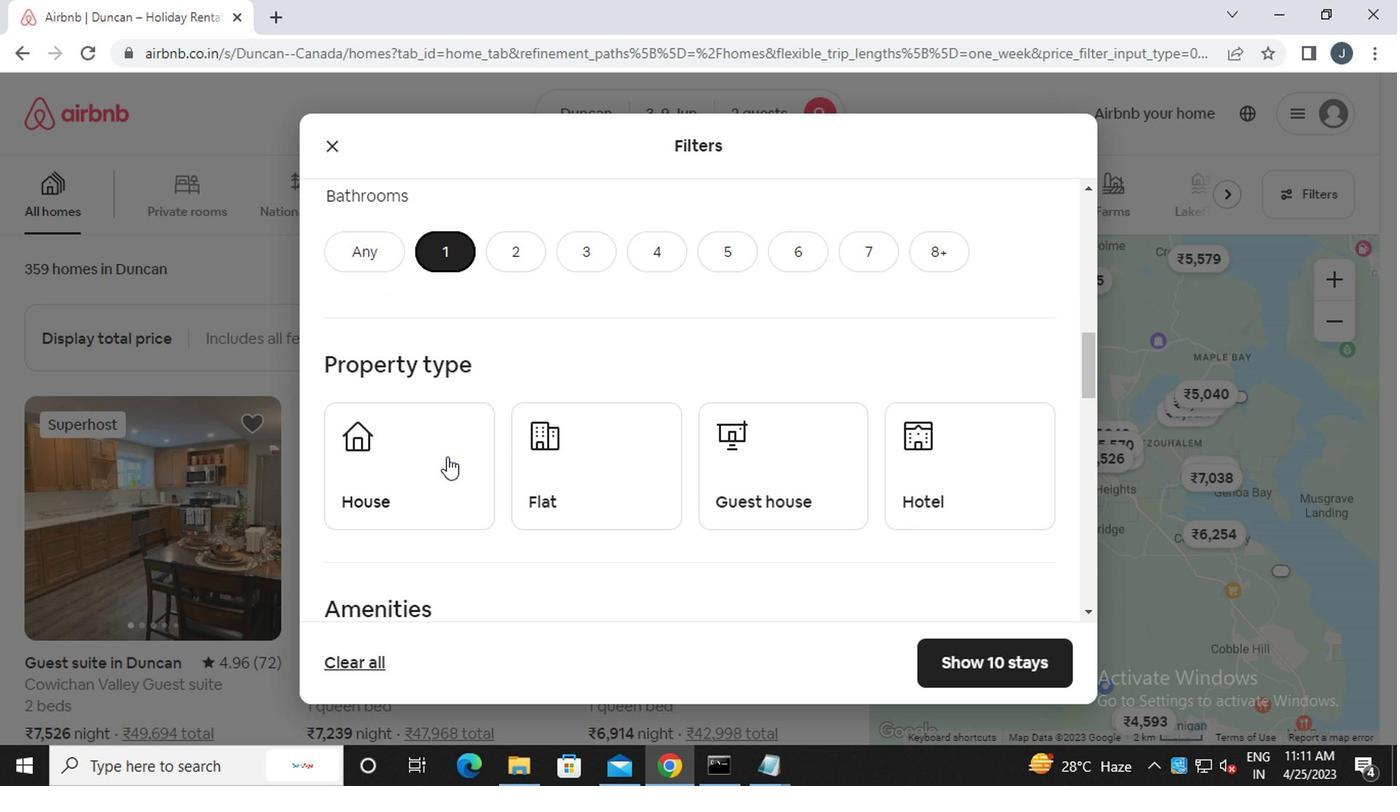 
Action: Mouse pressed left at (417, 460)
Screenshot: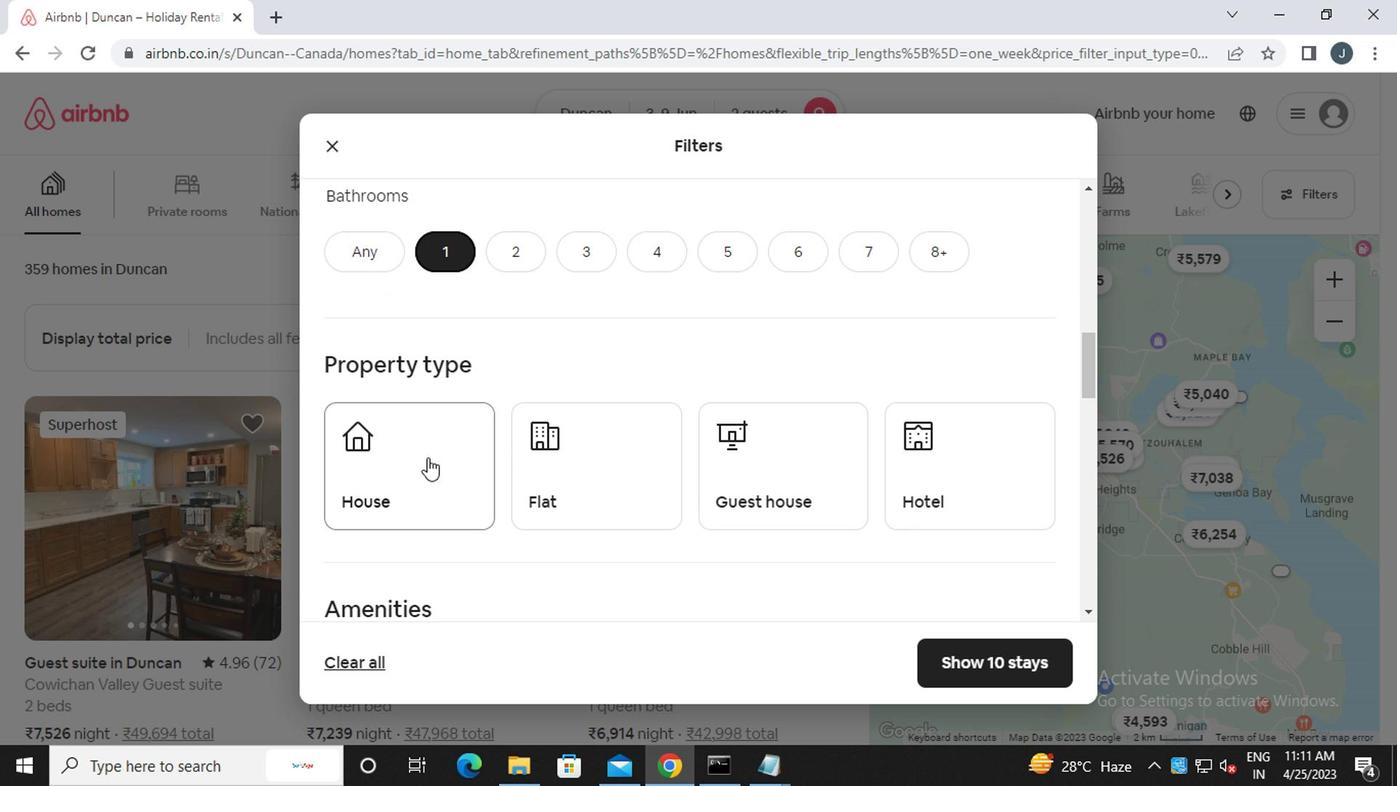 
Action: Mouse moved to (538, 474)
Screenshot: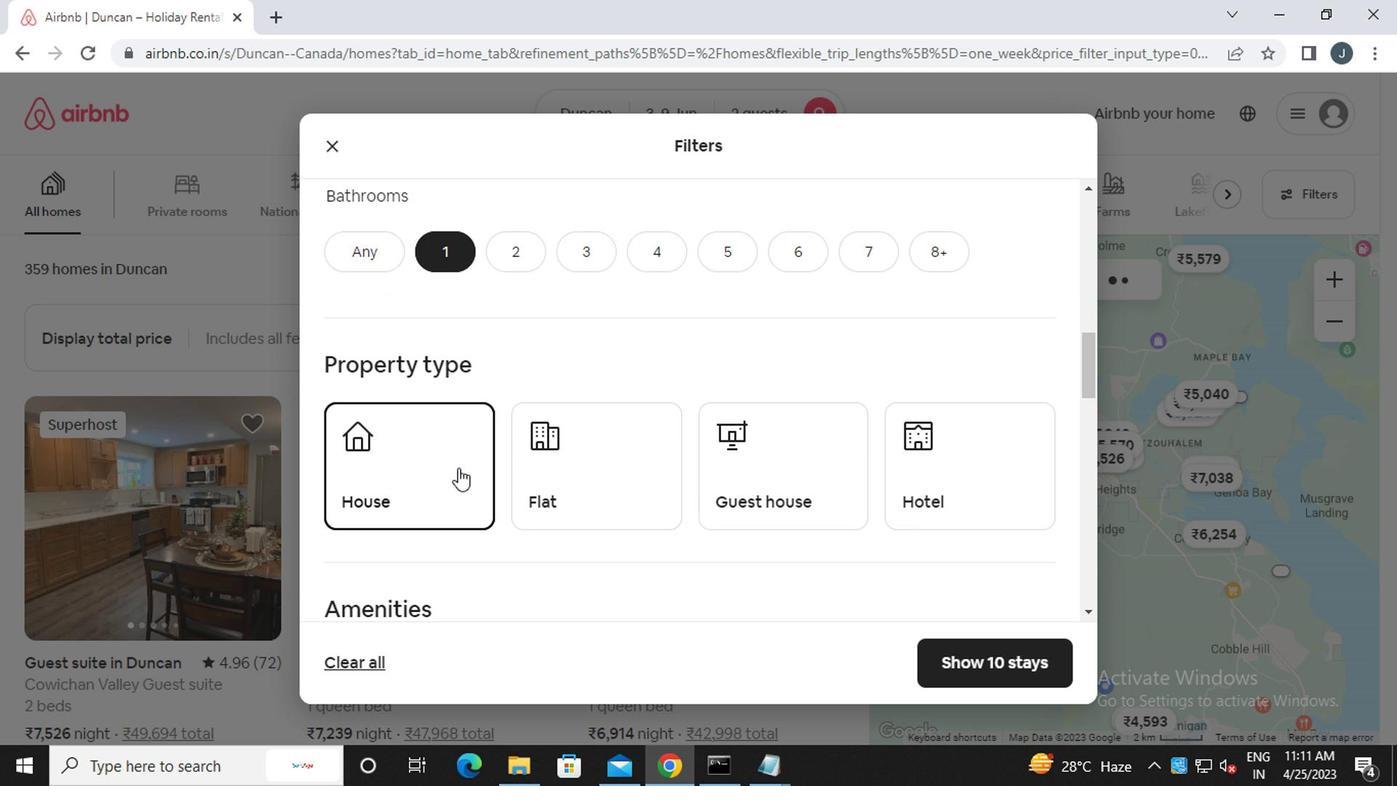 
Action: Mouse pressed left at (538, 474)
Screenshot: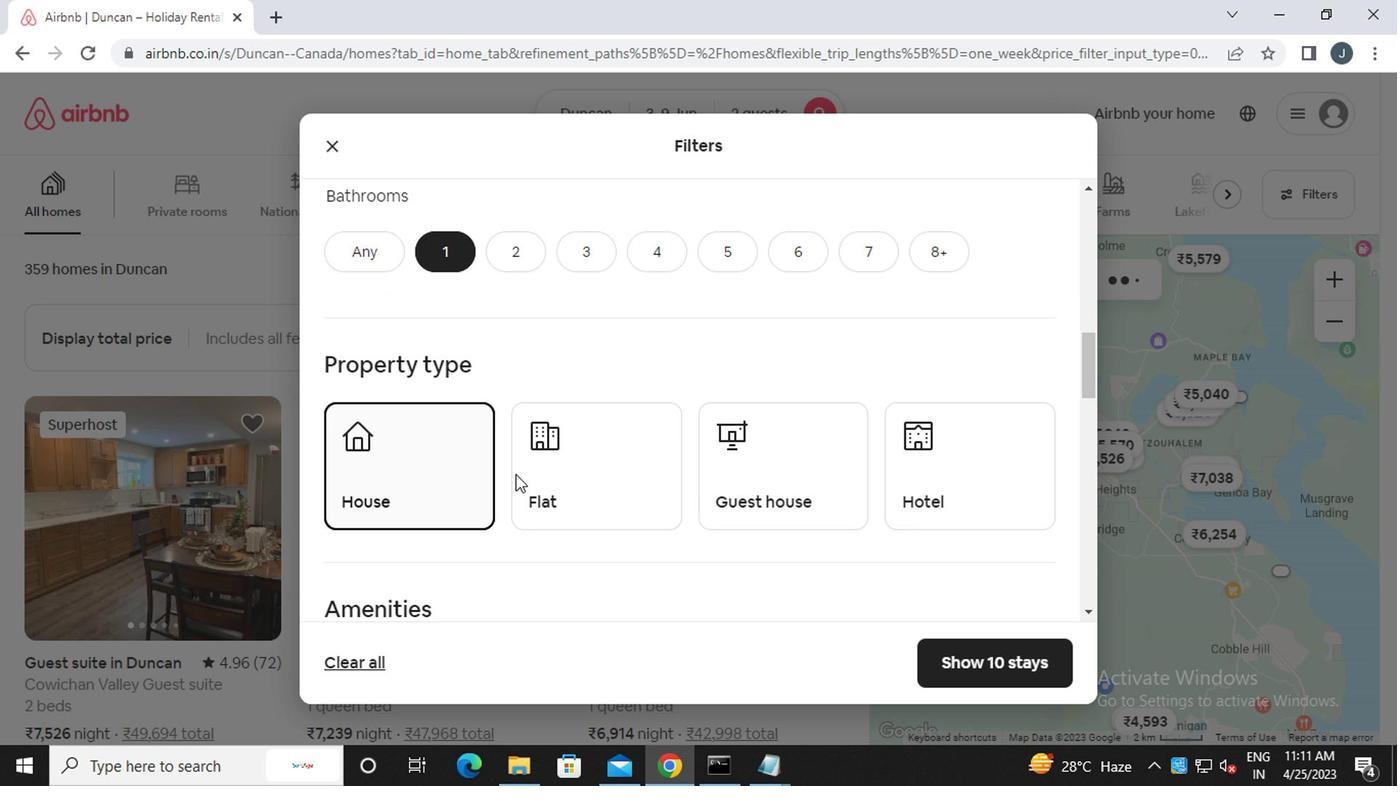
Action: Mouse moved to (725, 476)
Screenshot: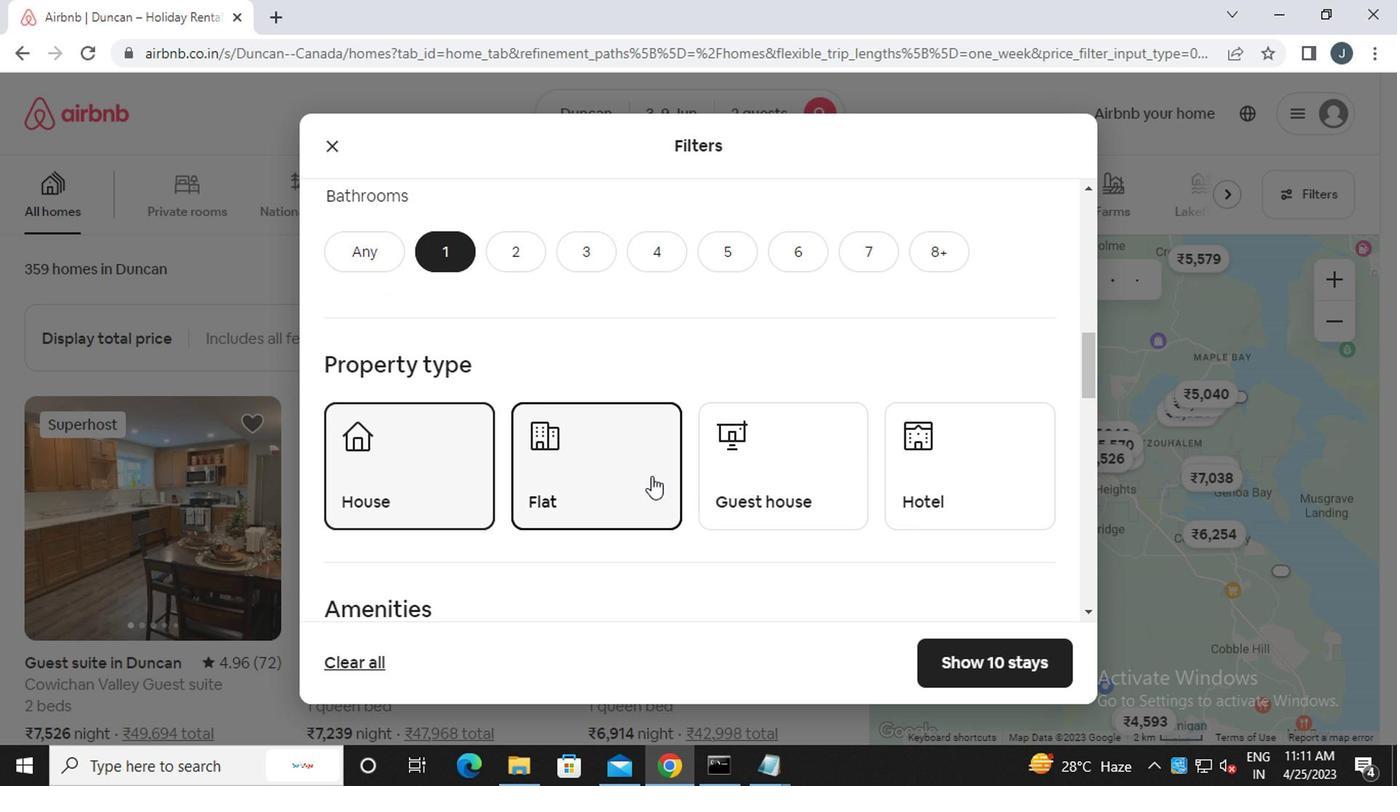 
Action: Mouse pressed left at (725, 476)
Screenshot: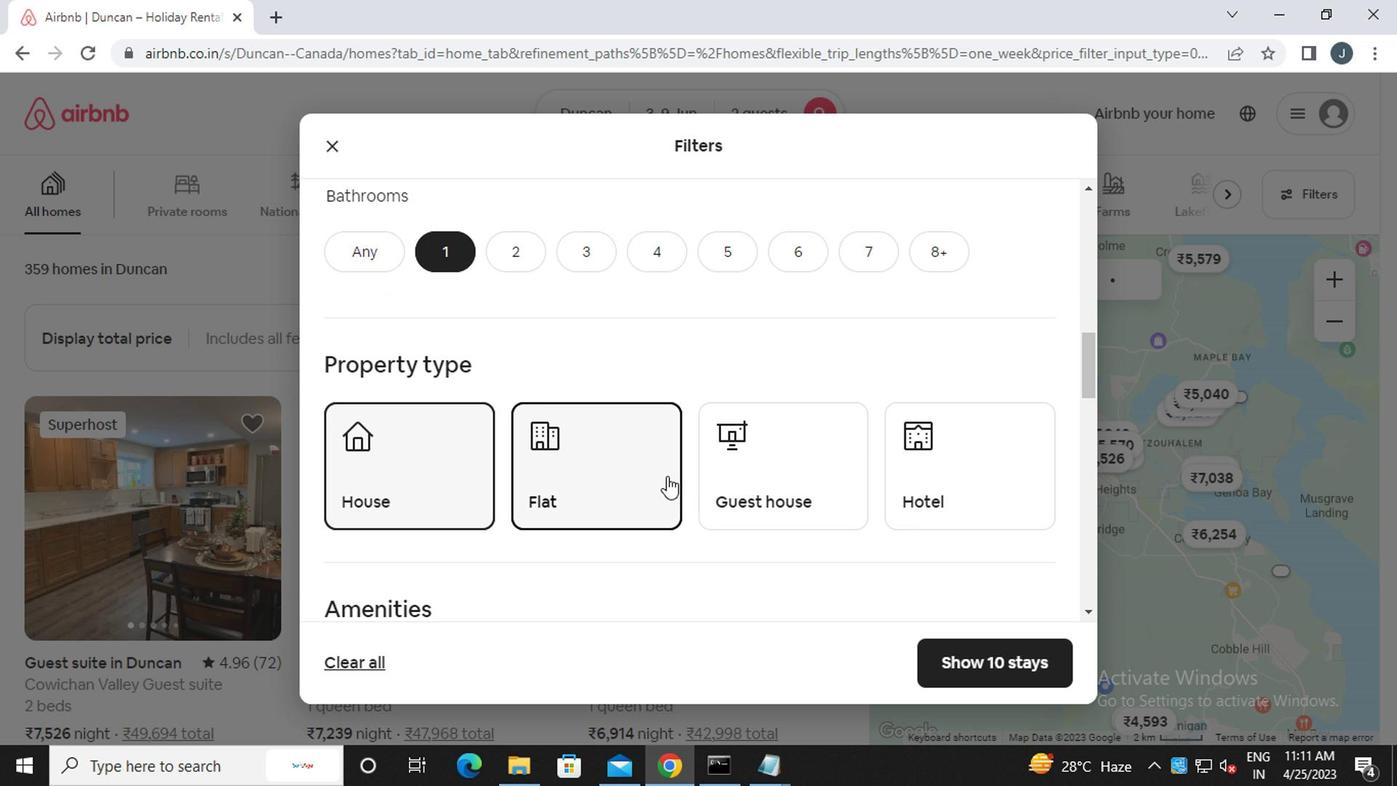 
Action: Mouse moved to (938, 476)
Screenshot: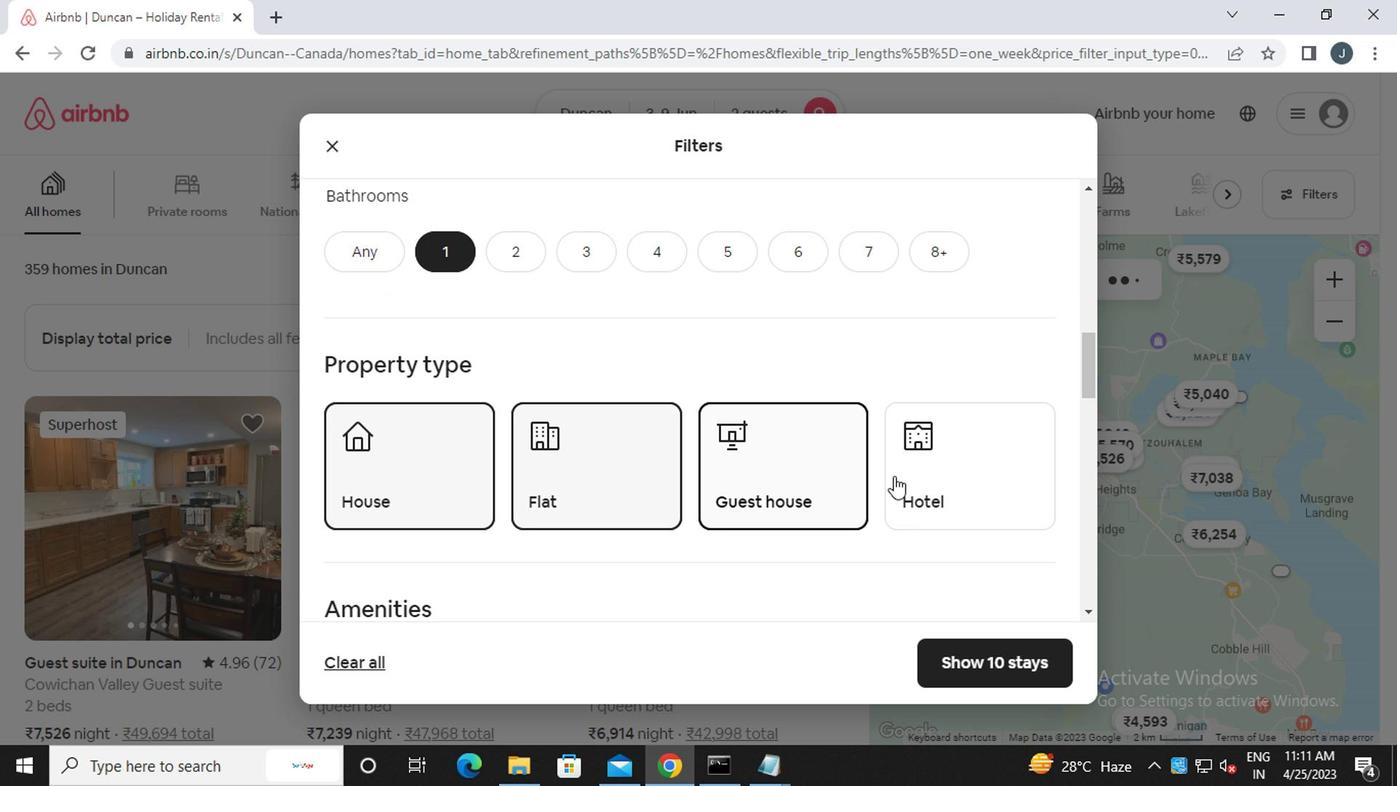 
Action: Mouse pressed left at (938, 476)
Screenshot: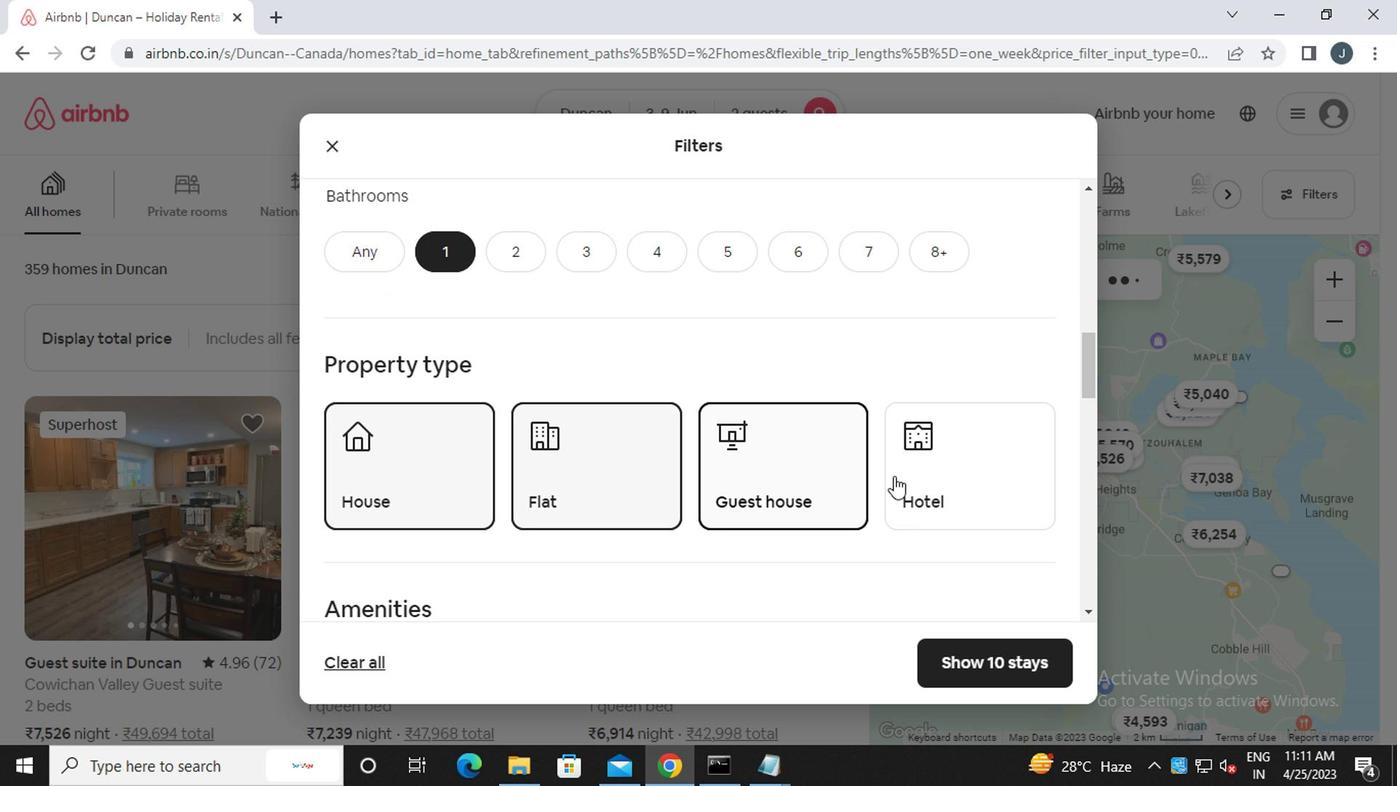 
Action: Mouse moved to (735, 499)
Screenshot: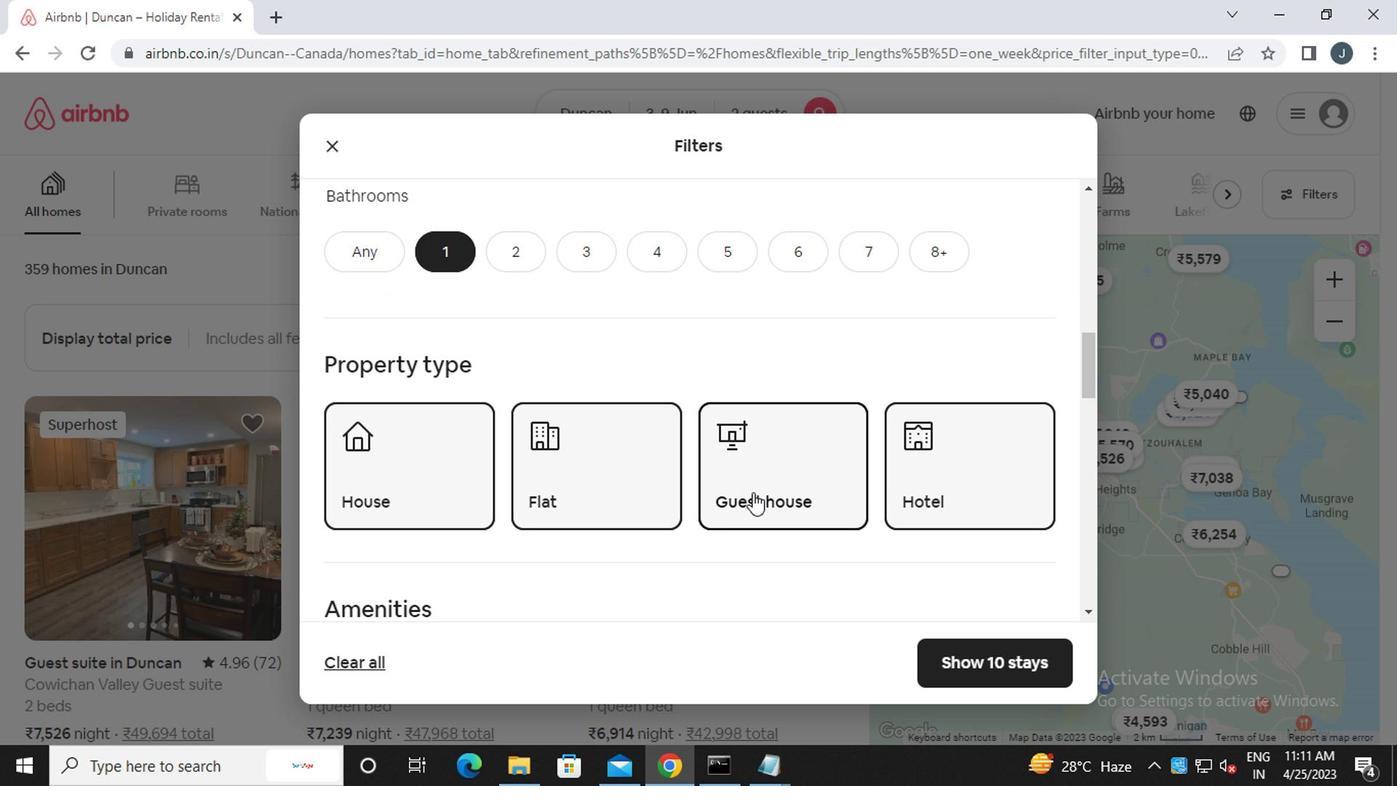 
Action: Mouse scrolled (735, 497) with delta (0, -1)
Screenshot: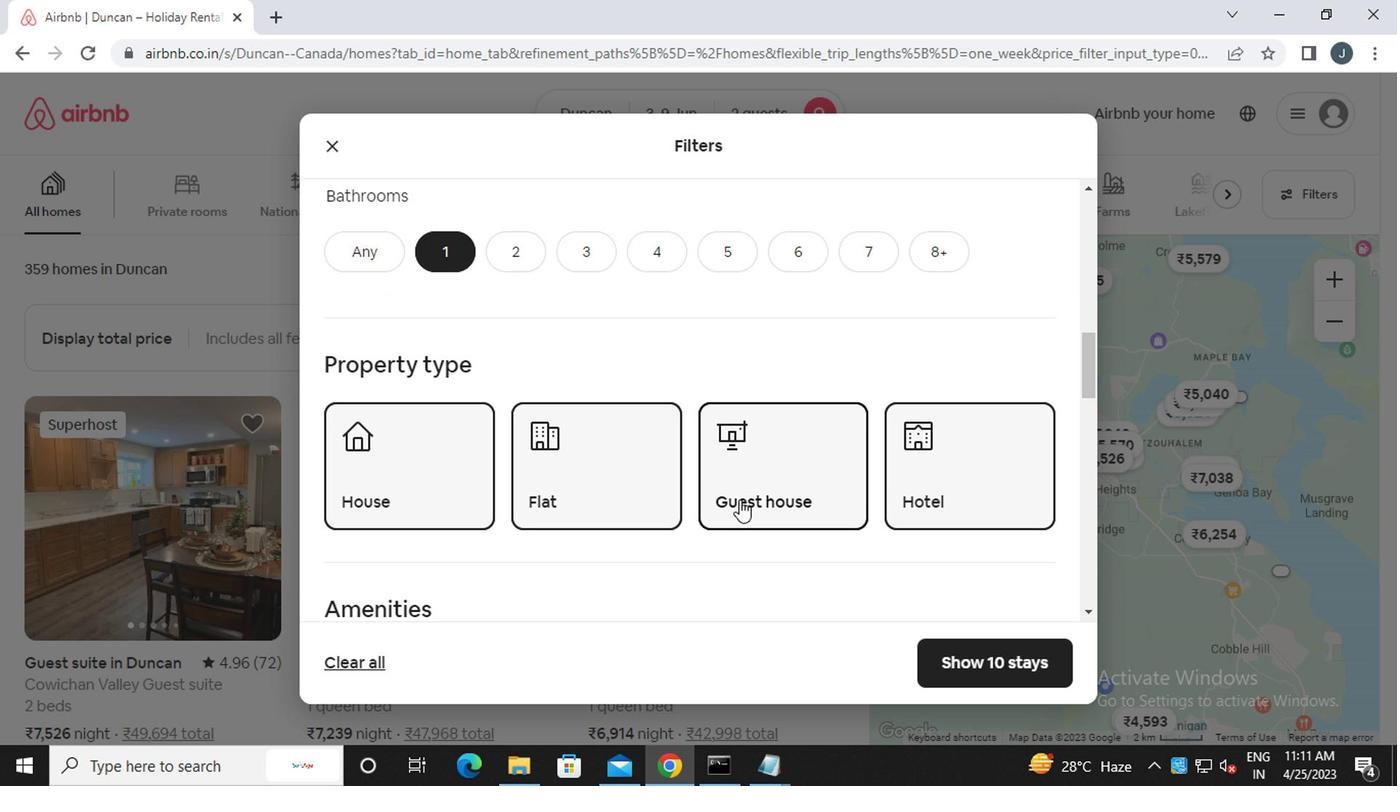 
Action: Mouse scrolled (735, 497) with delta (0, -1)
Screenshot: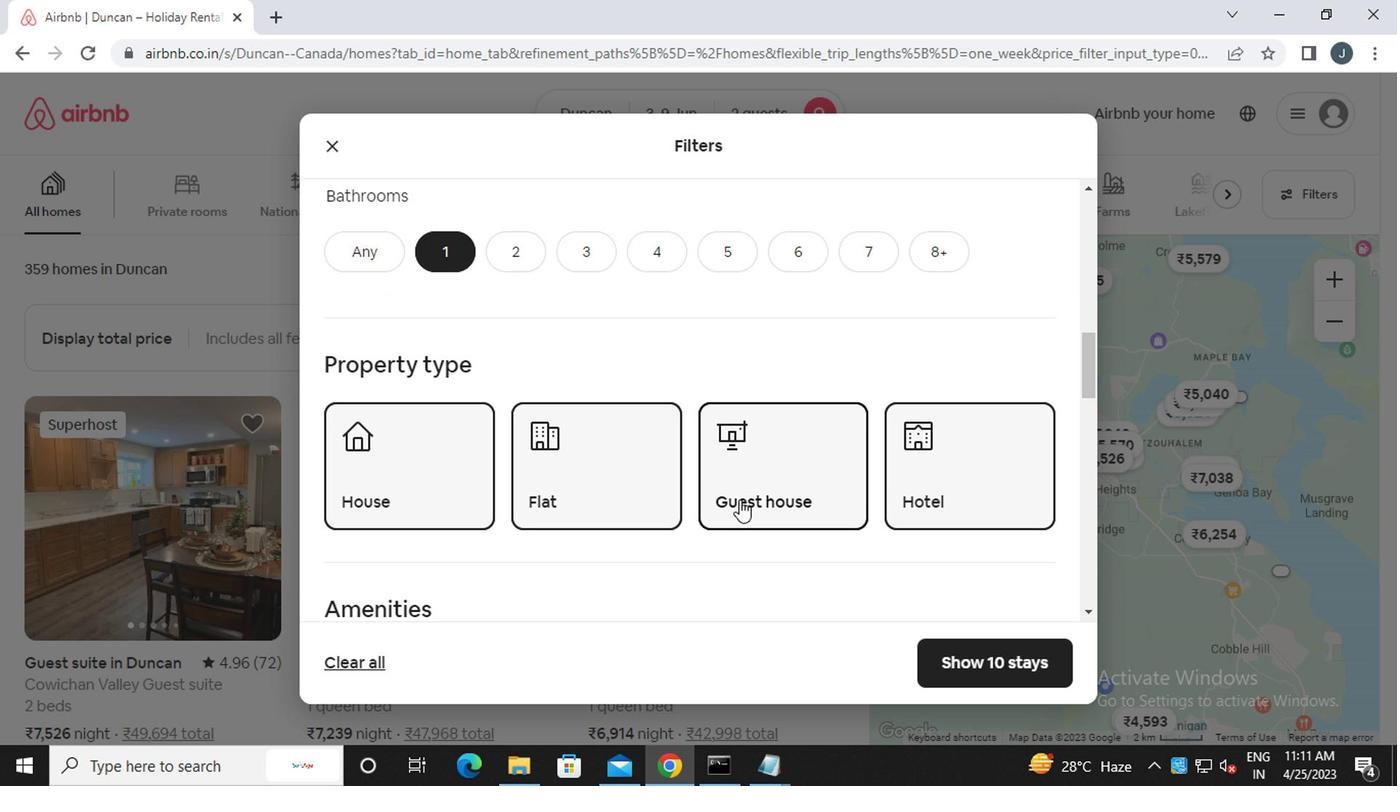 
Action: Mouse scrolled (735, 497) with delta (0, -1)
Screenshot: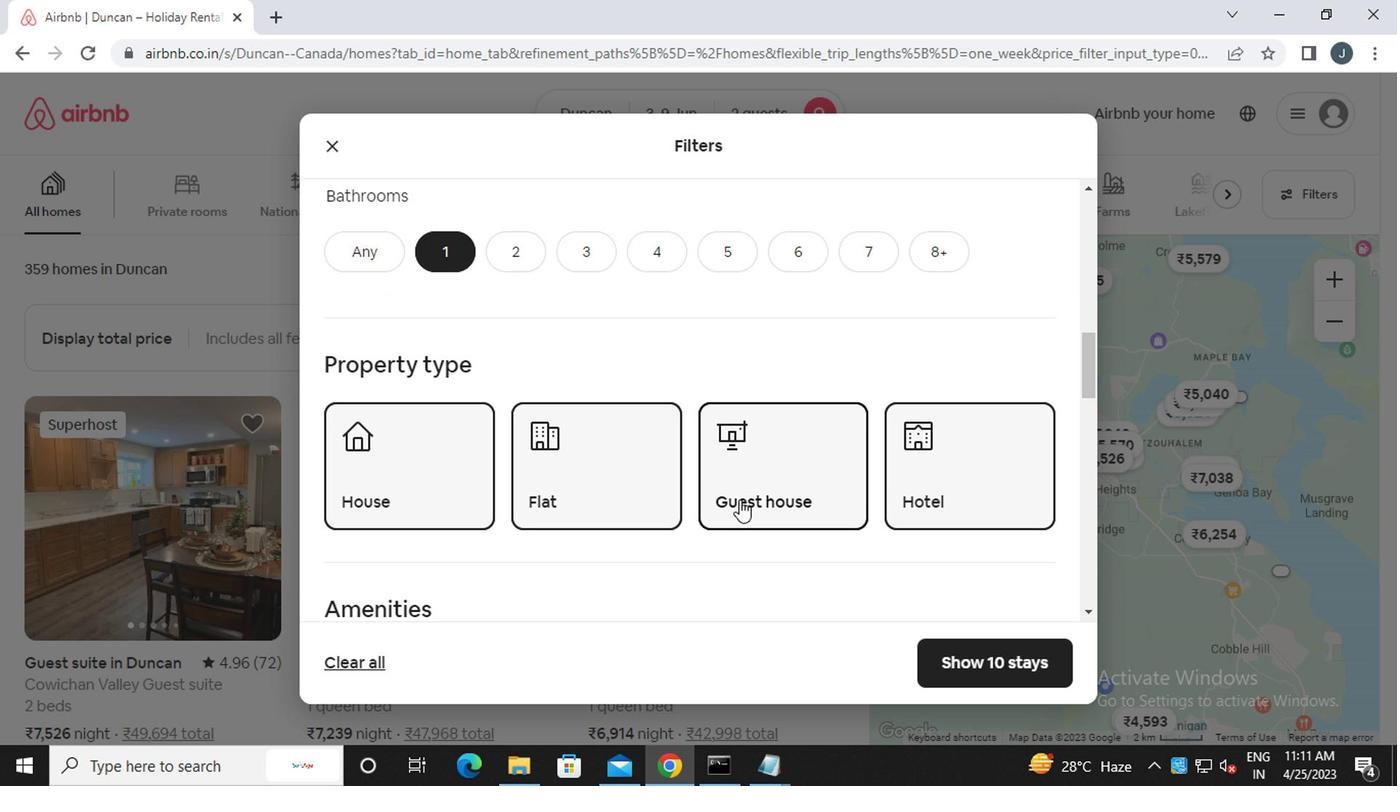 
Action: Mouse scrolled (735, 497) with delta (0, -1)
Screenshot: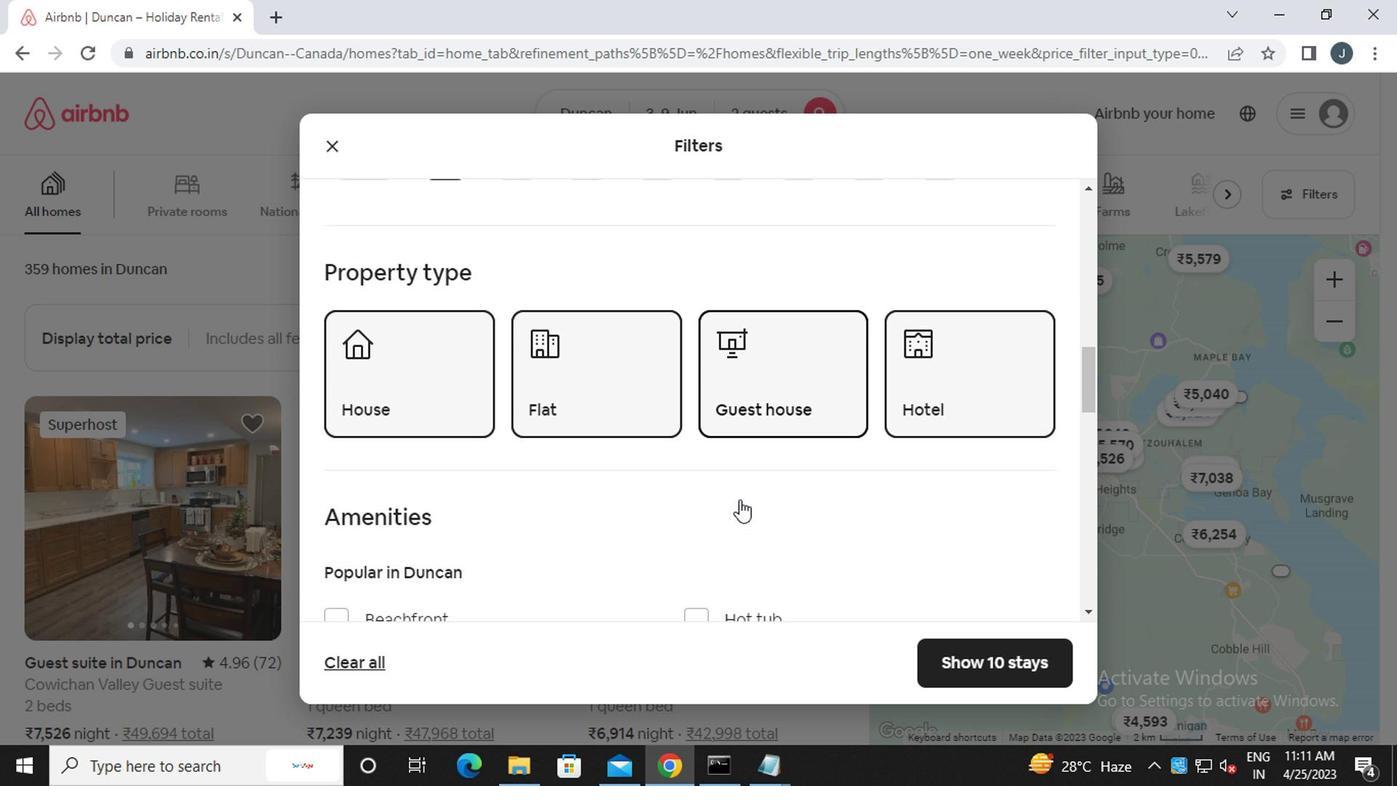 
Action: Mouse moved to (729, 497)
Screenshot: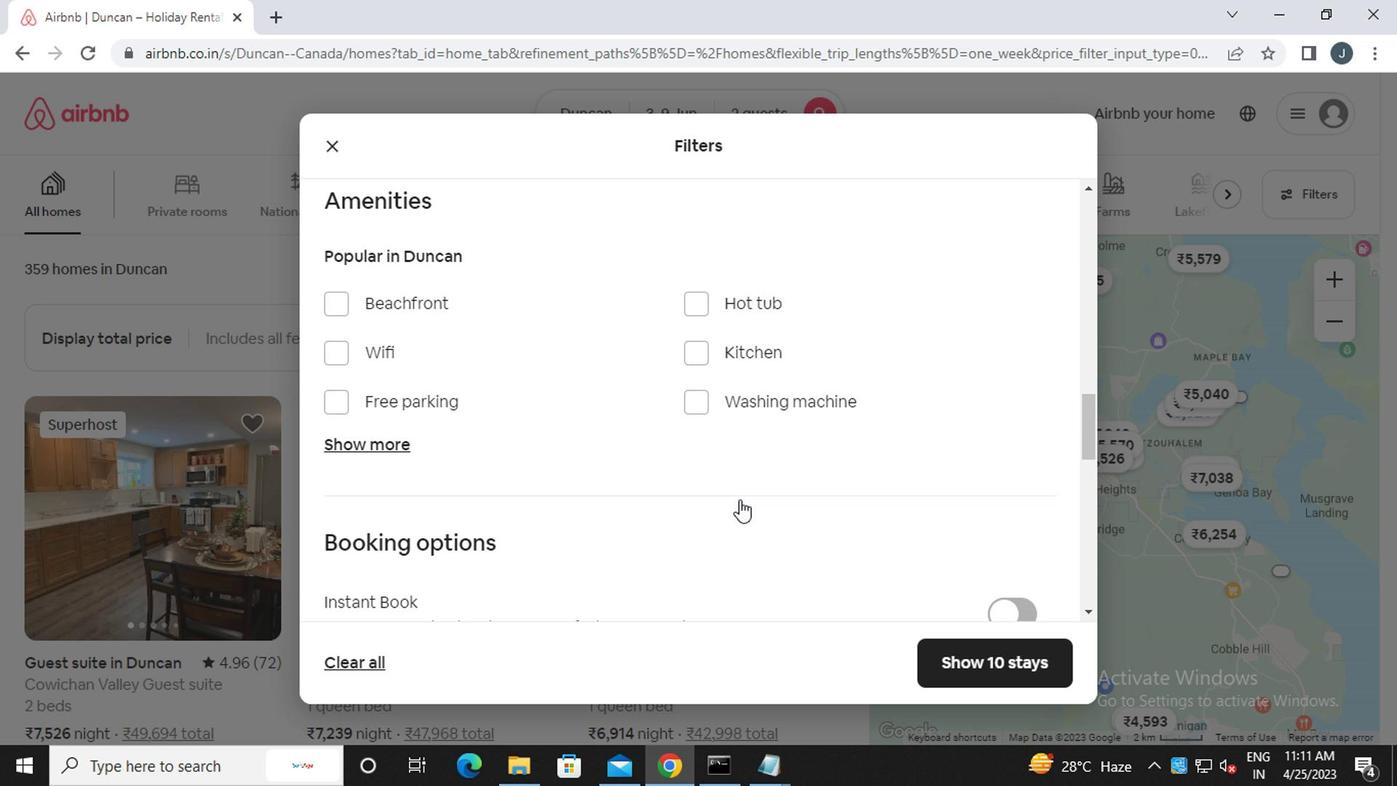 
Action: Mouse scrolled (729, 497) with delta (0, 0)
Screenshot: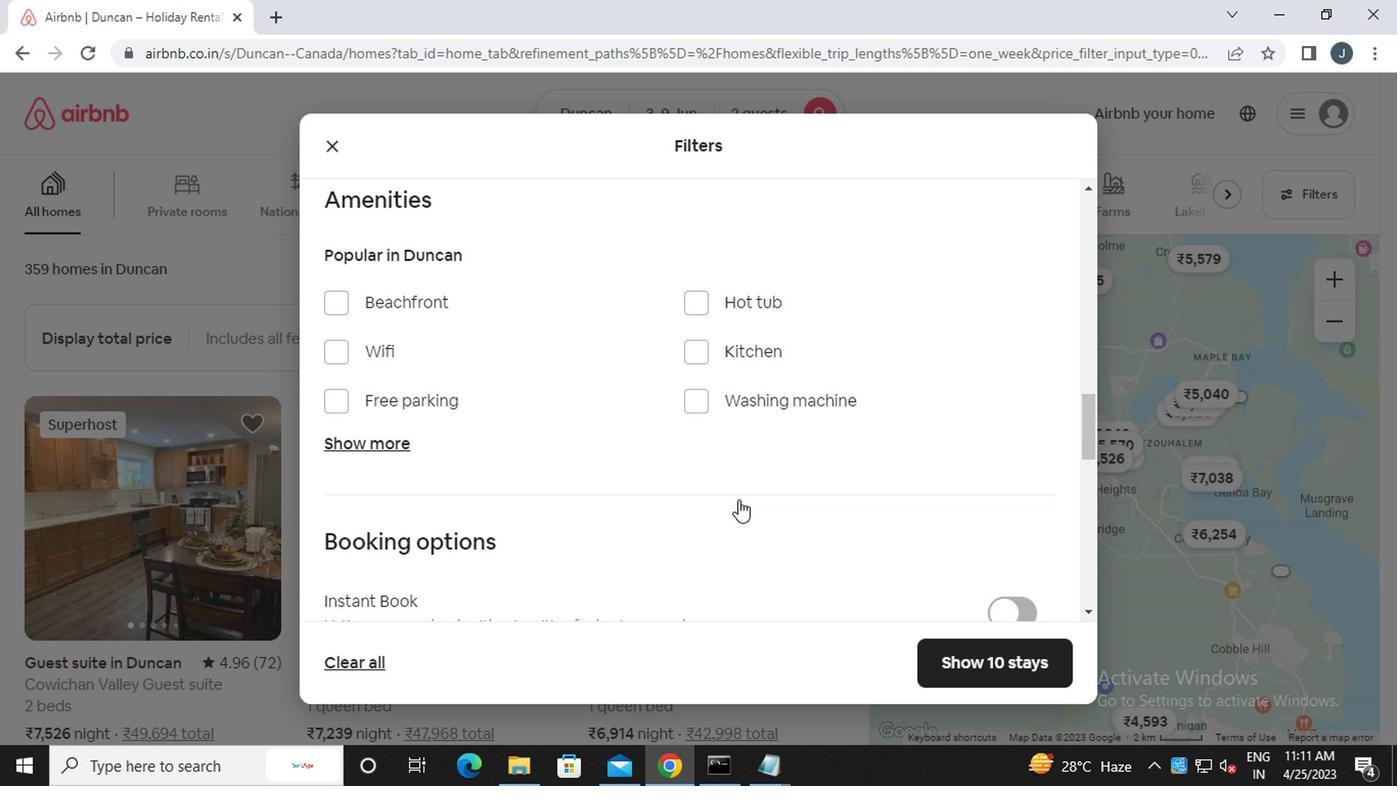 
Action: Mouse scrolled (729, 497) with delta (0, 0)
Screenshot: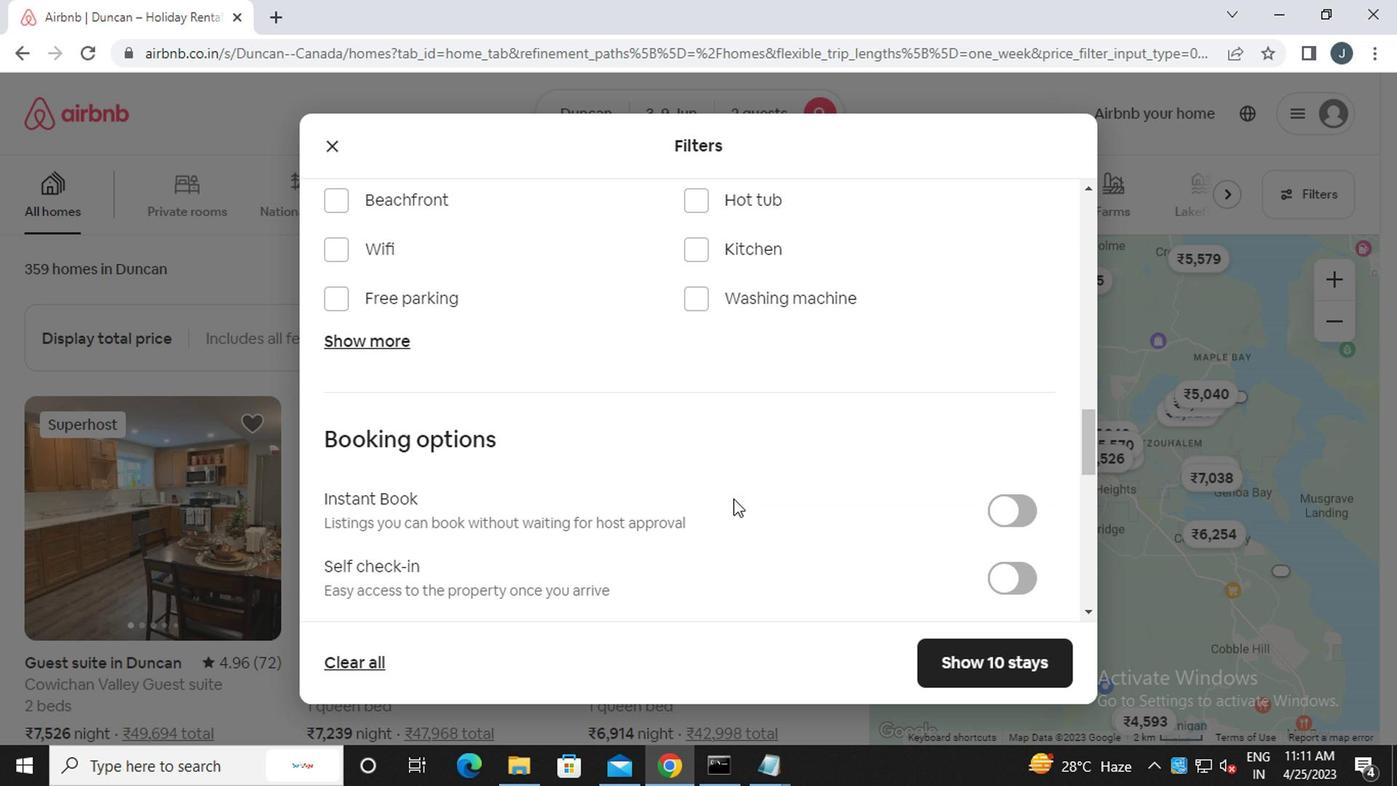 
Action: Mouse moved to (998, 479)
Screenshot: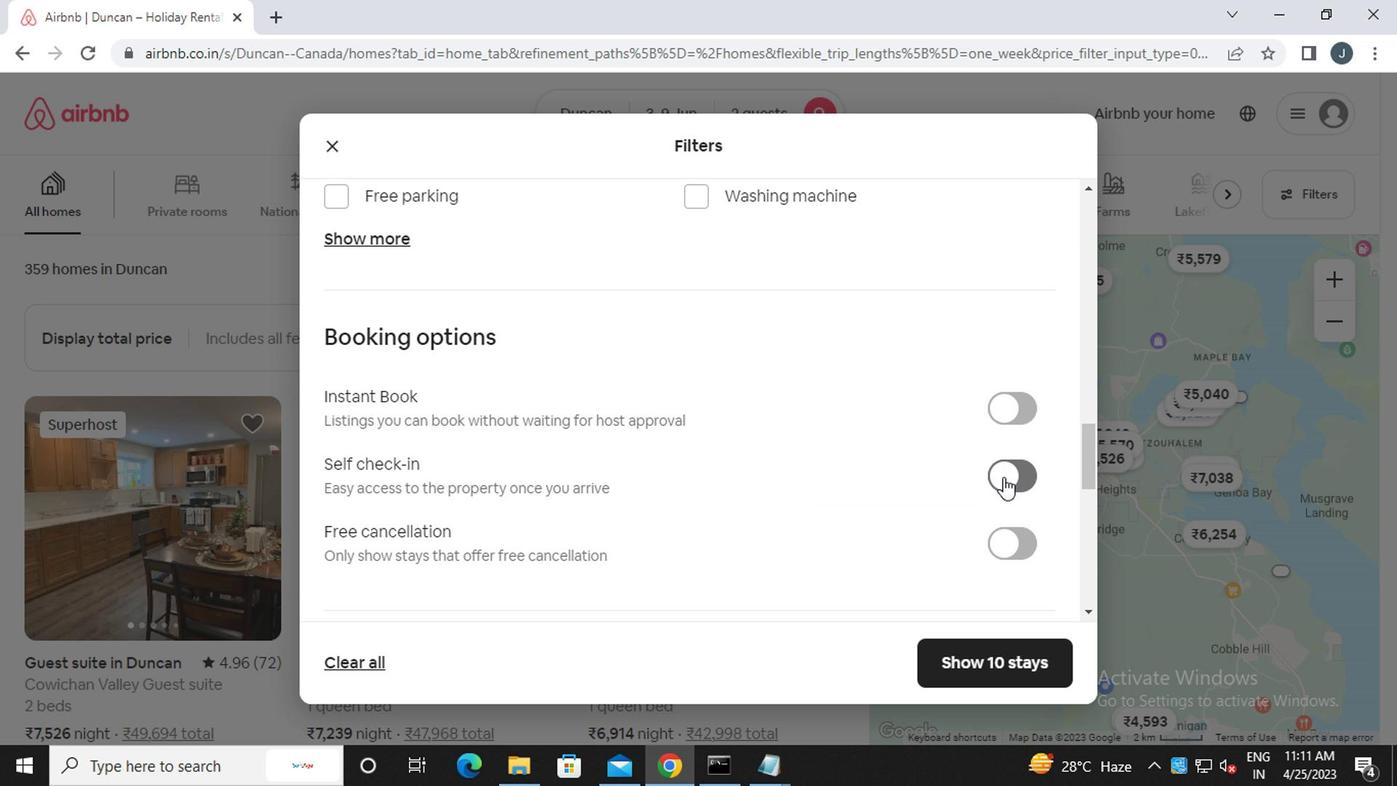 
Action: Mouse pressed left at (998, 479)
Screenshot: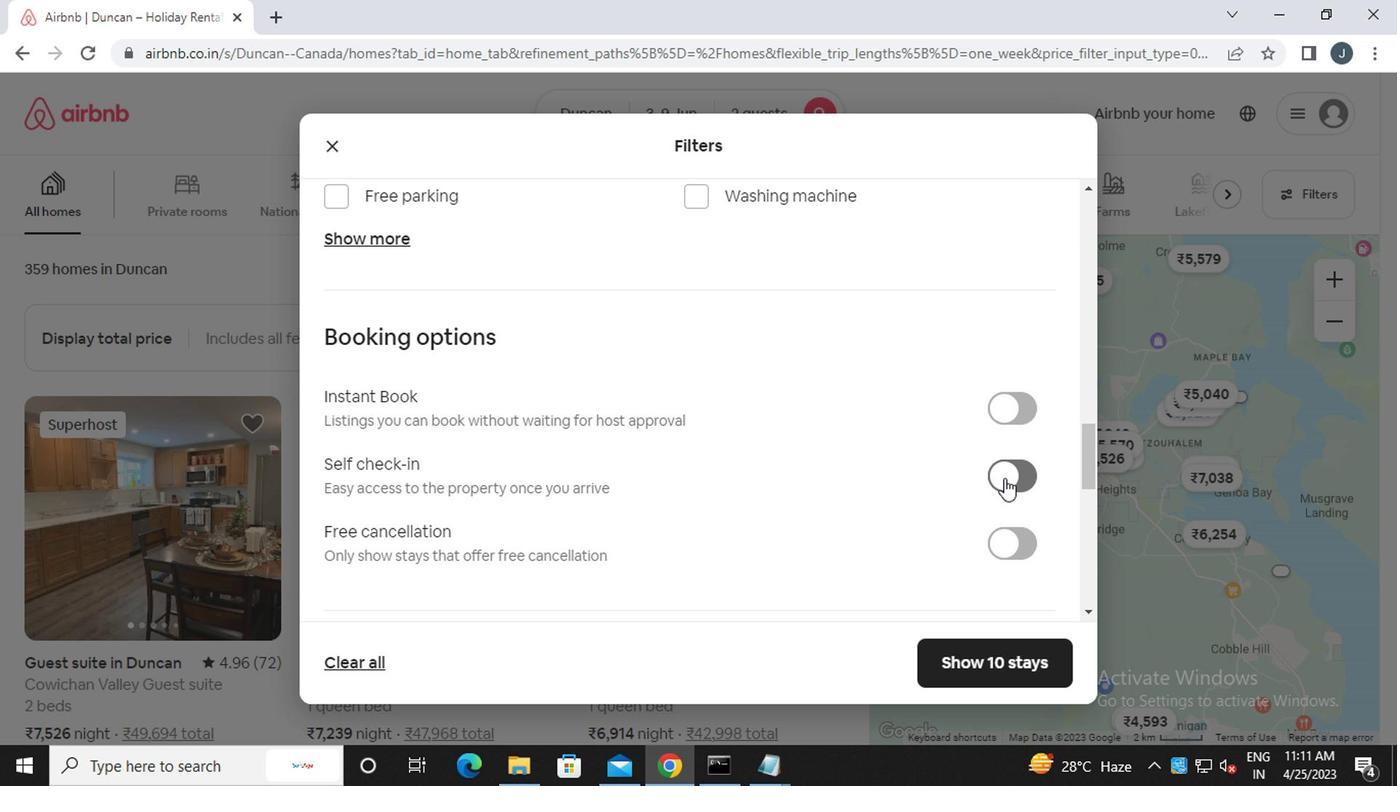 
Action: Mouse moved to (711, 499)
Screenshot: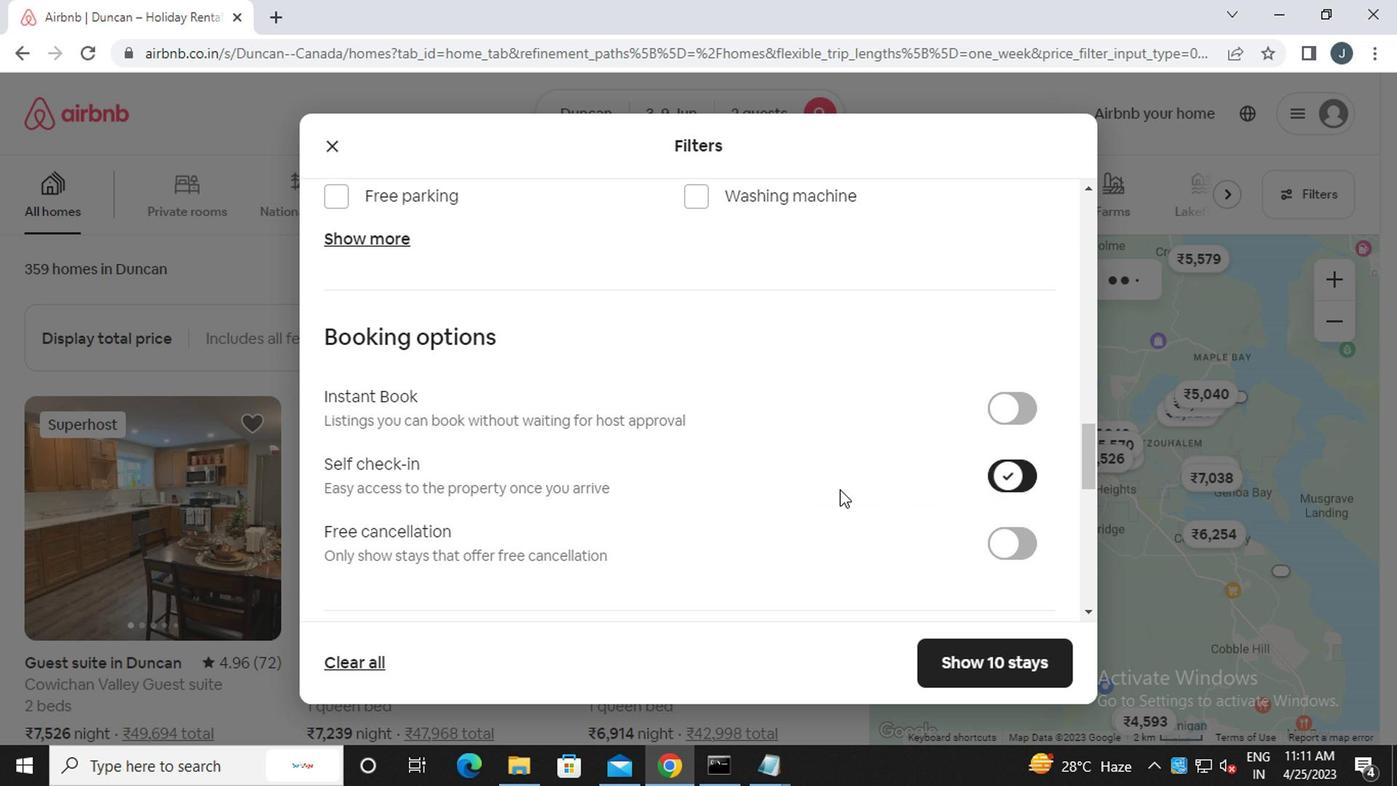 
Action: Mouse scrolled (711, 497) with delta (0, -1)
Screenshot: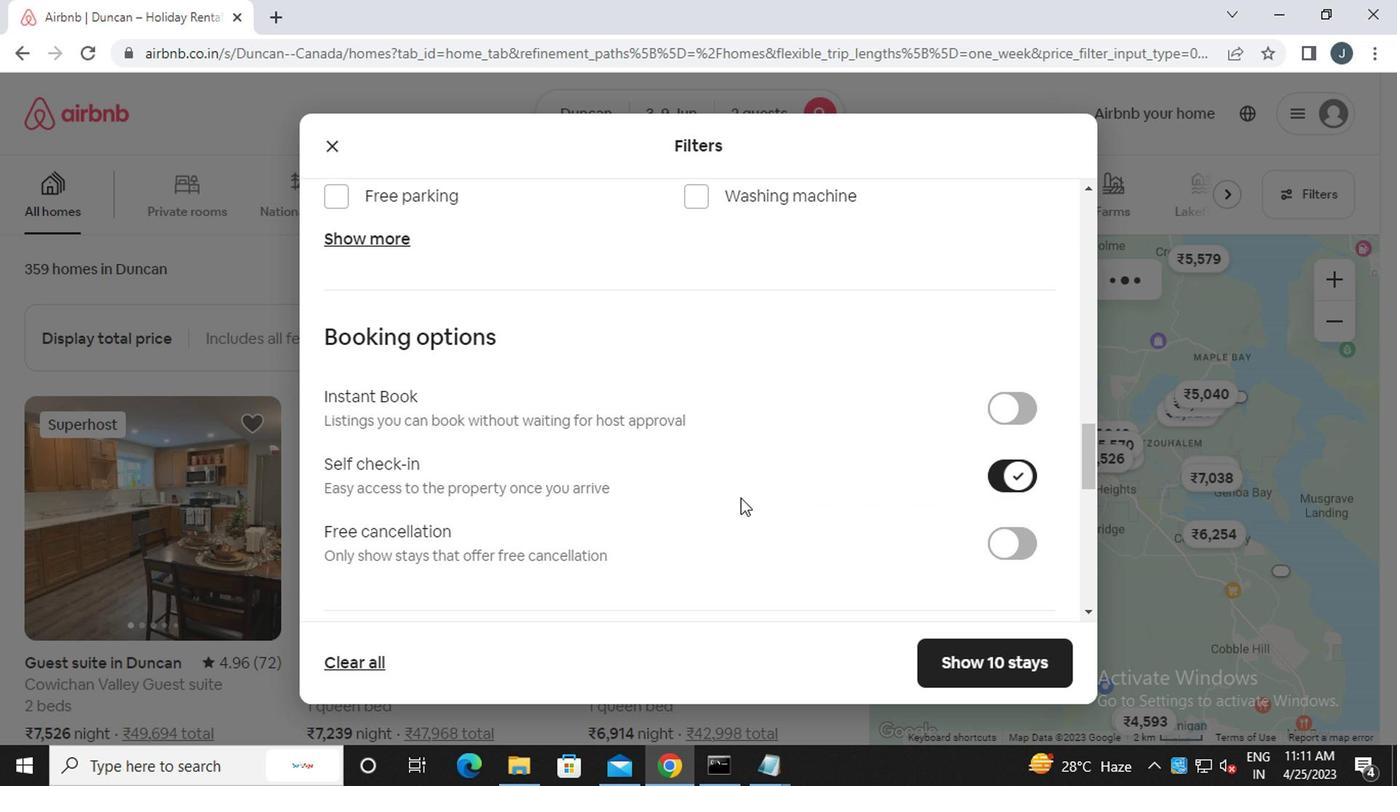 
Action: Mouse scrolled (711, 497) with delta (0, -1)
Screenshot: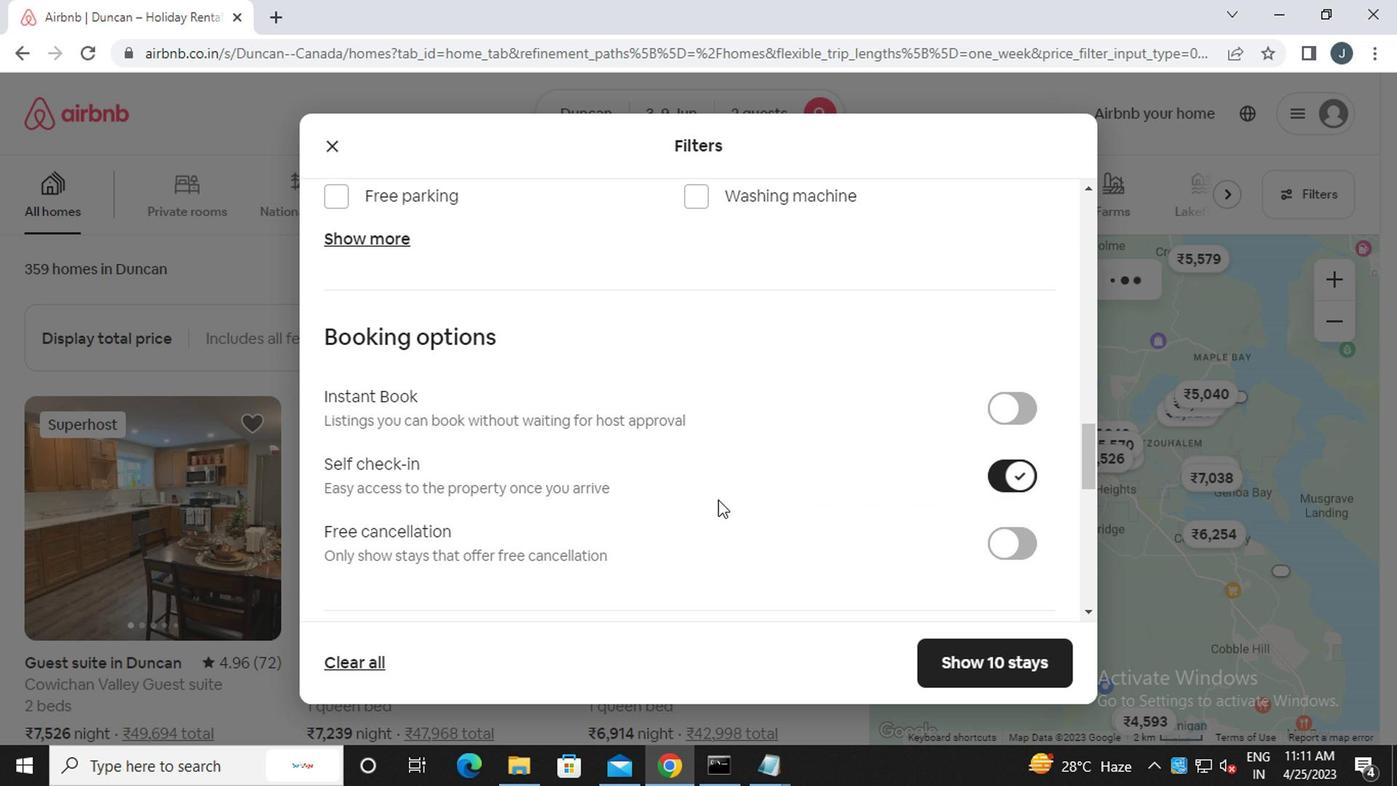 
Action: Mouse scrolled (711, 497) with delta (0, -1)
Screenshot: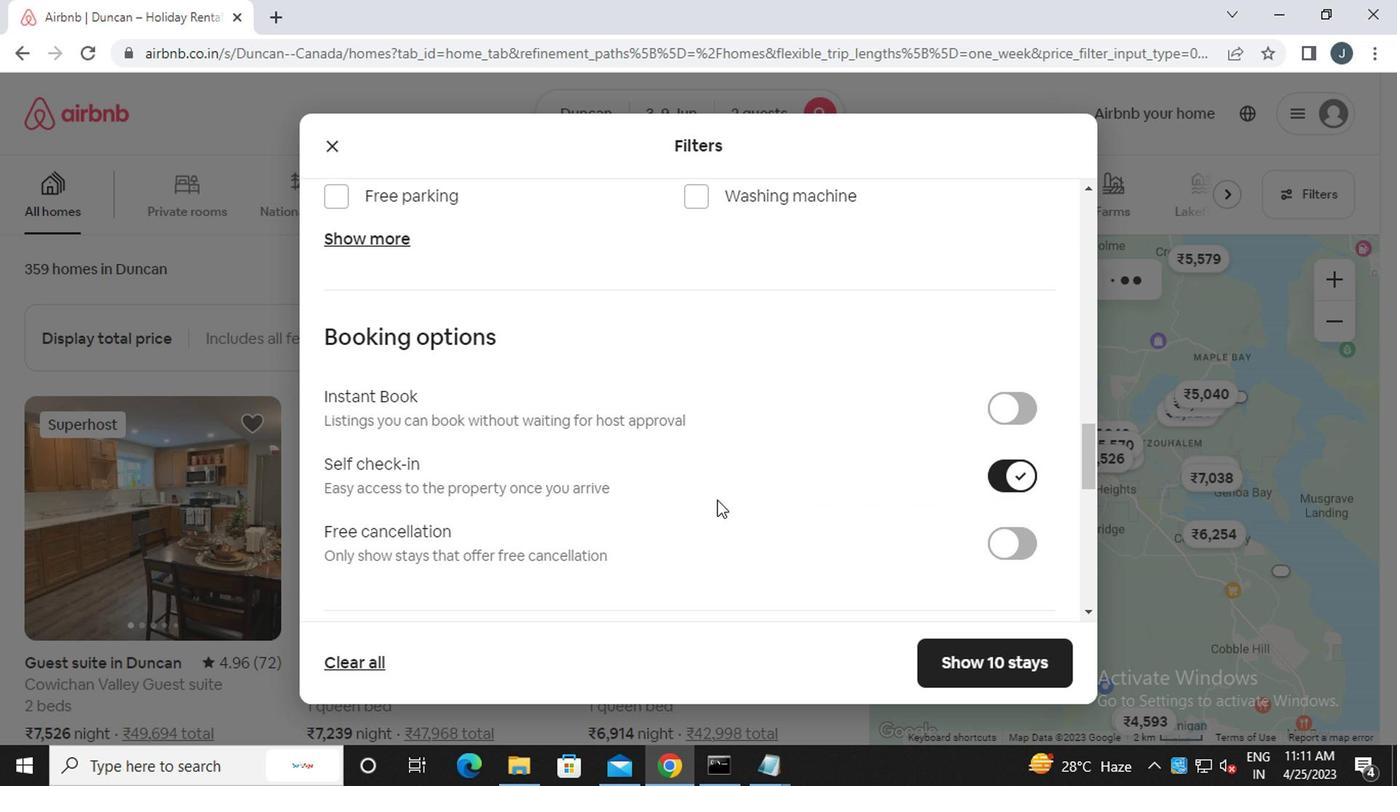 
Action: Mouse scrolled (711, 497) with delta (0, -1)
Screenshot: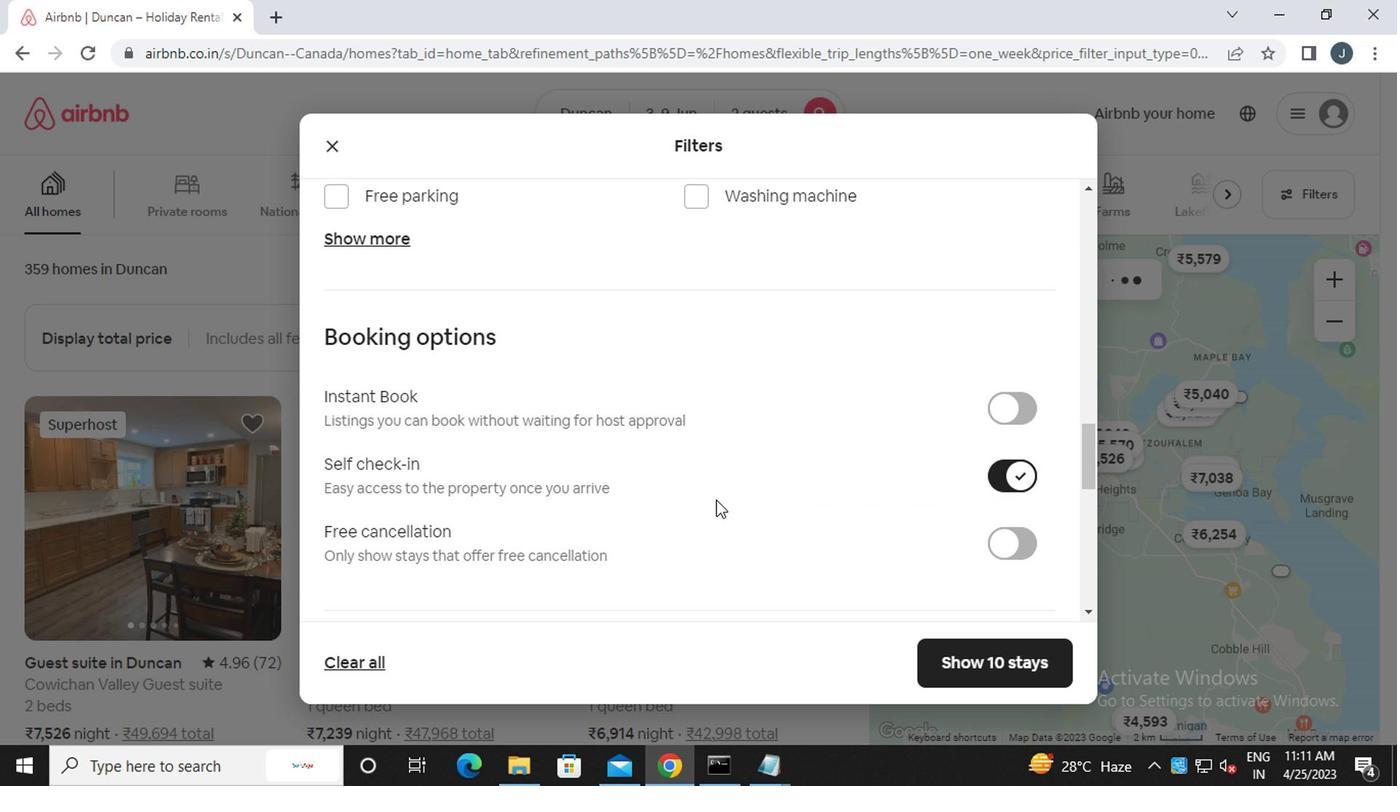 
Action: Mouse scrolled (711, 497) with delta (0, -1)
Screenshot: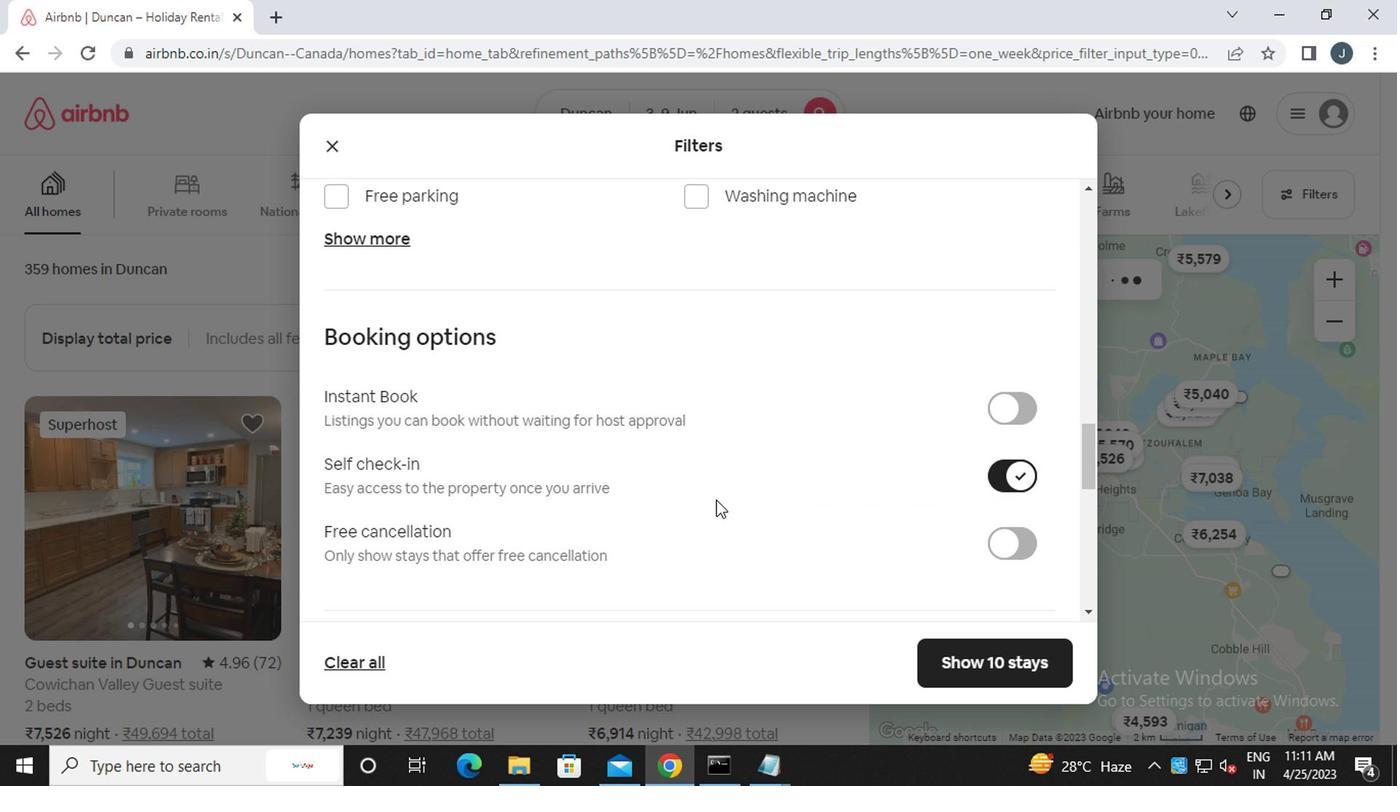 
Action: Mouse scrolled (711, 497) with delta (0, -1)
Screenshot: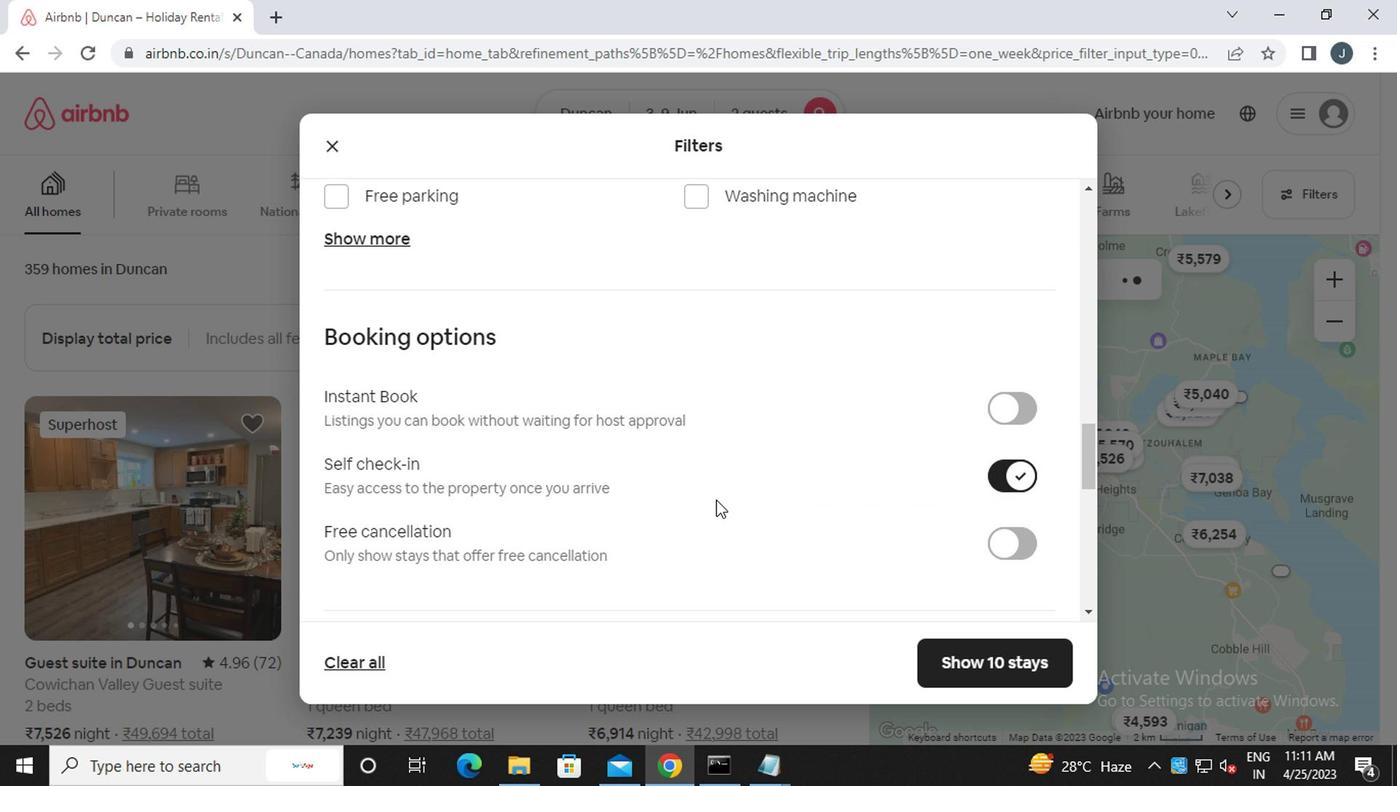 
Action: Mouse scrolled (711, 497) with delta (0, -1)
Screenshot: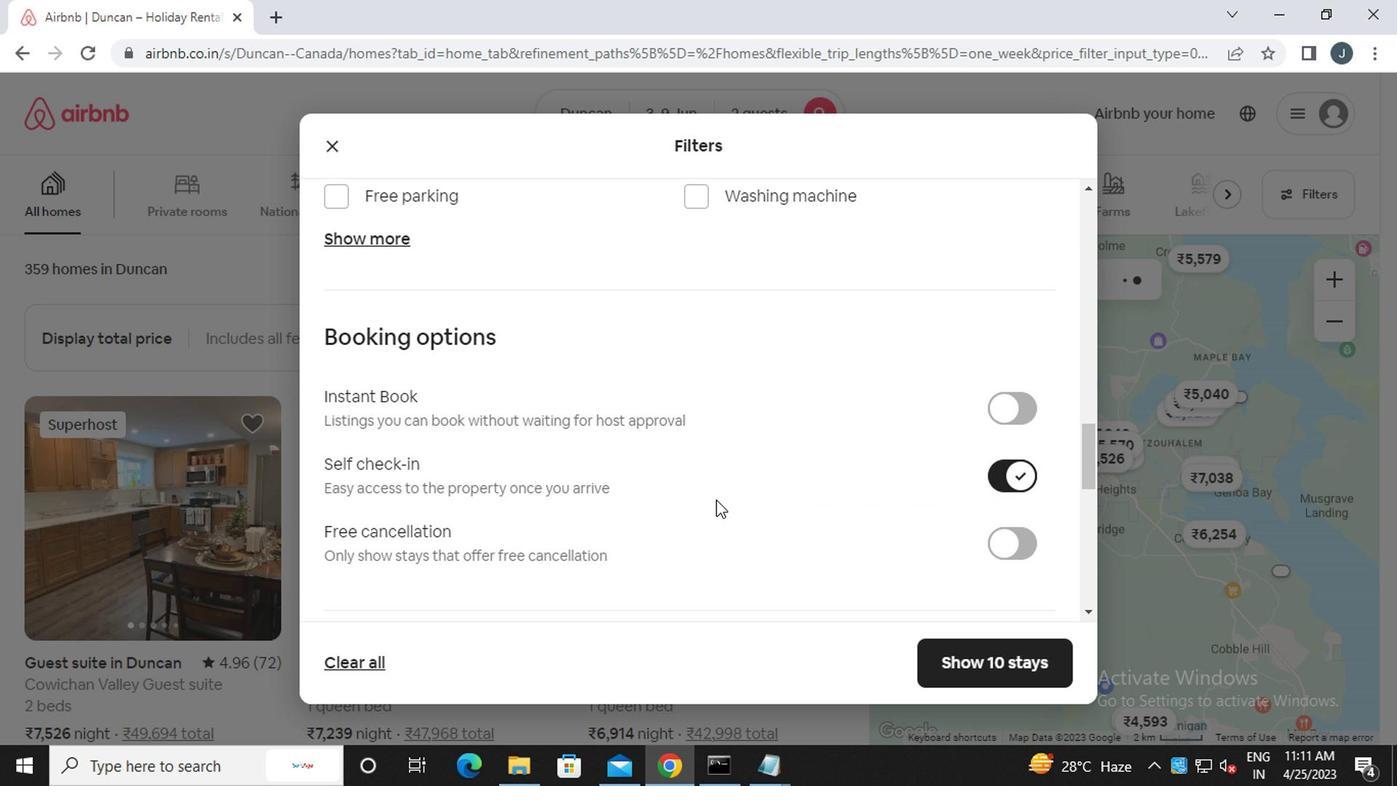 
Action: Mouse moved to (337, 529)
Screenshot: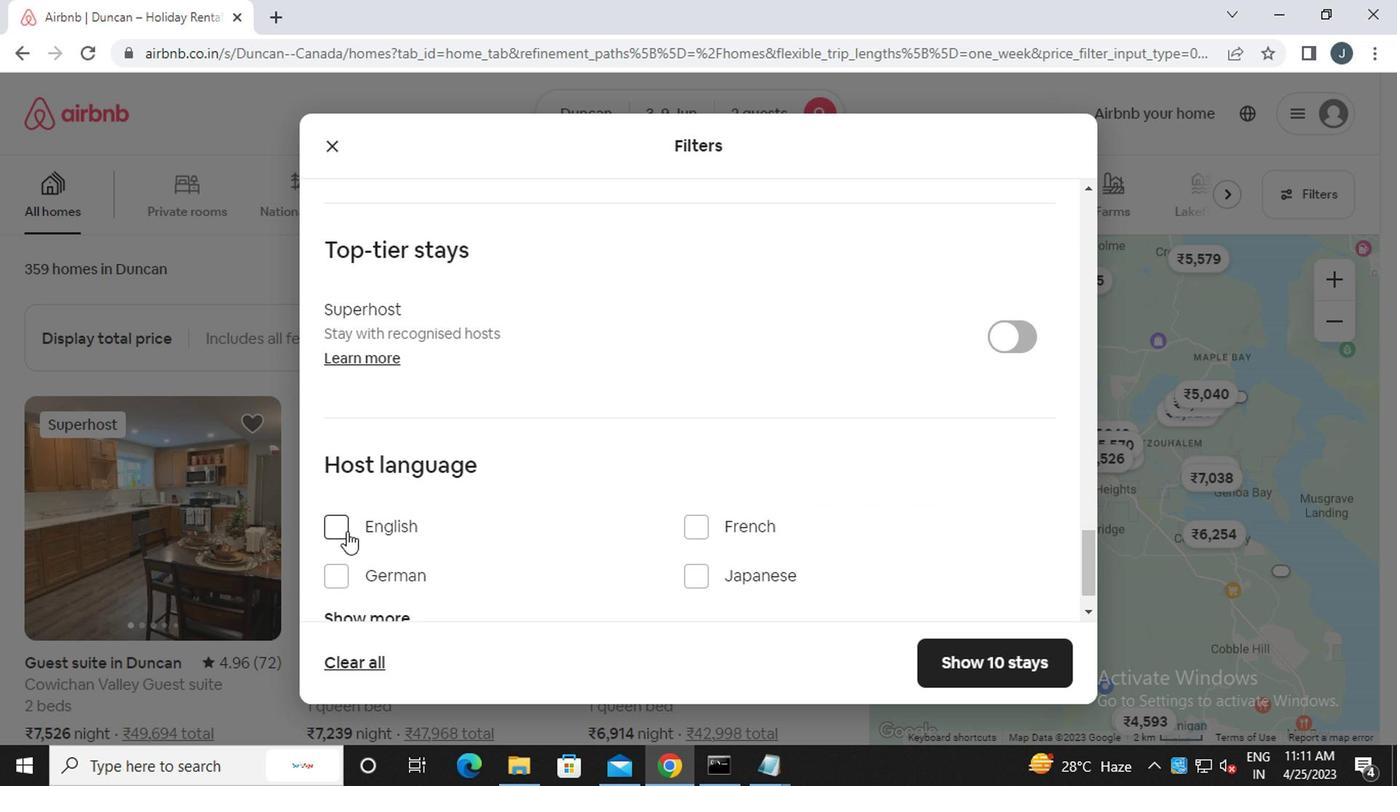 
Action: Mouse pressed left at (337, 529)
Screenshot: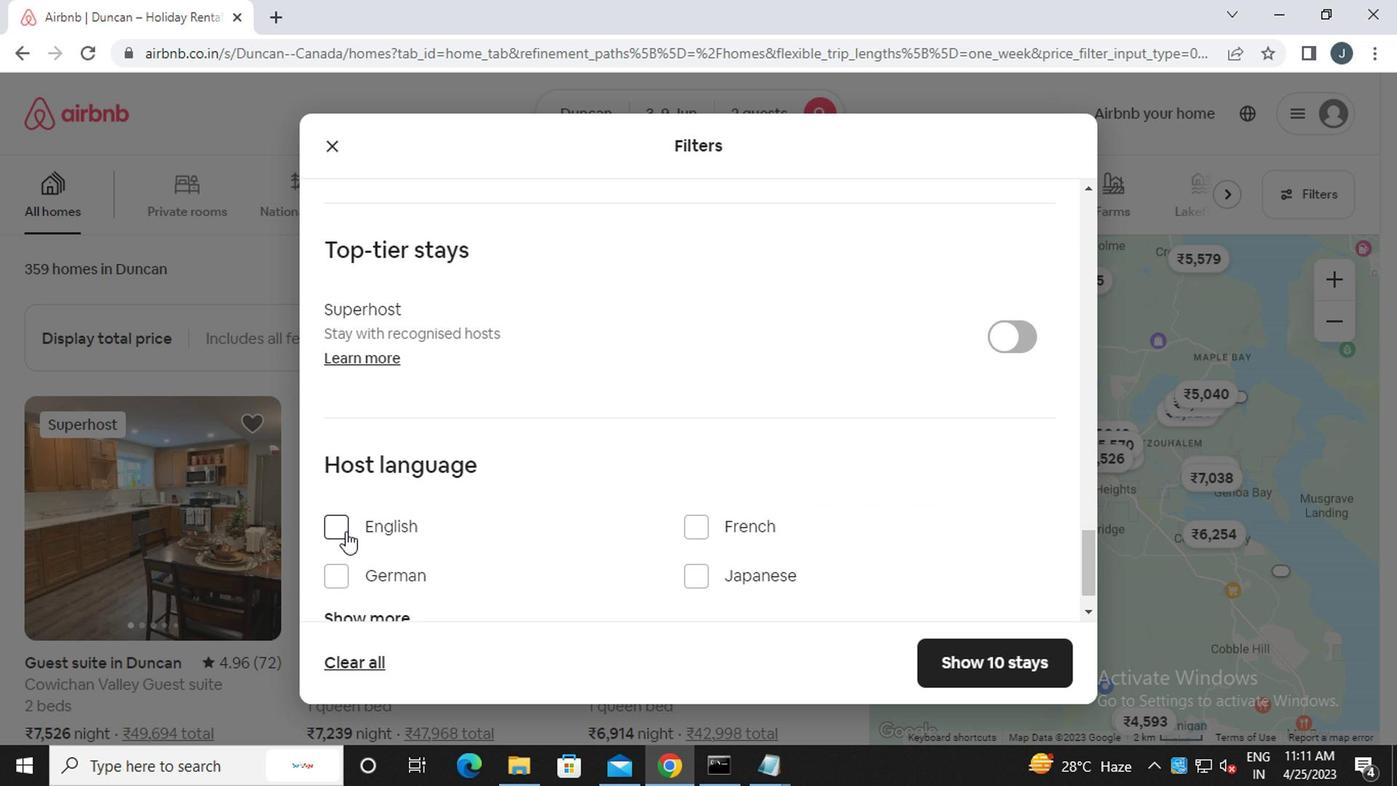 
Action: Mouse moved to (952, 658)
Screenshot: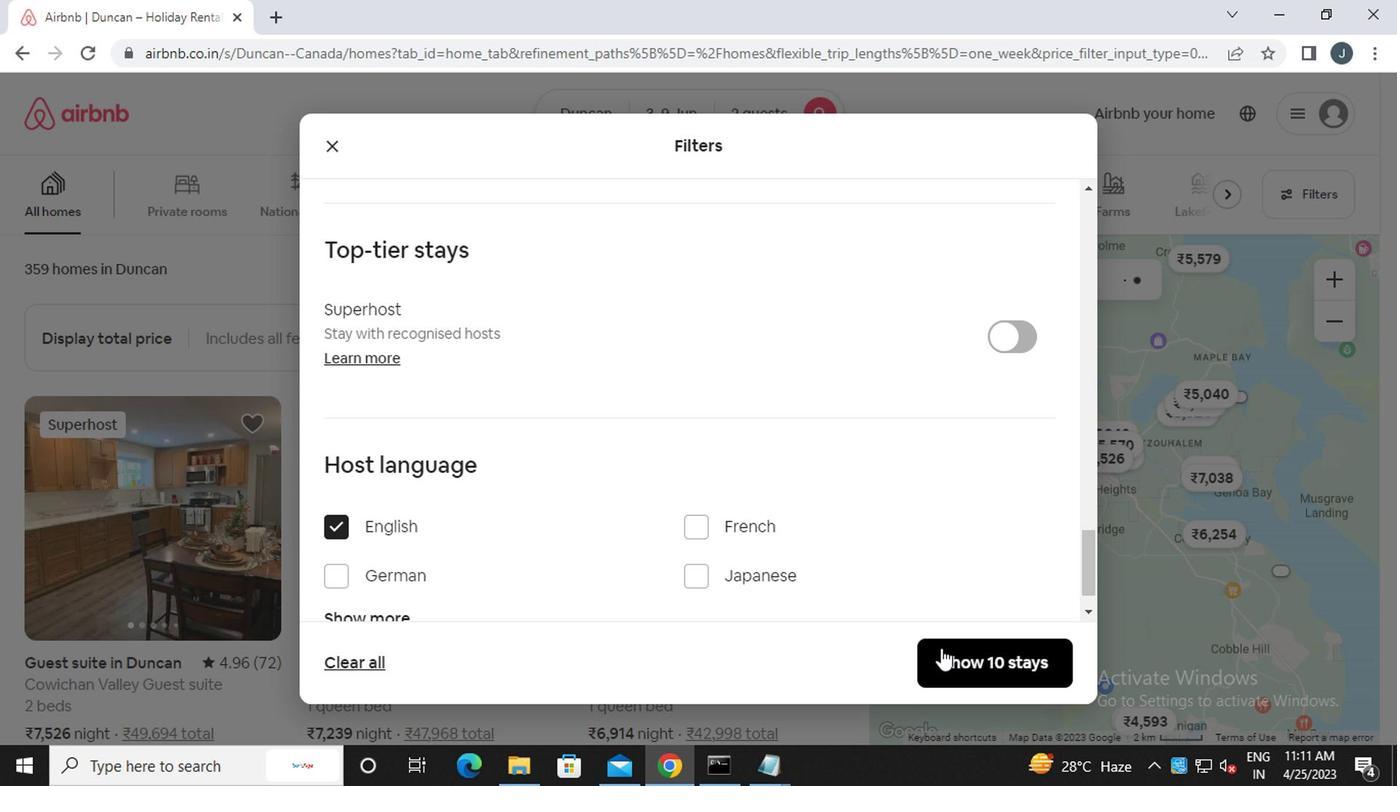 
Action: Mouse pressed left at (952, 658)
Screenshot: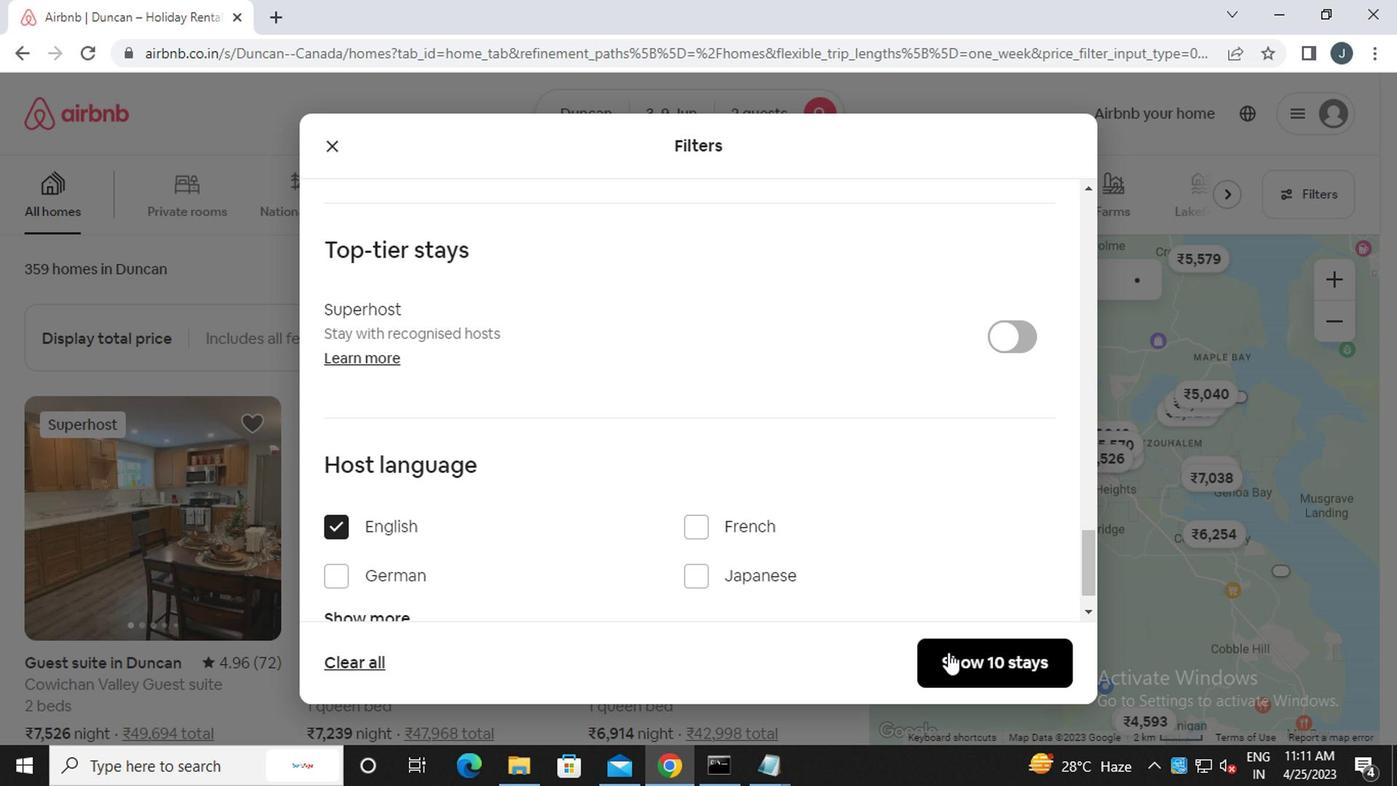 
Action: Mouse moved to (936, 649)
Screenshot: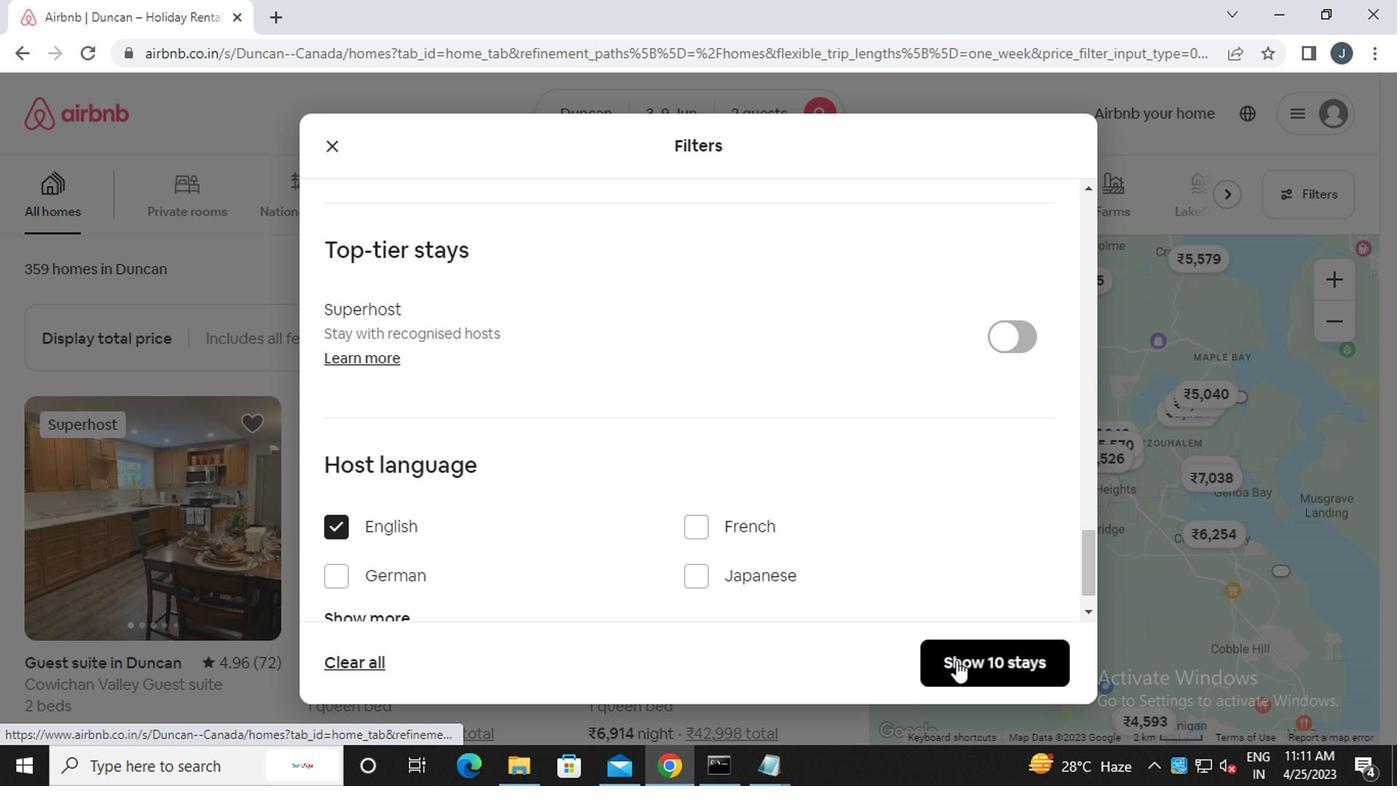 
